 Task: Research Airbnb options in Kayan, Myanmar from 9th December, 2023 to 16th December, 2023 for 2 adults.2 bedrooms having 2 beds and 1 bathroom. Property type can be flat. Amenities needed are: washing machine. Look for 5 properties as per requirement.
Action: Mouse moved to (914, 170)
Screenshot: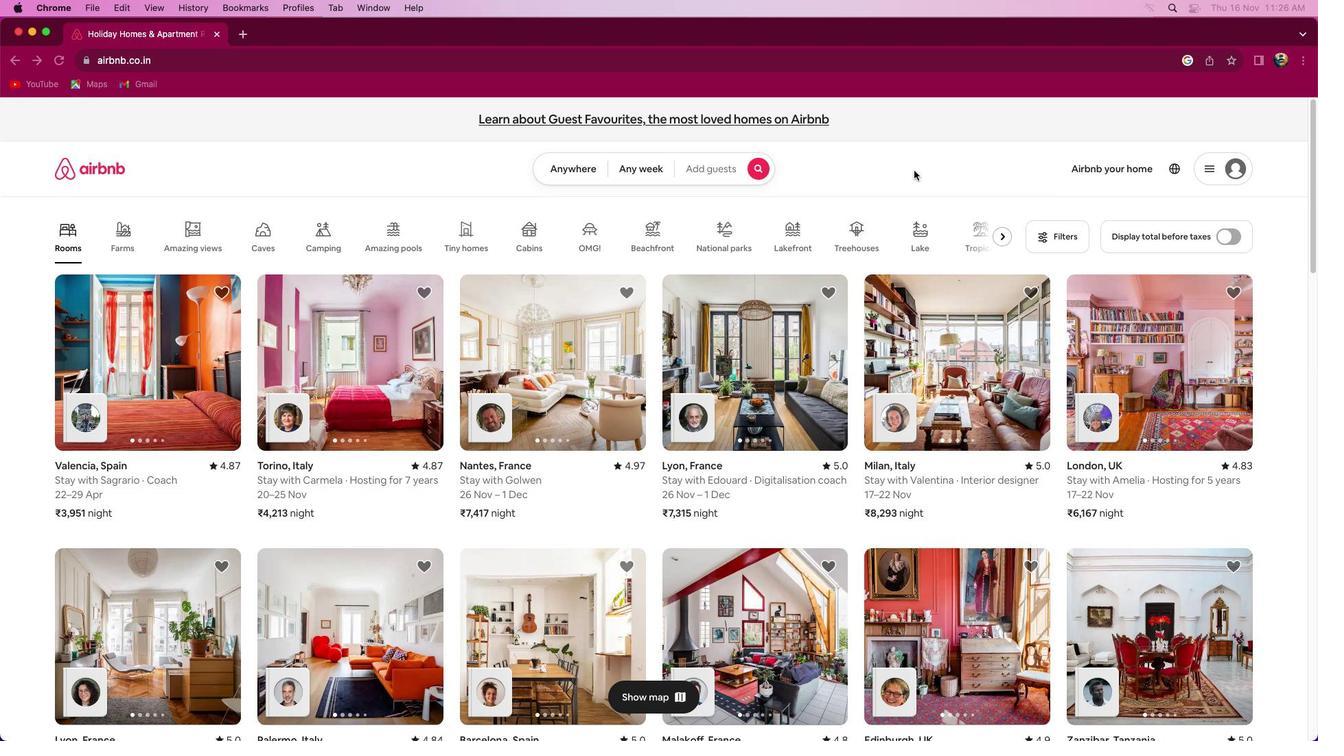 
Action: Mouse pressed left at (914, 170)
Screenshot: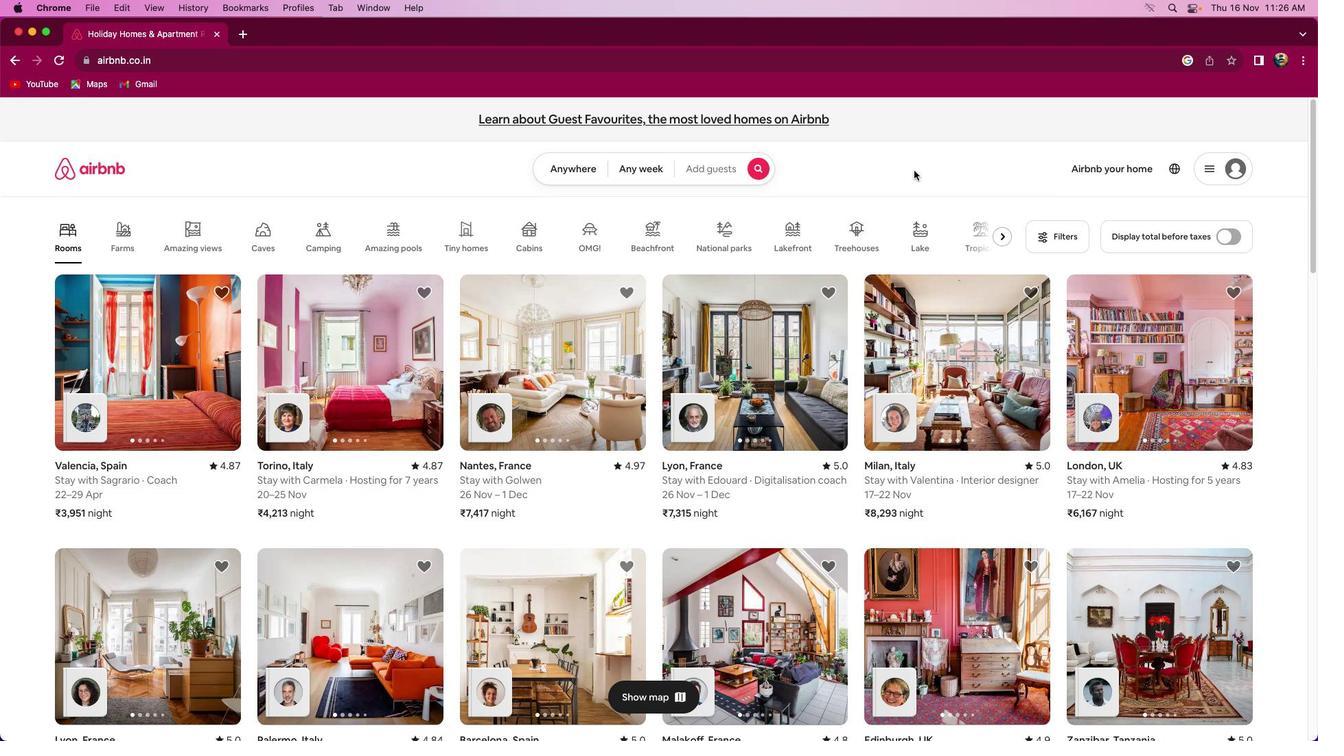 
Action: Mouse moved to (571, 163)
Screenshot: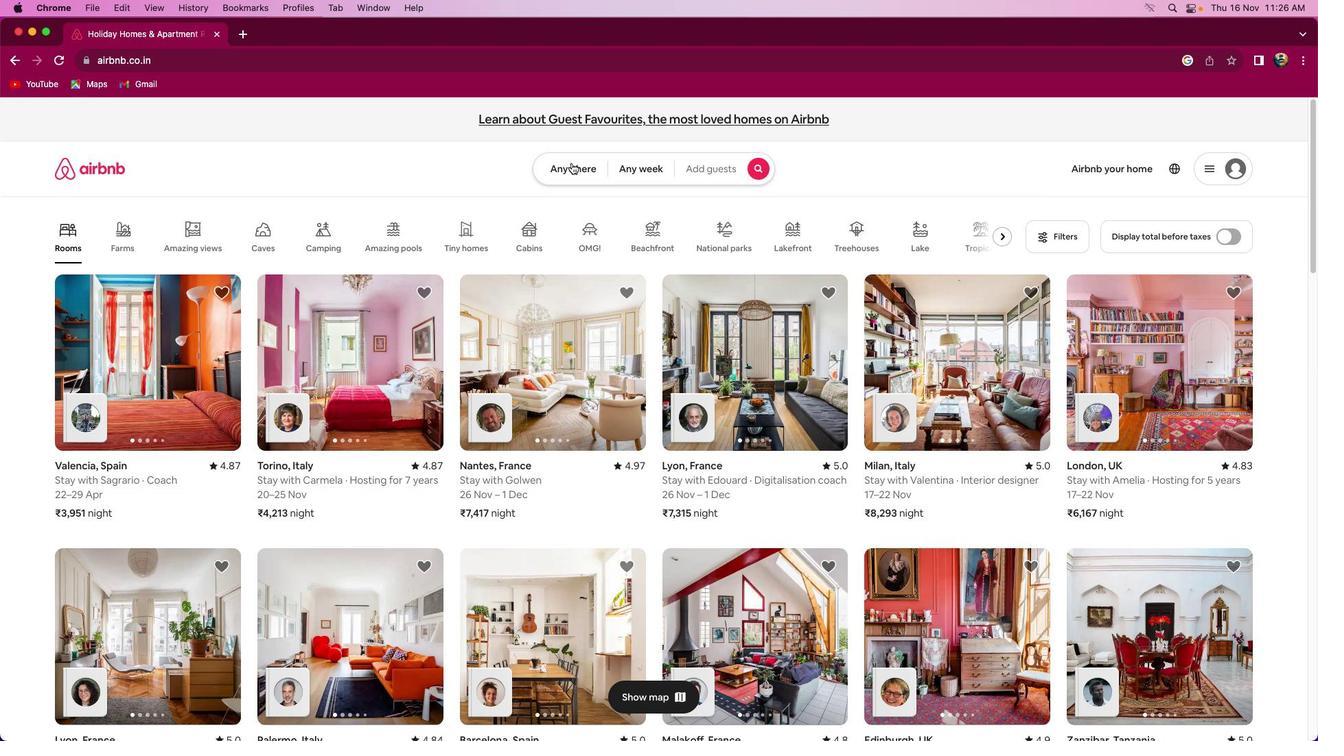 
Action: Mouse pressed left at (571, 163)
Screenshot: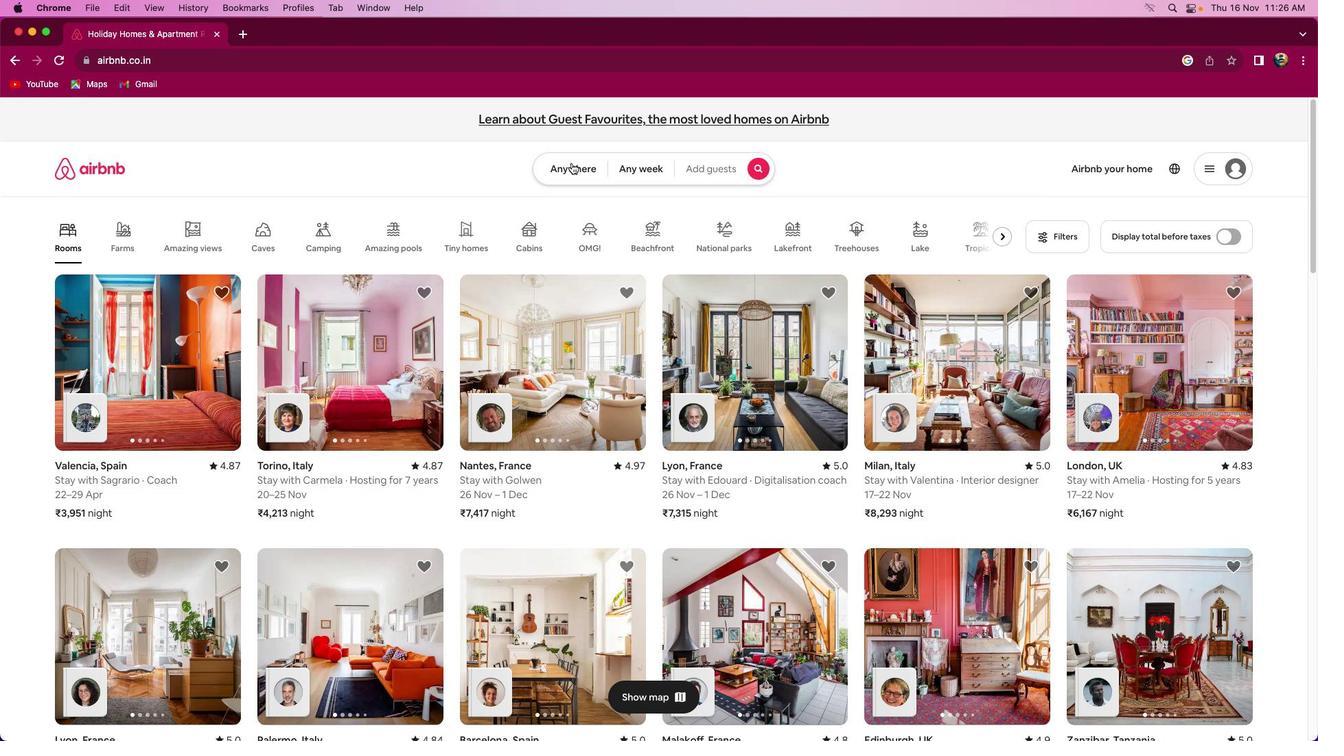 
Action: Mouse moved to (480, 214)
Screenshot: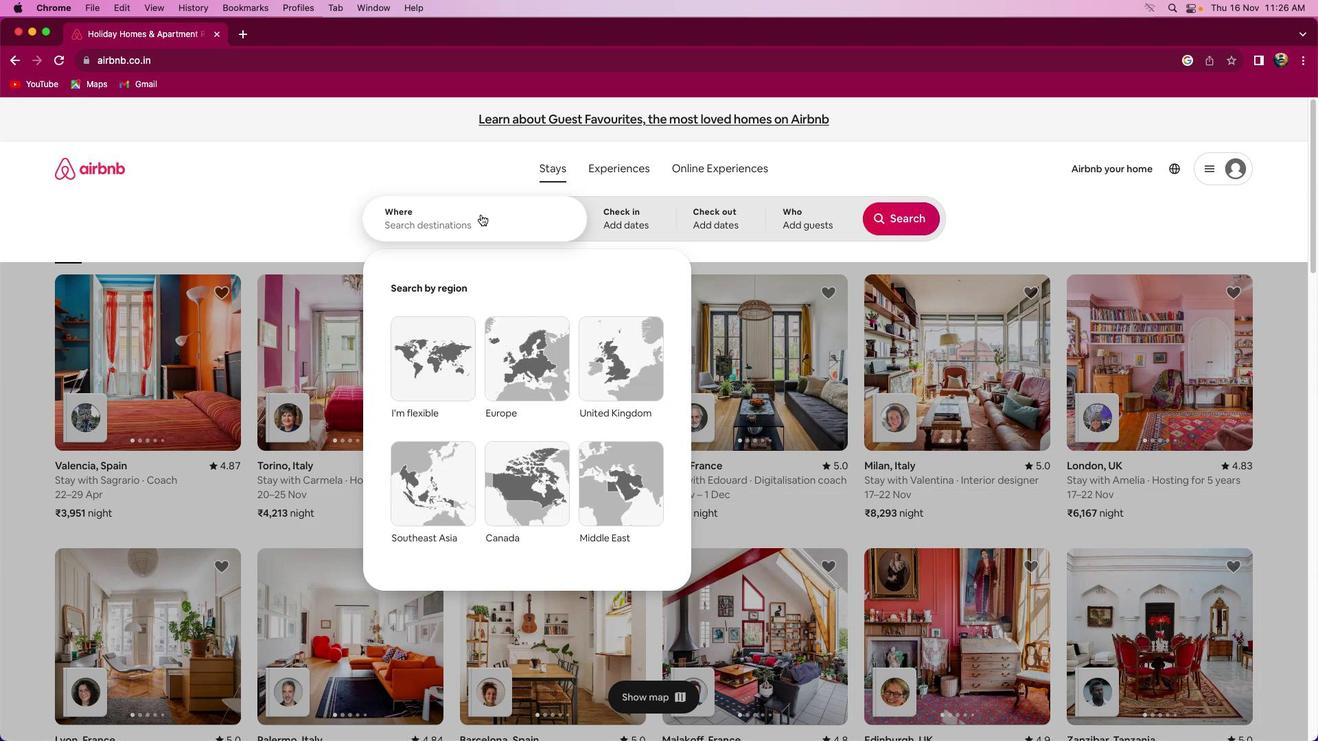 
Action: Mouse pressed left at (480, 214)
Screenshot: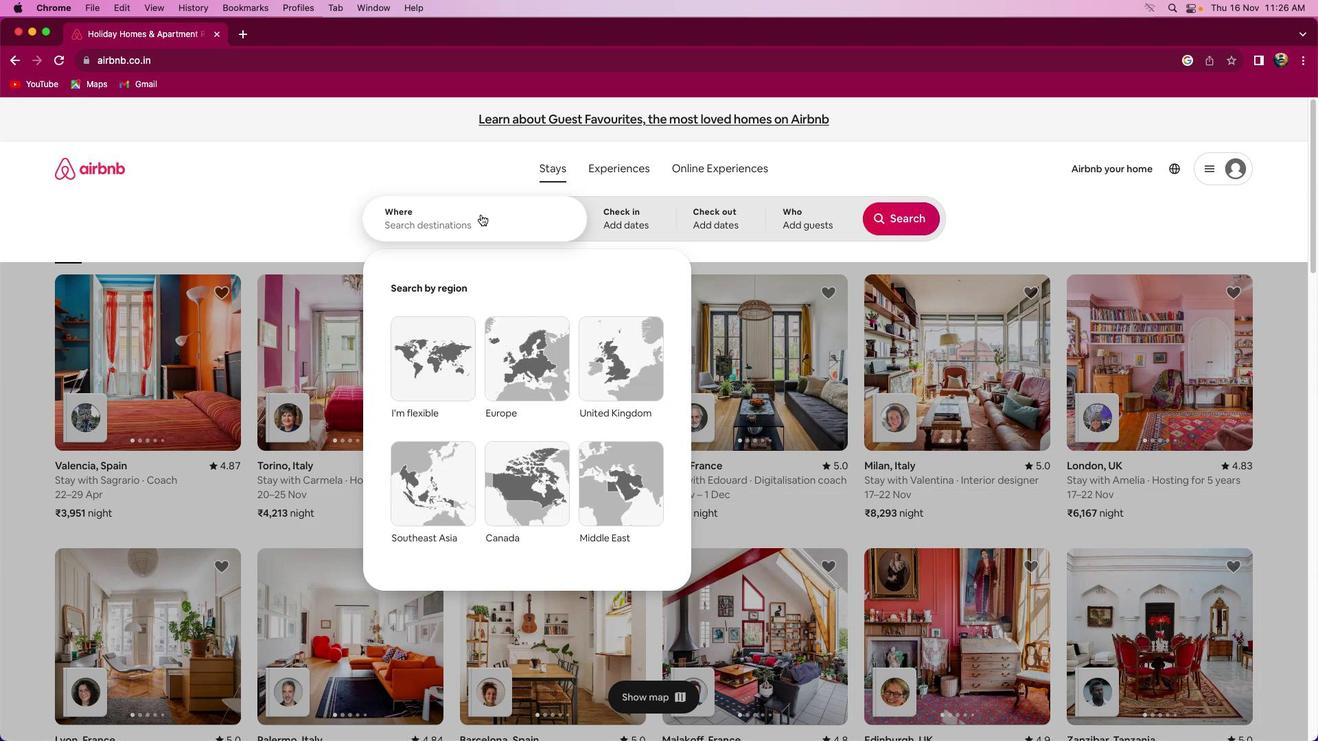 
Action: Mouse moved to (508, 194)
Screenshot: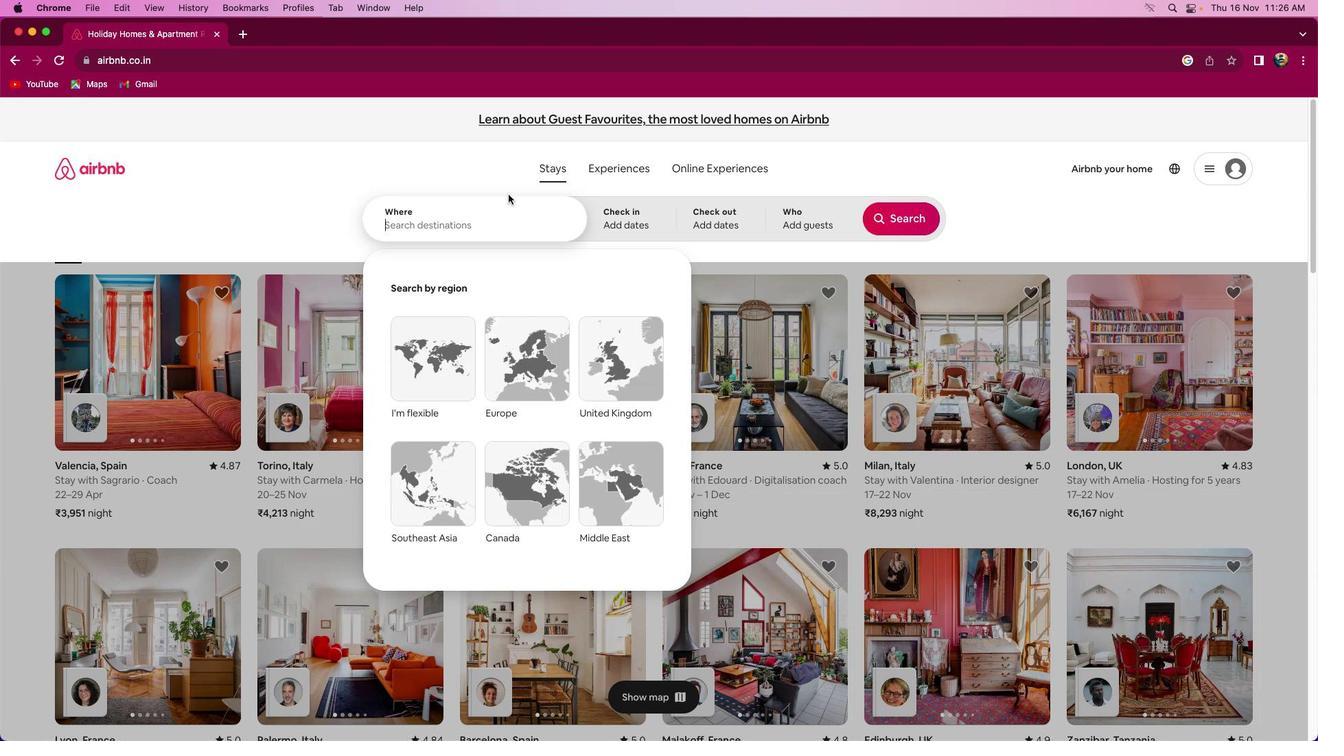 
Action: Key pressed Key.shift'K''a''y''a''n'','Key.spaceKey.shift'M''y''a''n''m''a''r'
Screenshot: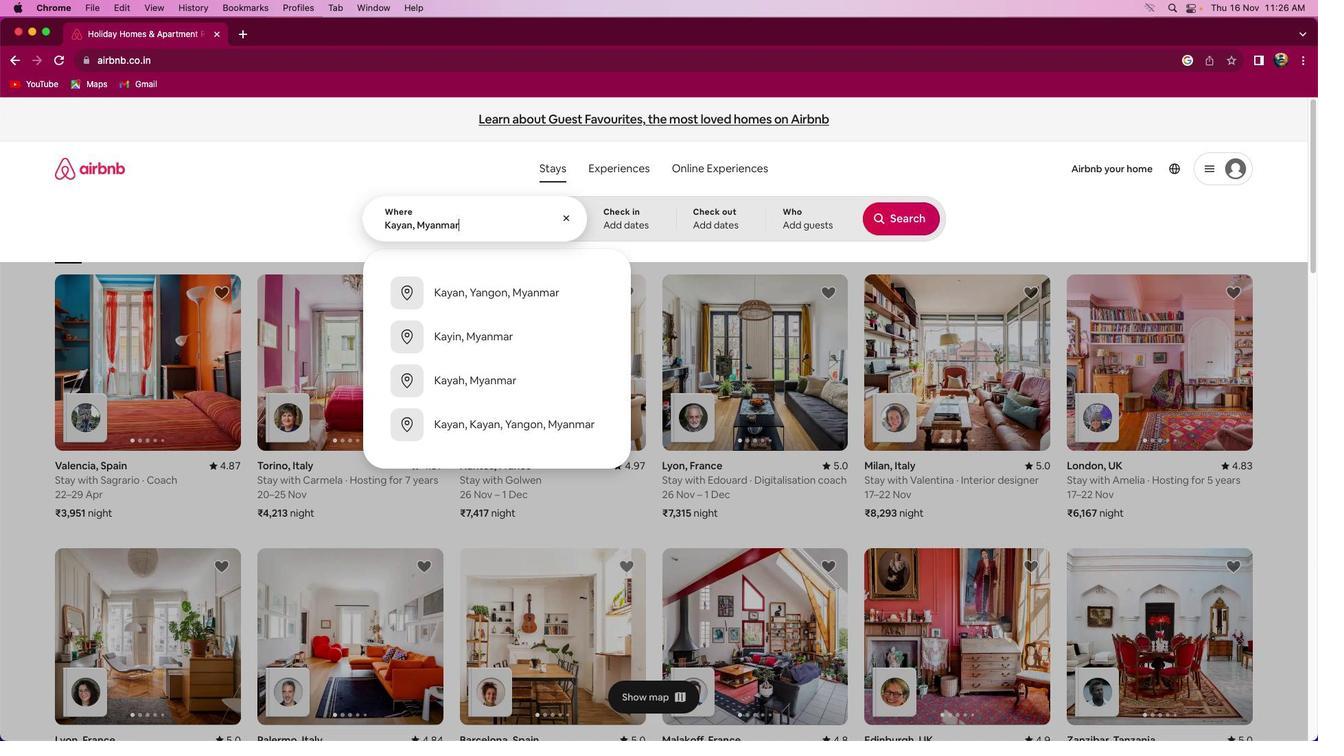 
Action: Mouse moved to (639, 208)
Screenshot: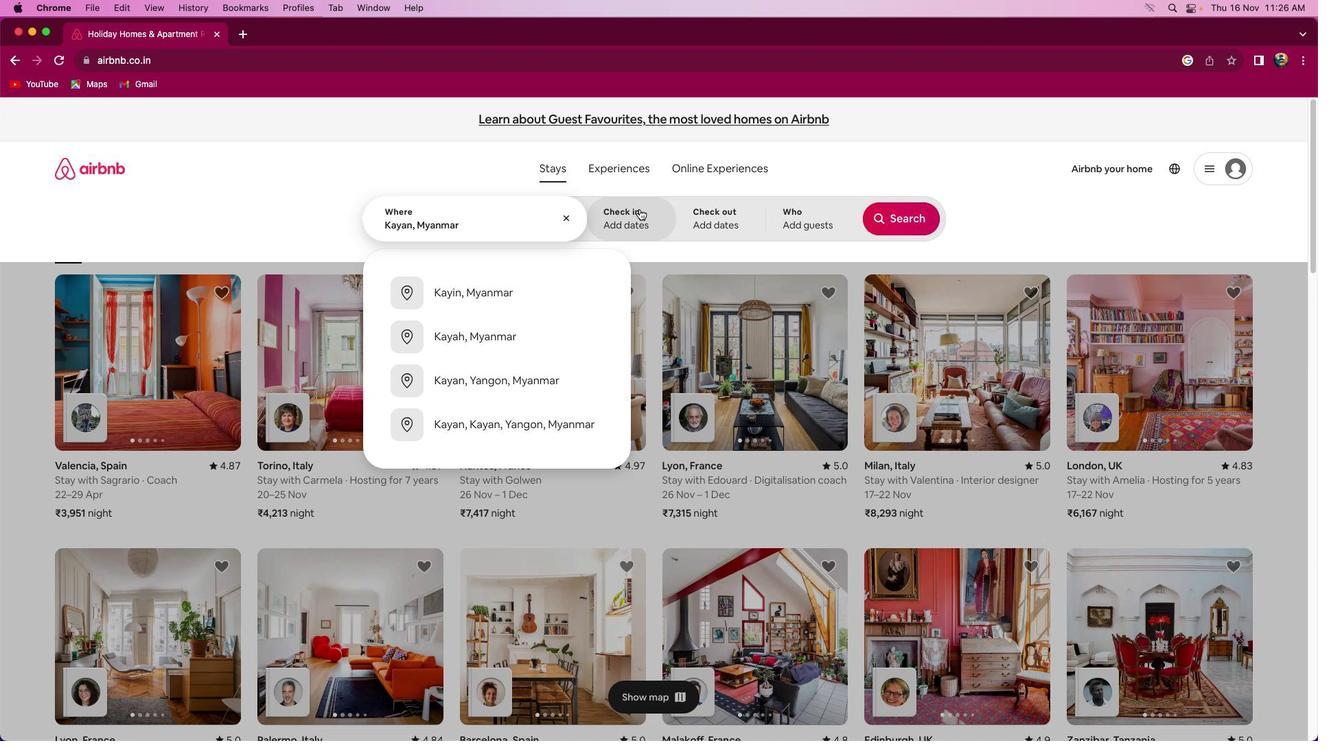
Action: Mouse pressed left at (639, 208)
Screenshot: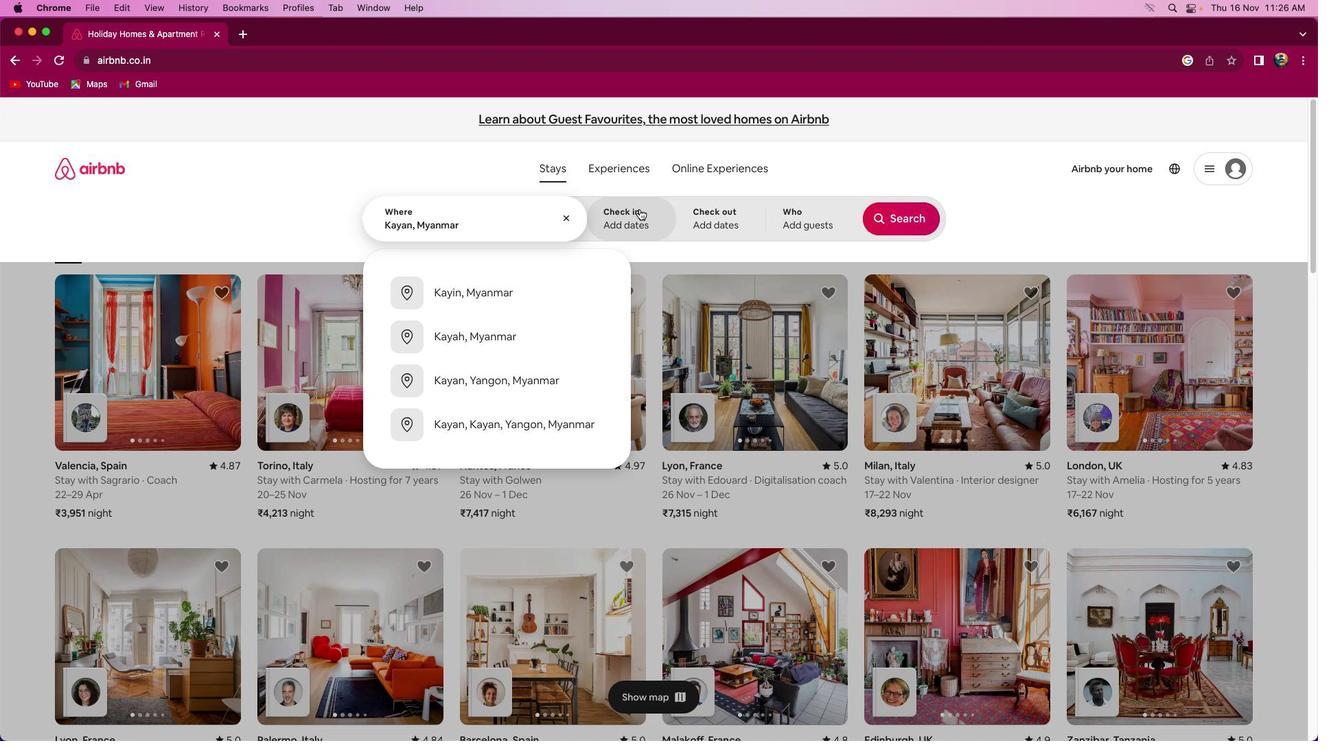 
Action: Mouse moved to (885, 418)
Screenshot: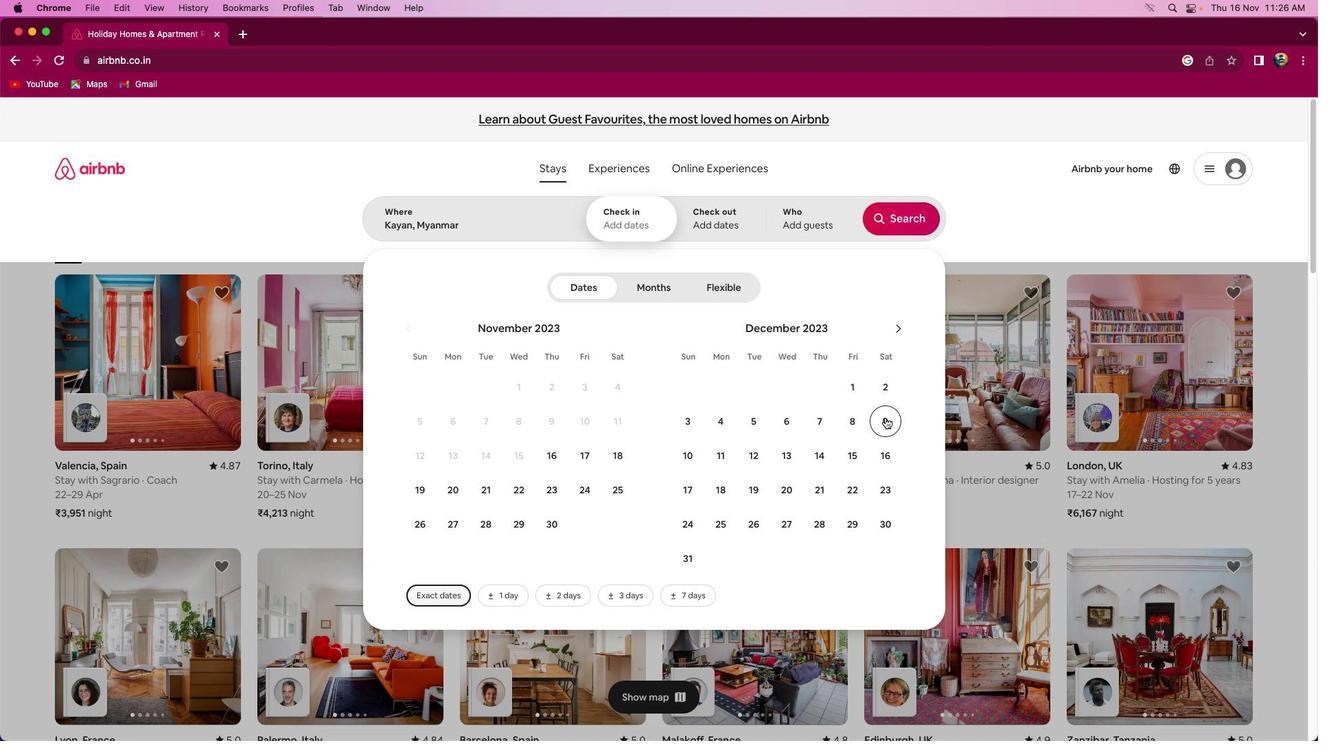 
Action: Mouse pressed left at (885, 418)
Screenshot: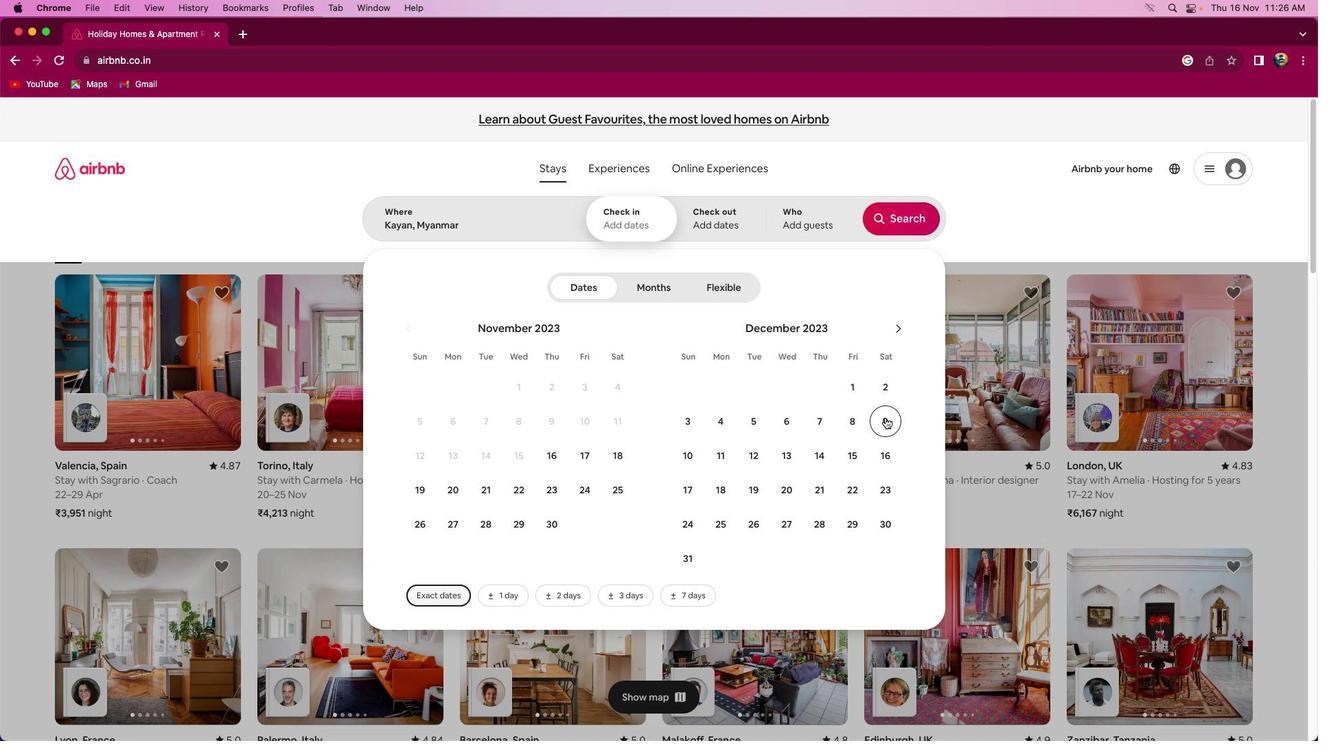 
Action: Mouse moved to (892, 462)
Screenshot: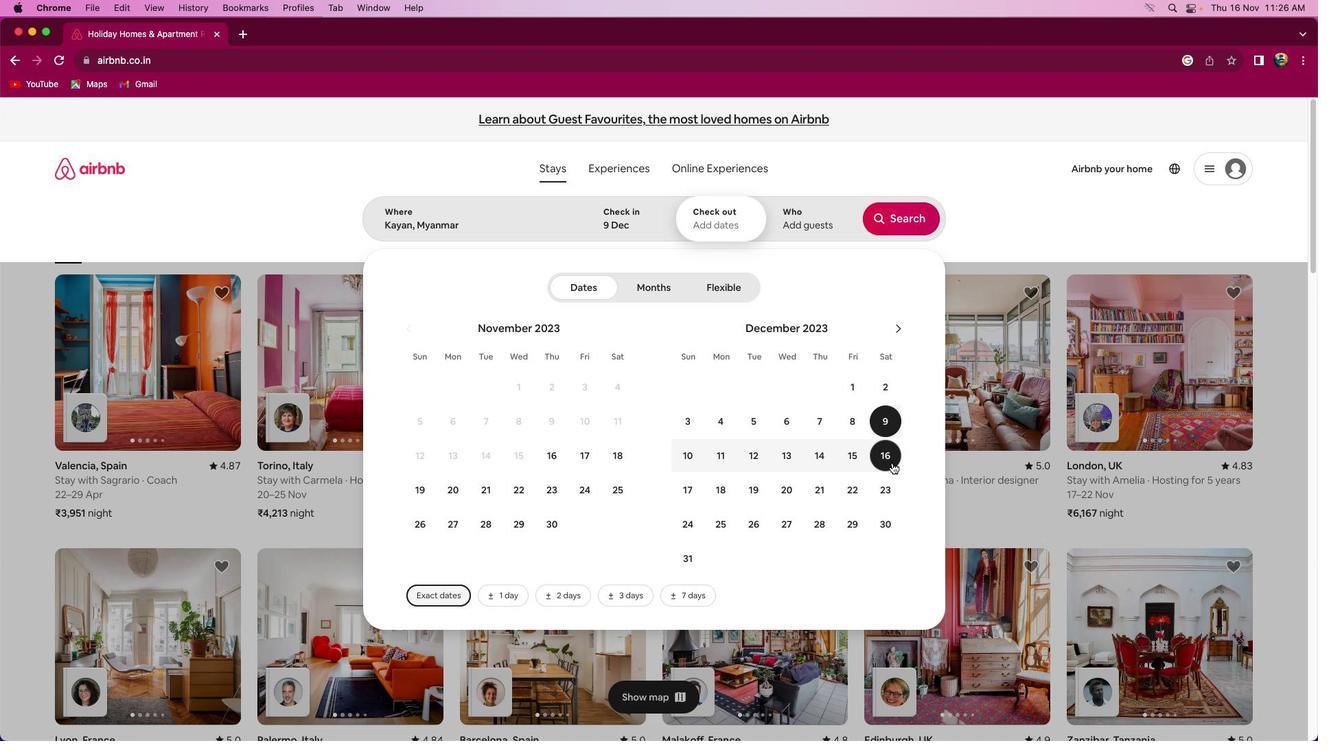 
Action: Mouse pressed left at (892, 462)
Screenshot: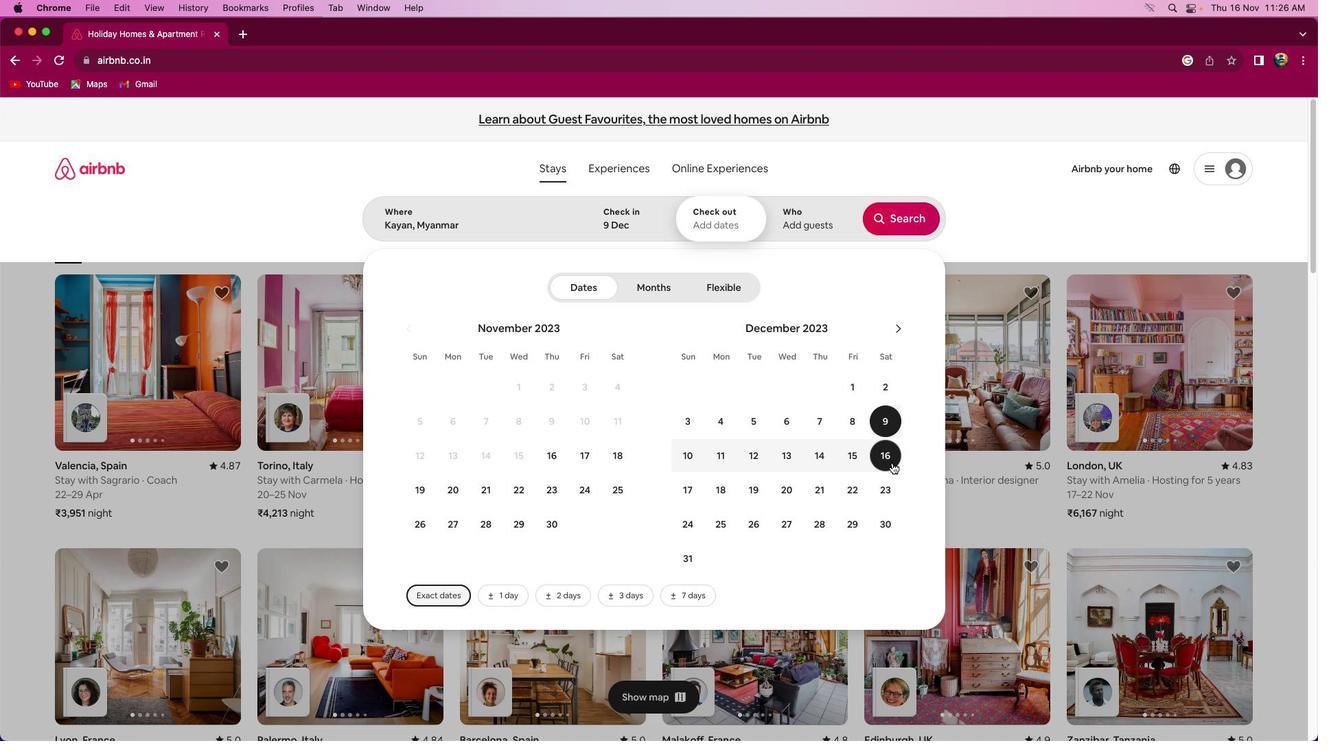 
Action: Mouse moved to (799, 221)
Screenshot: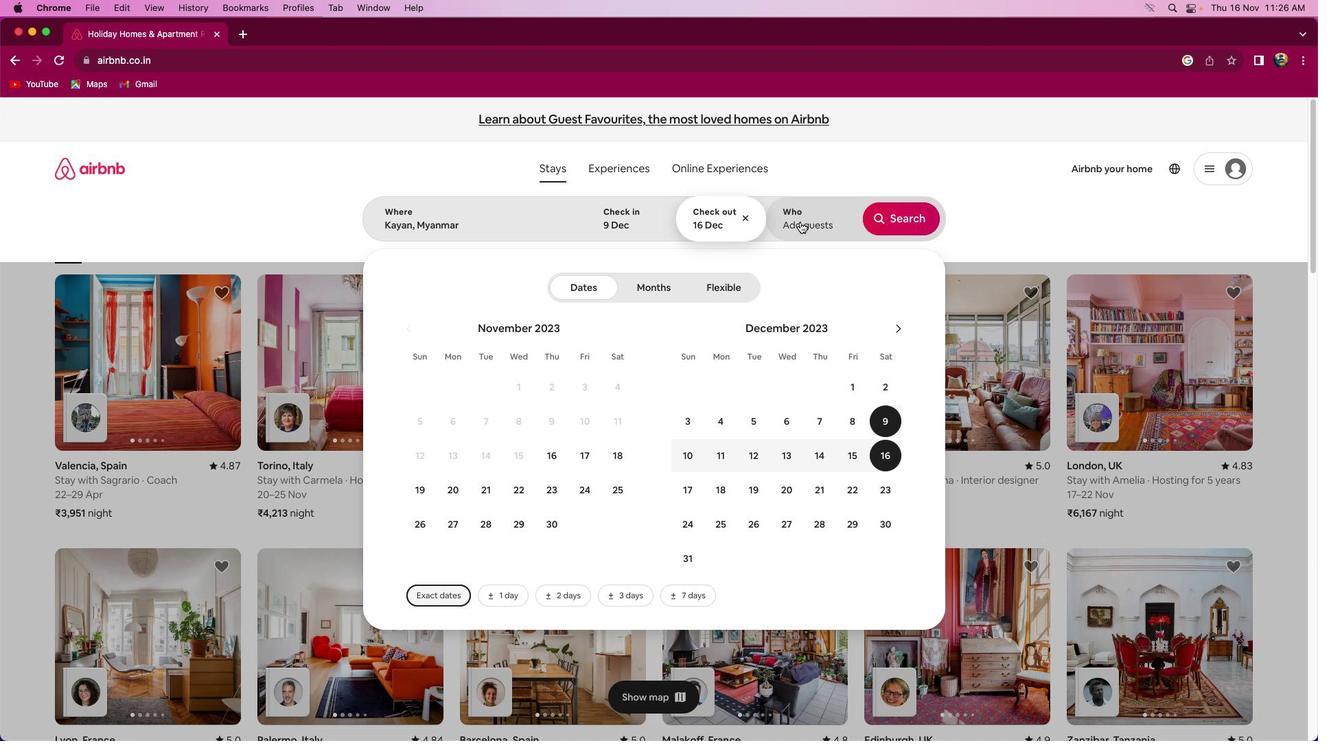 
Action: Mouse pressed left at (799, 221)
Screenshot: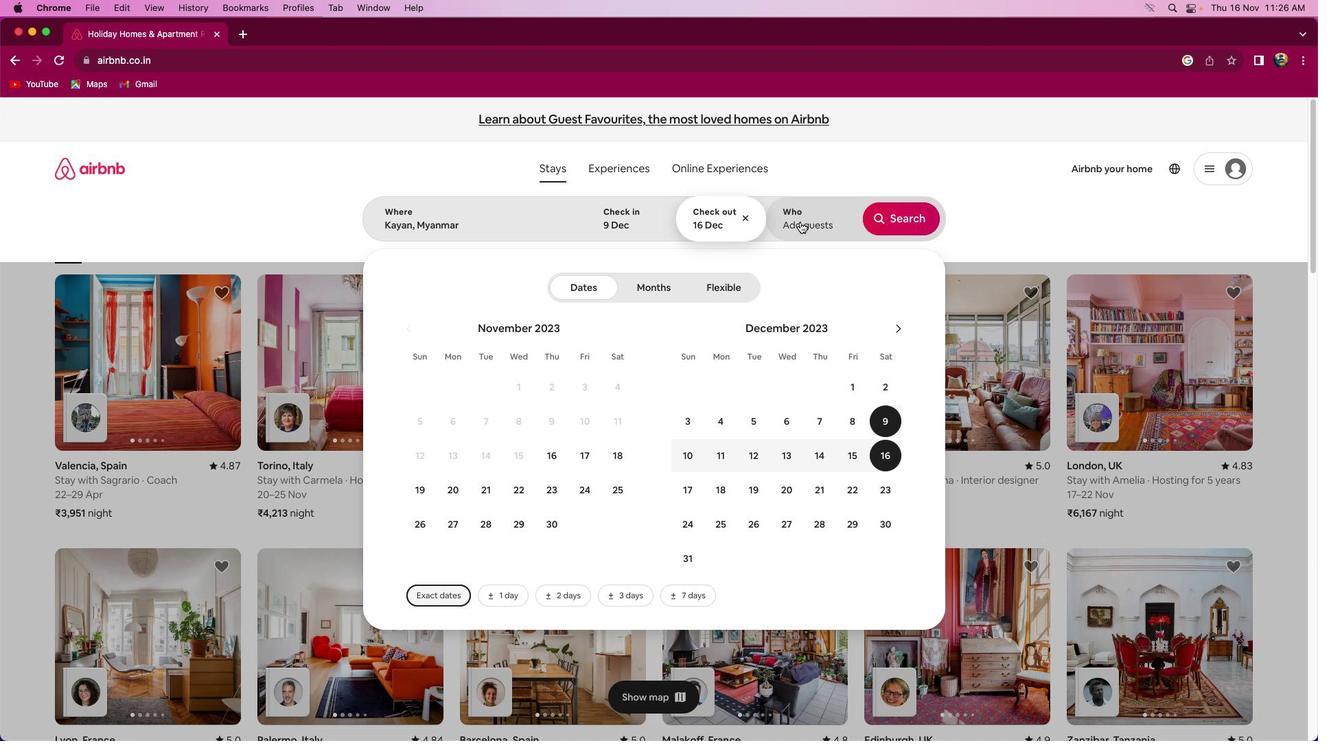 
Action: Mouse moved to (900, 292)
Screenshot: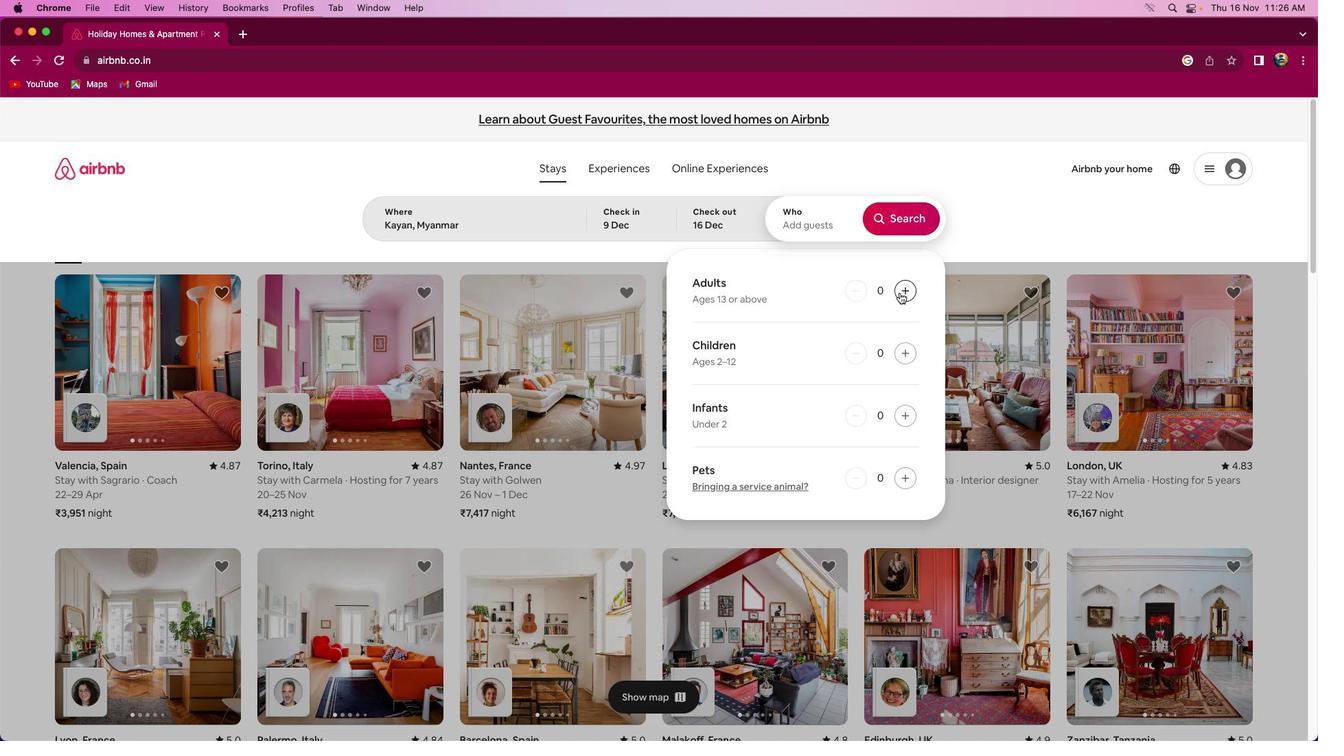 
Action: Mouse pressed left at (900, 292)
Screenshot: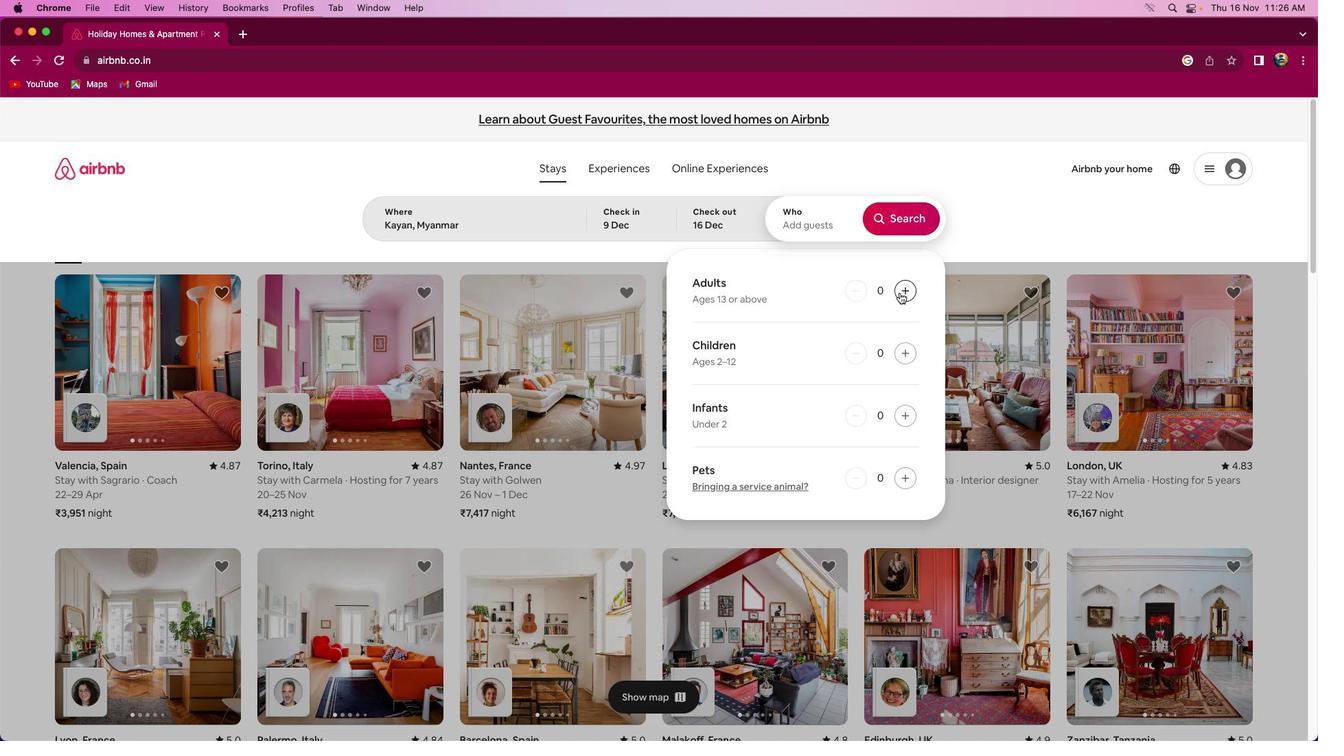 
Action: Mouse moved to (900, 293)
Screenshot: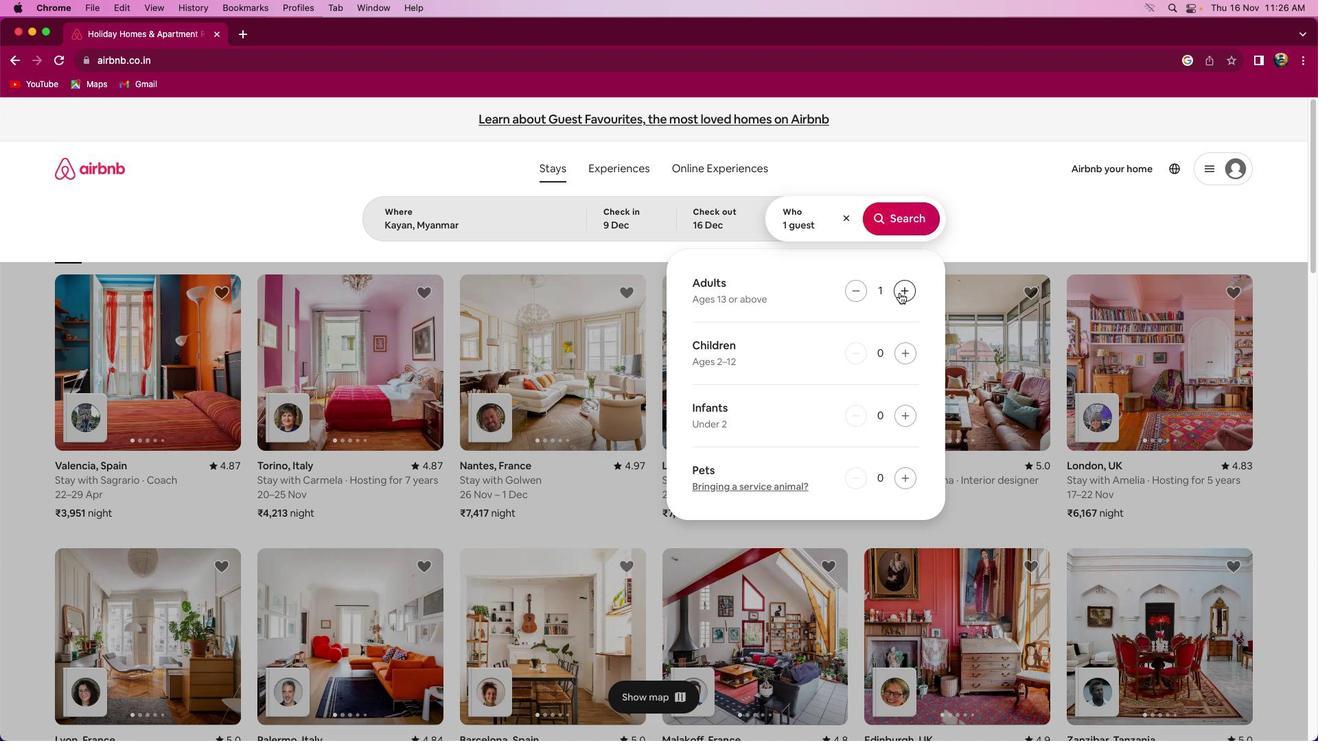 
Action: Mouse pressed left at (900, 293)
Screenshot: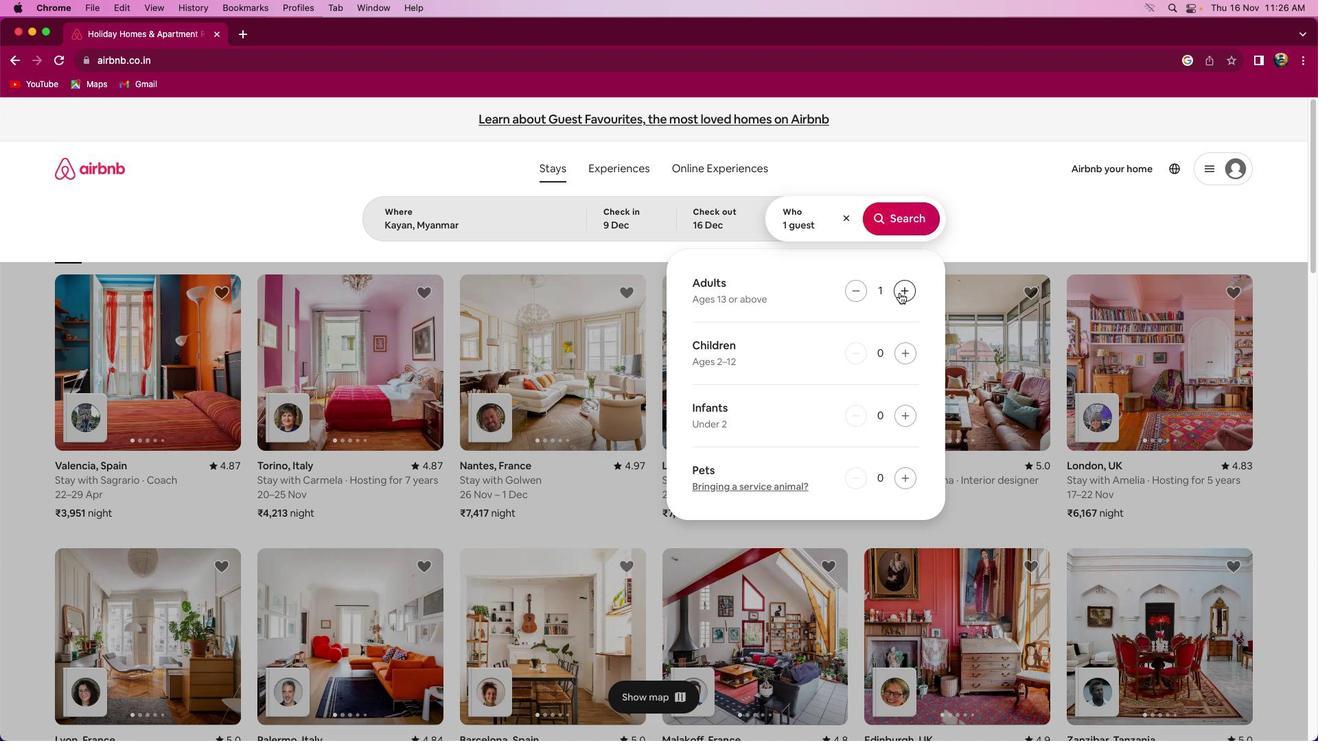 
Action: Mouse moved to (899, 219)
Screenshot: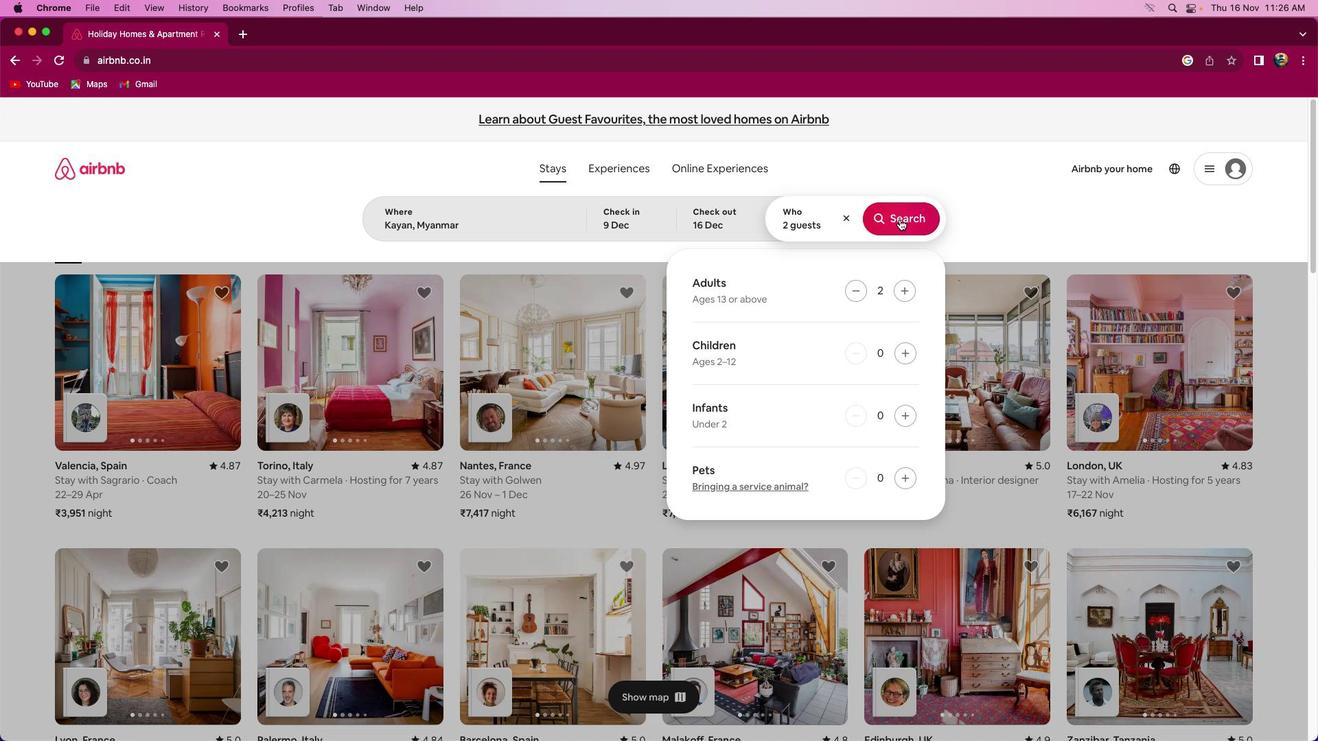 
Action: Mouse pressed left at (899, 219)
Screenshot: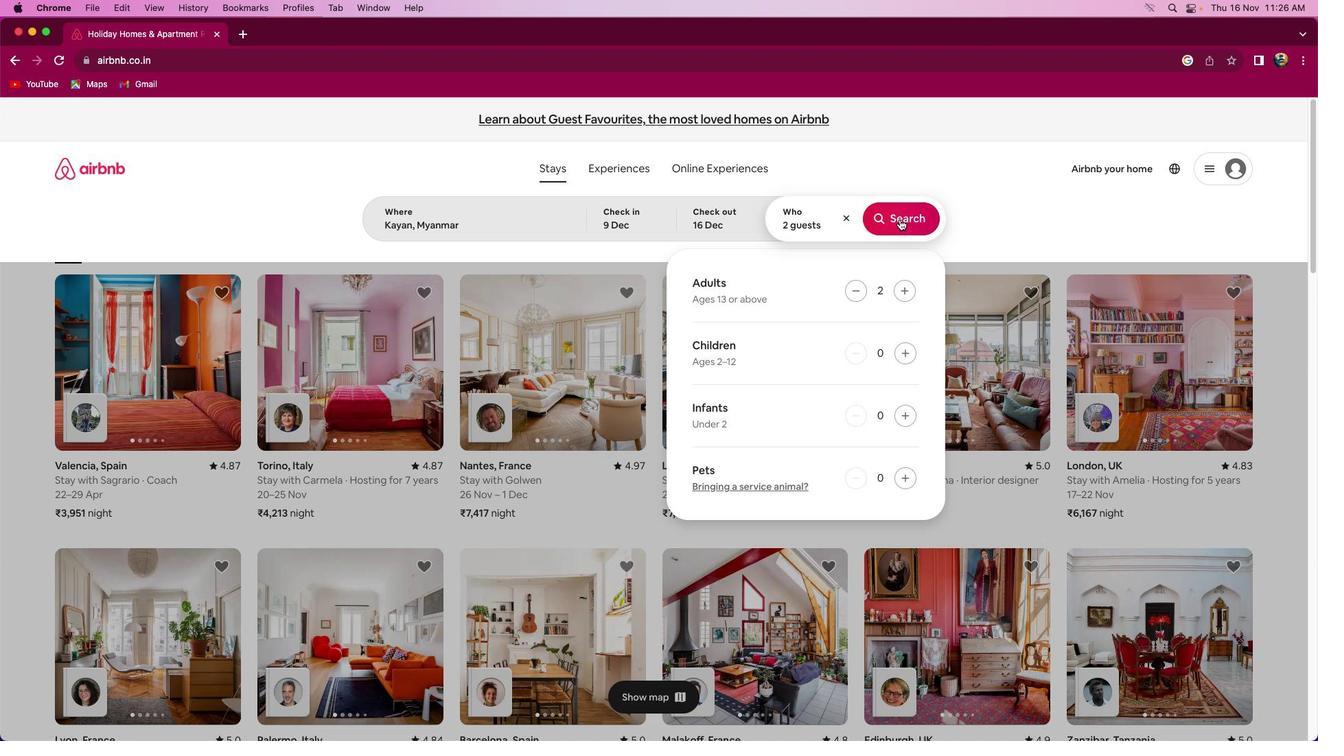 
Action: Mouse moved to (1089, 181)
Screenshot: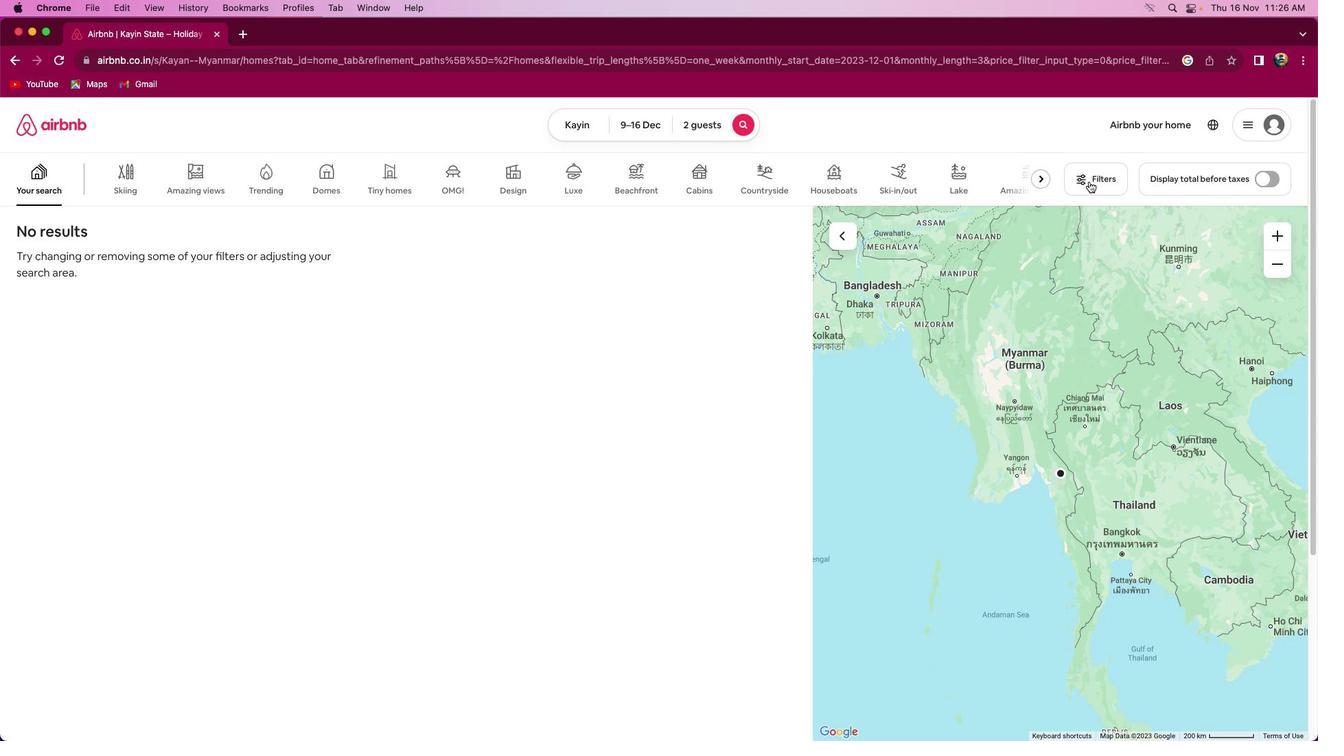 
Action: Mouse pressed left at (1089, 181)
Screenshot: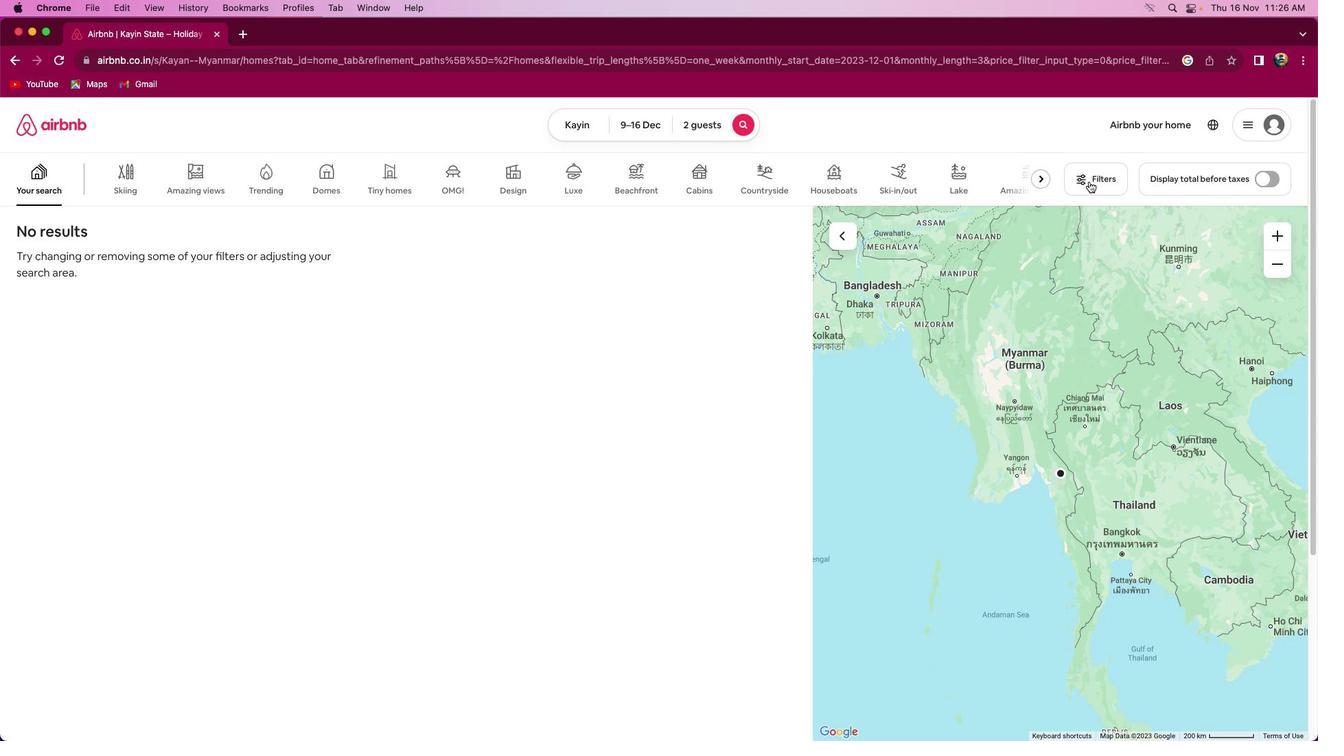 
Action: Mouse moved to (665, 440)
Screenshot: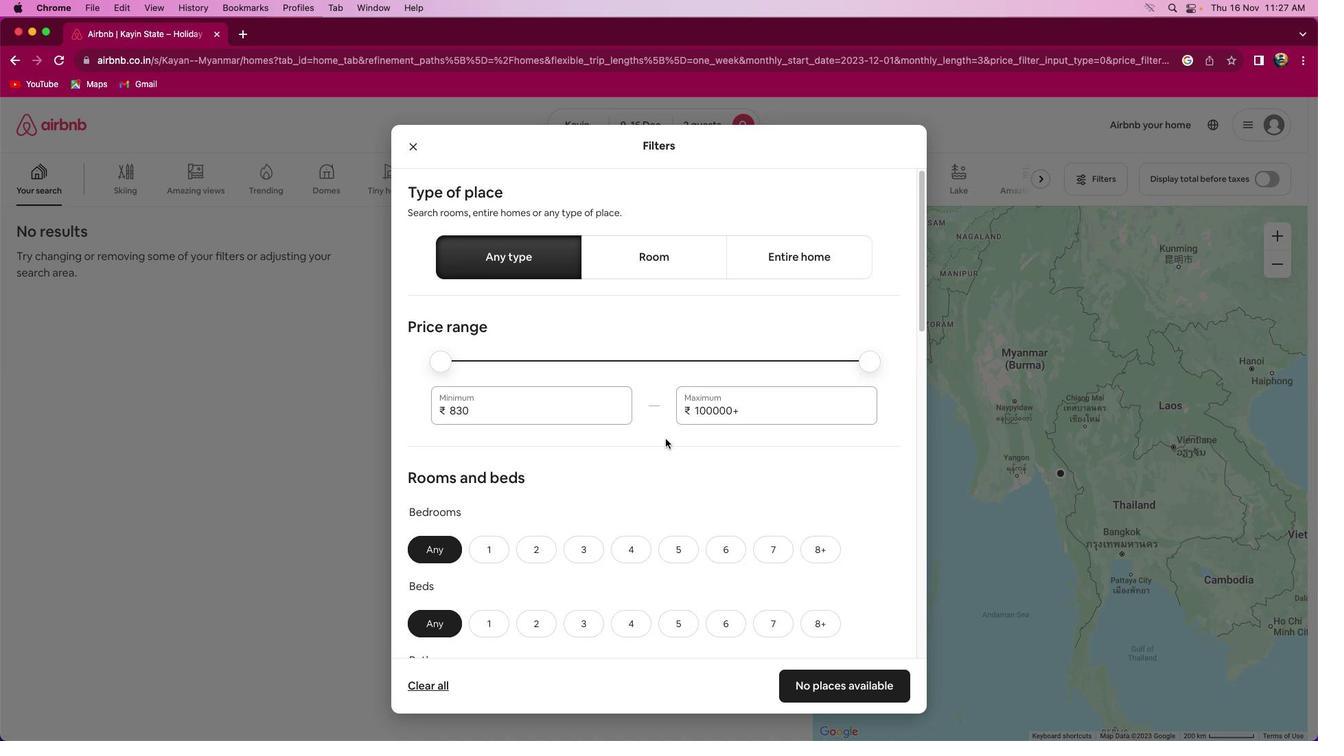 
Action: Mouse scrolled (665, 440) with delta (0, 0)
Screenshot: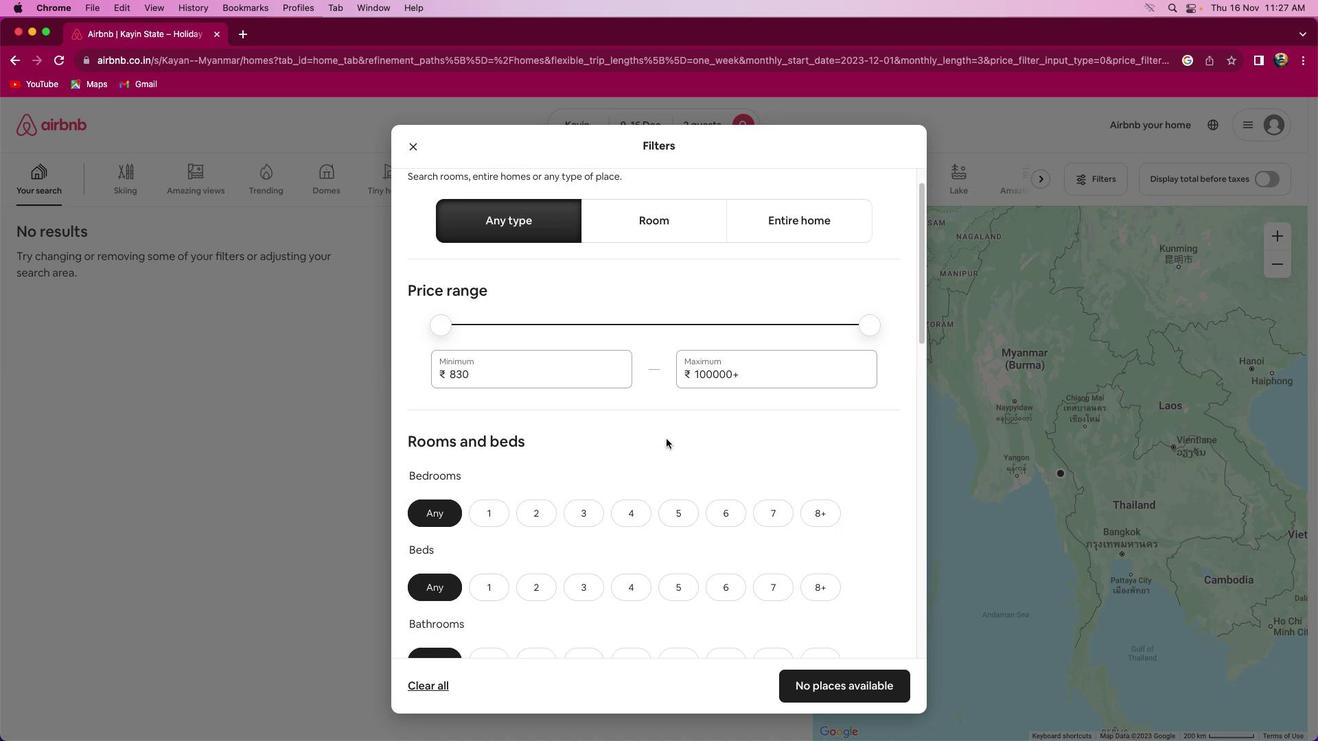 
Action: Mouse moved to (665, 439)
Screenshot: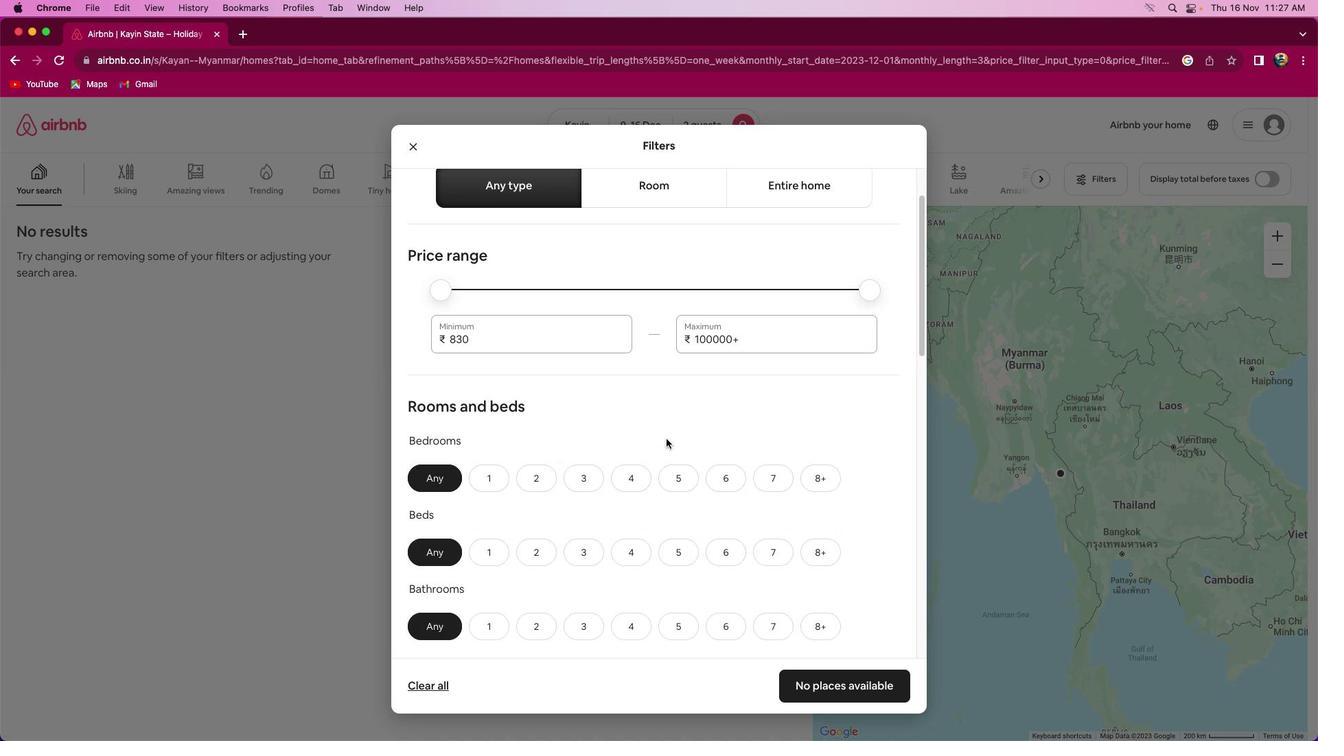
Action: Mouse scrolled (665, 439) with delta (0, 0)
Screenshot: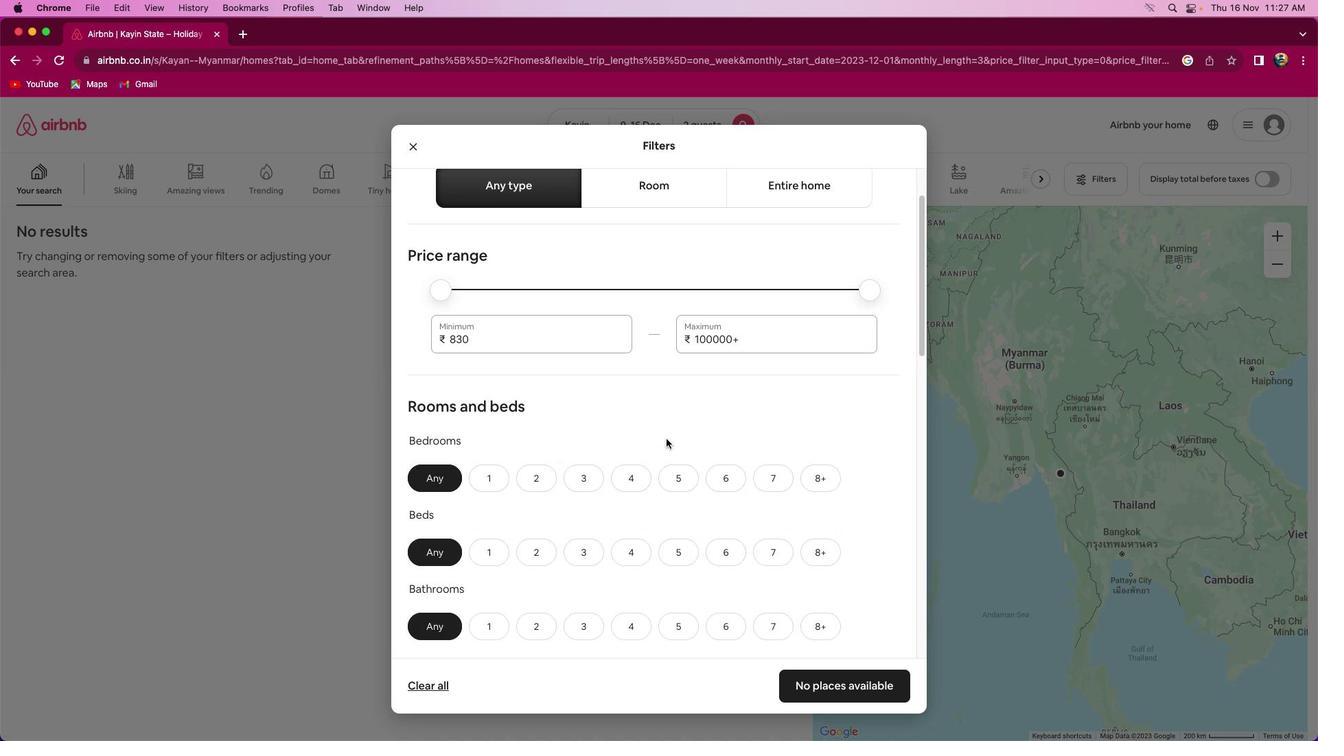 
Action: Mouse moved to (665, 439)
Screenshot: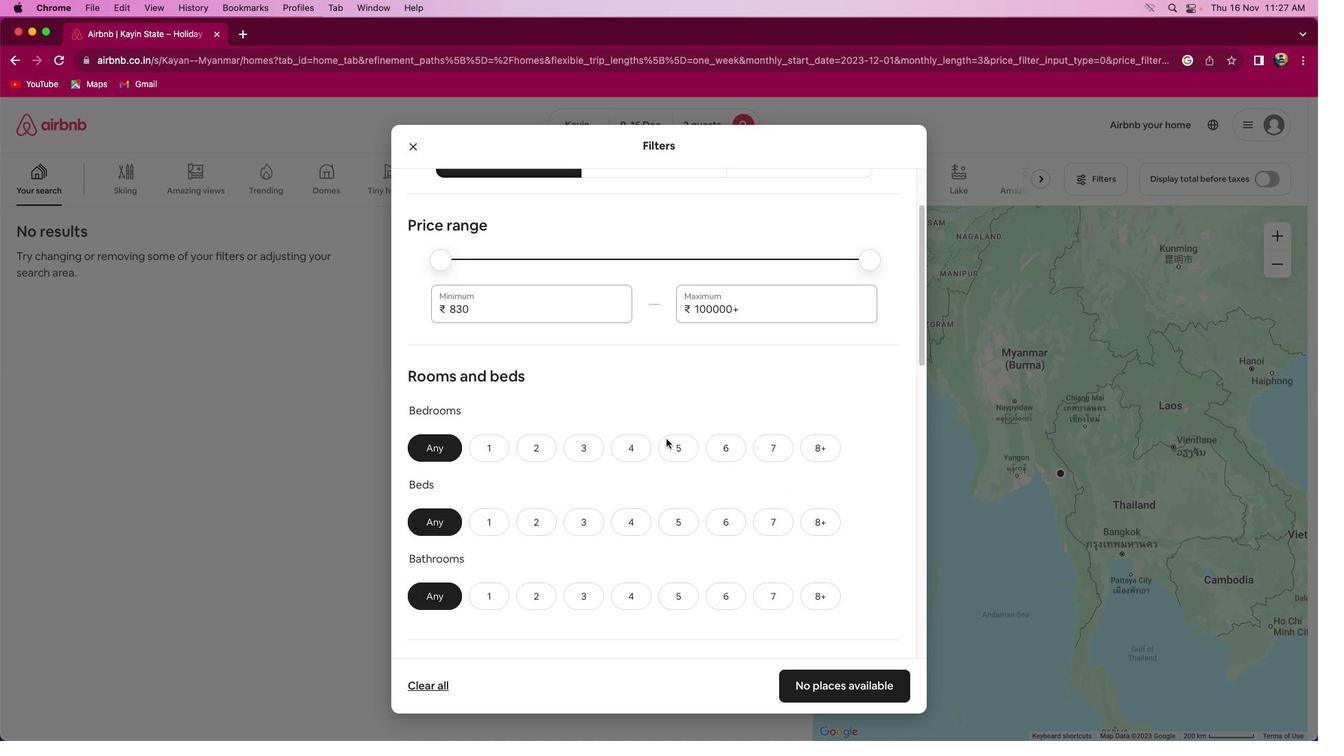 
Action: Mouse scrolled (665, 439) with delta (0, -2)
Screenshot: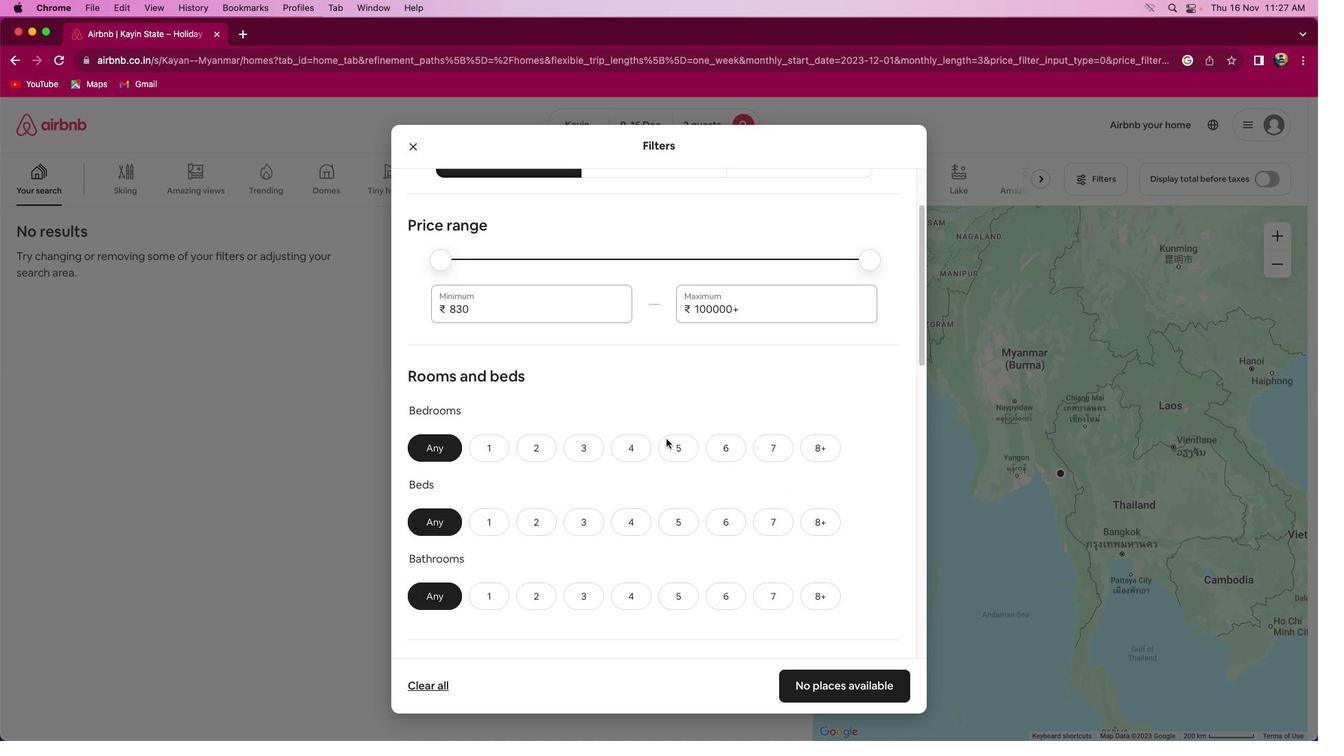 
Action: Mouse moved to (547, 426)
Screenshot: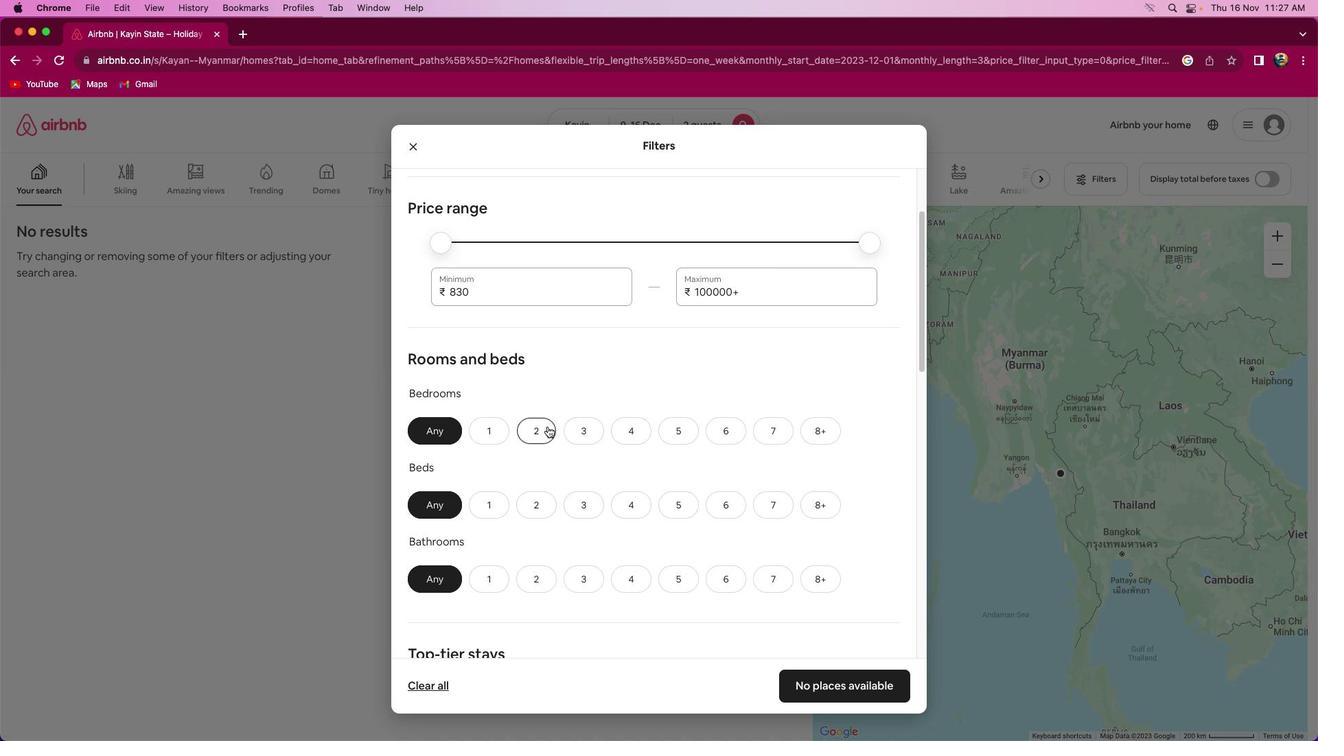 
Action: Mouse pressed left at (547, 426)
Screenshot: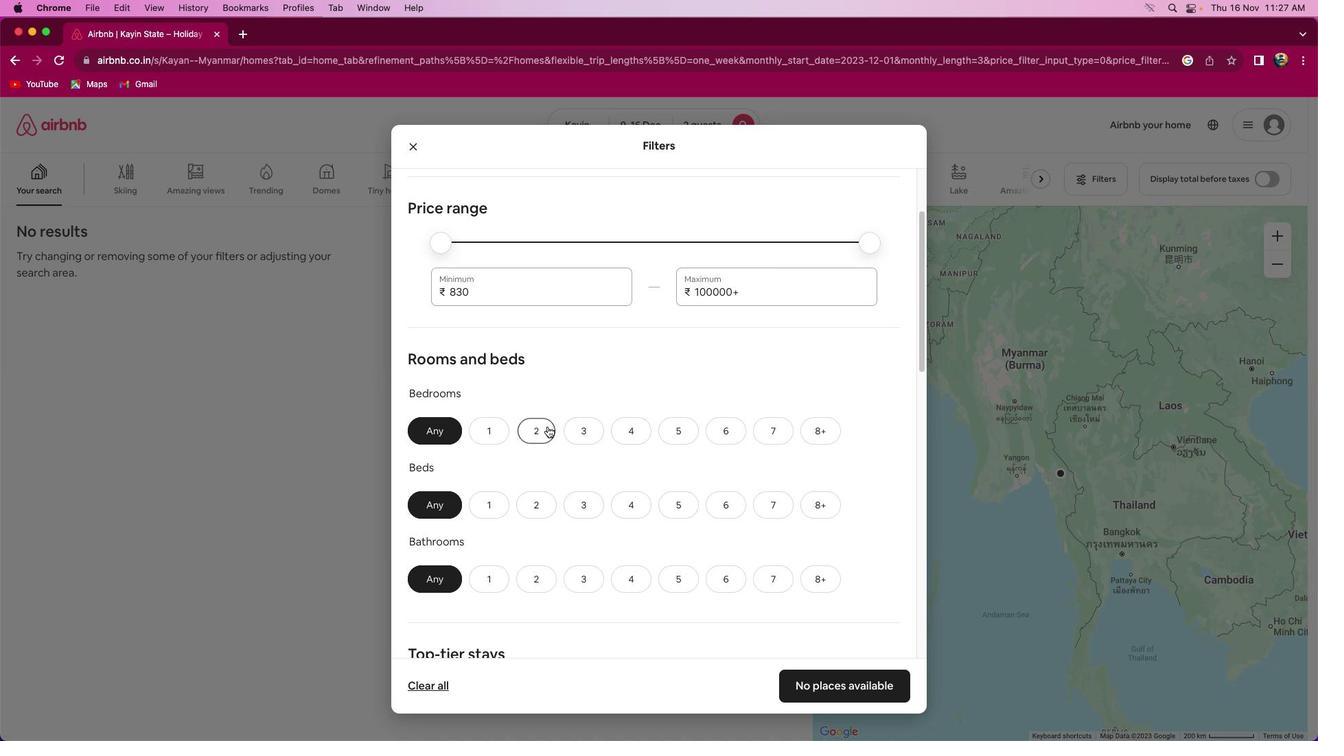 
Action: Mouse moved to (531, 507)
Screenshot: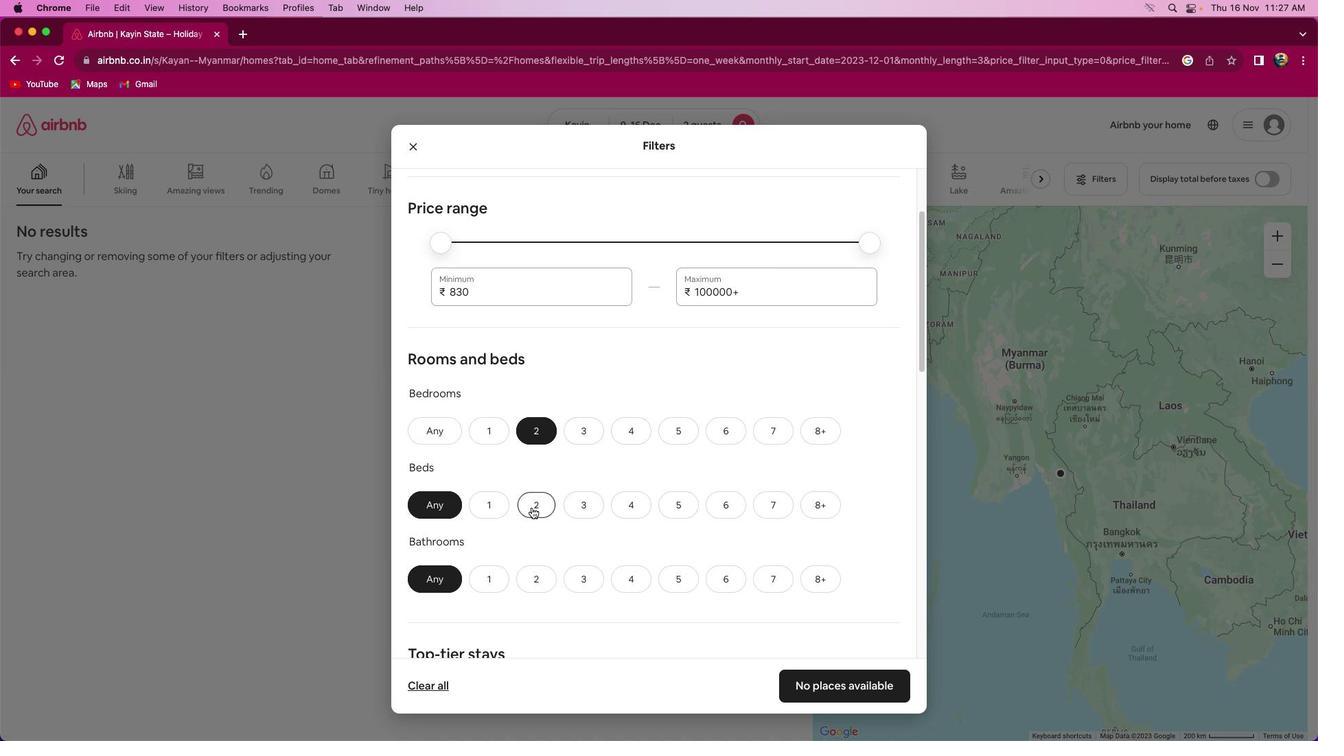 
Action: Mouse pressed left at (531, 507)
Screenshot: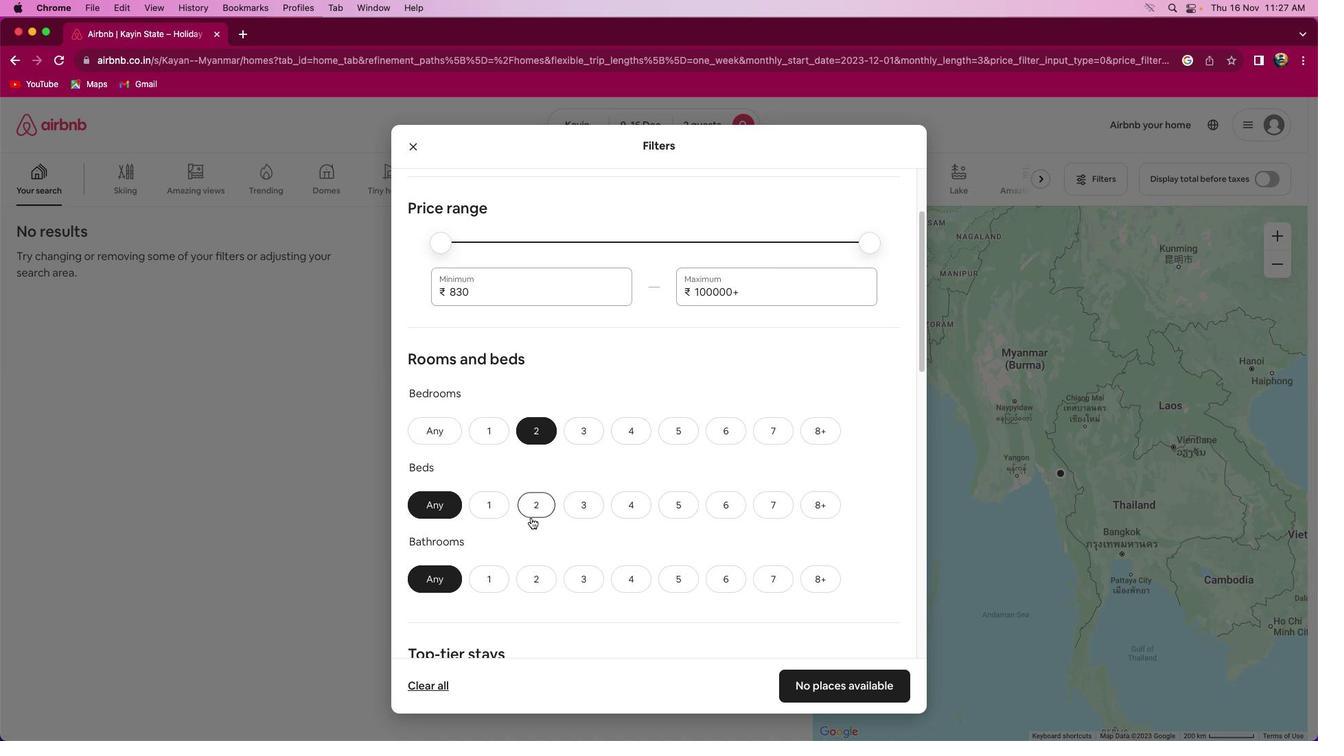 
Action: Mouse moved to (490, 574)
Screenshot: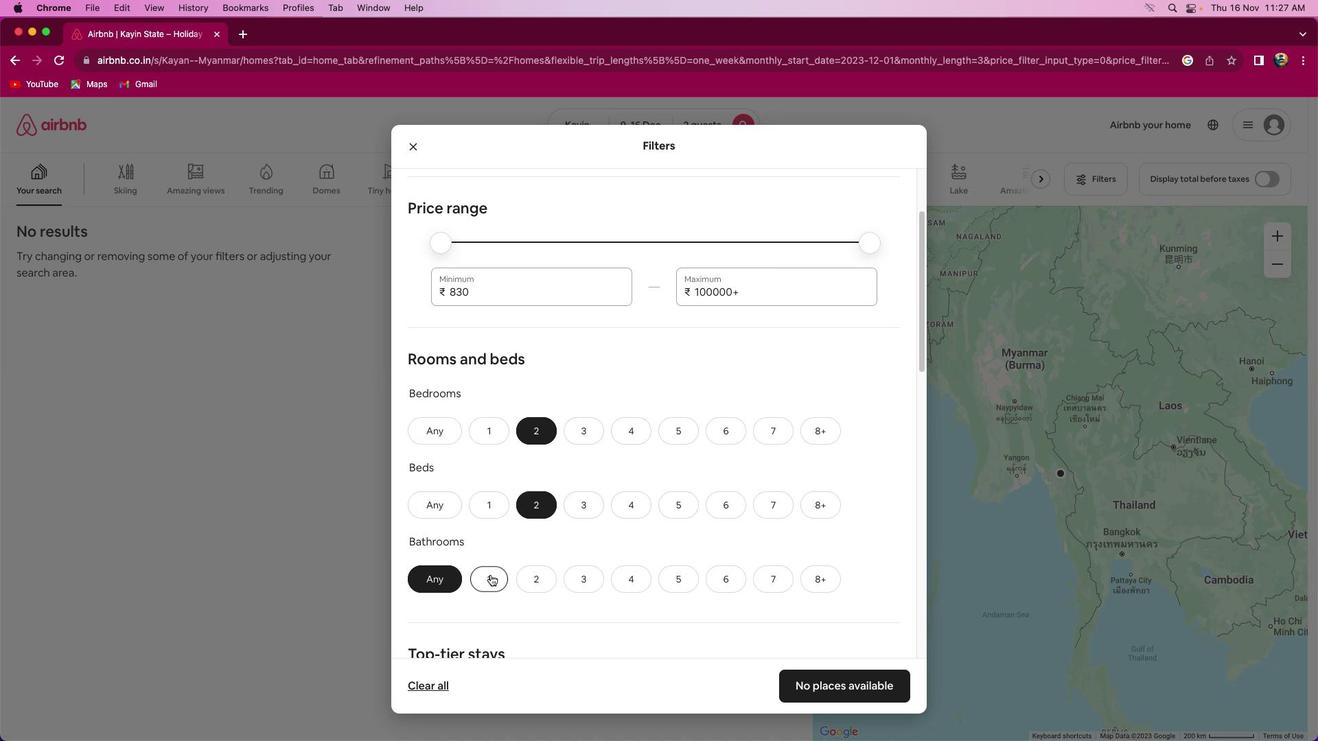
Action: Mouse pressed left at (490, 574)
Screenshot: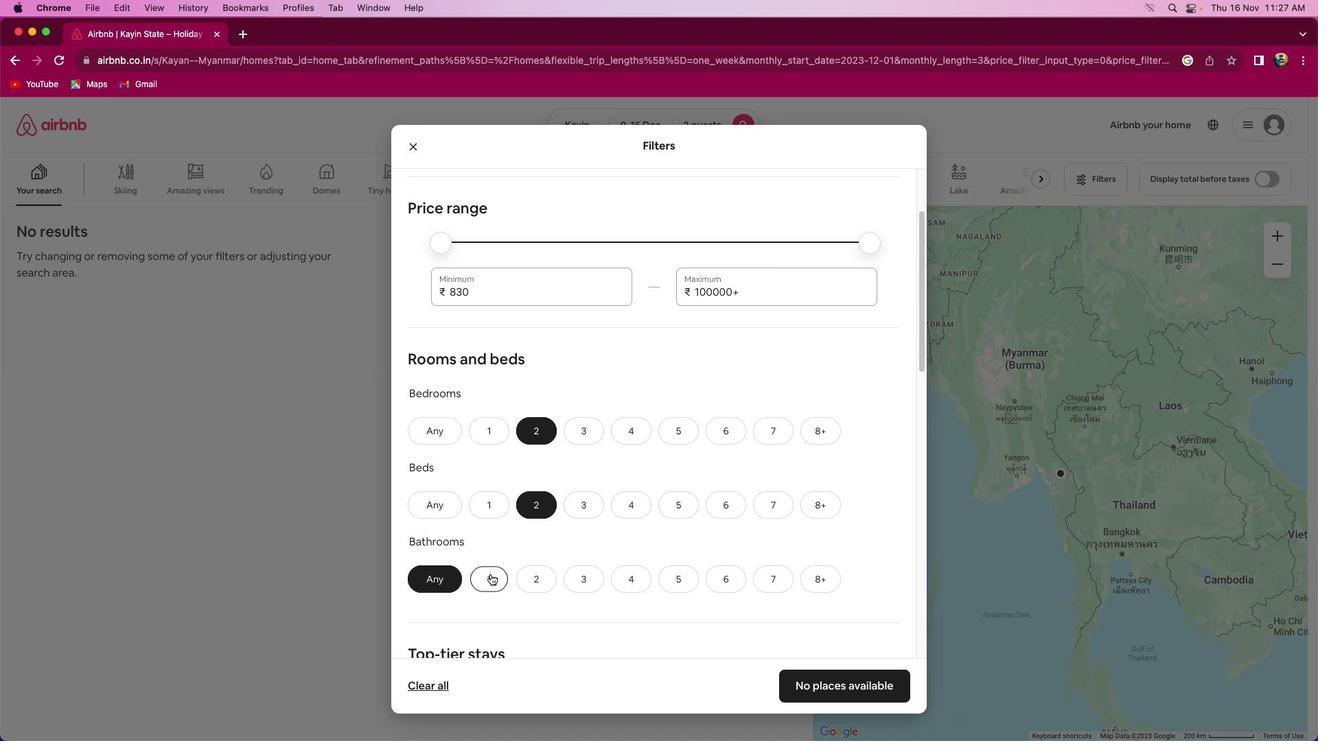 
Action: Mouse moved to (612, 495)
Screenshot: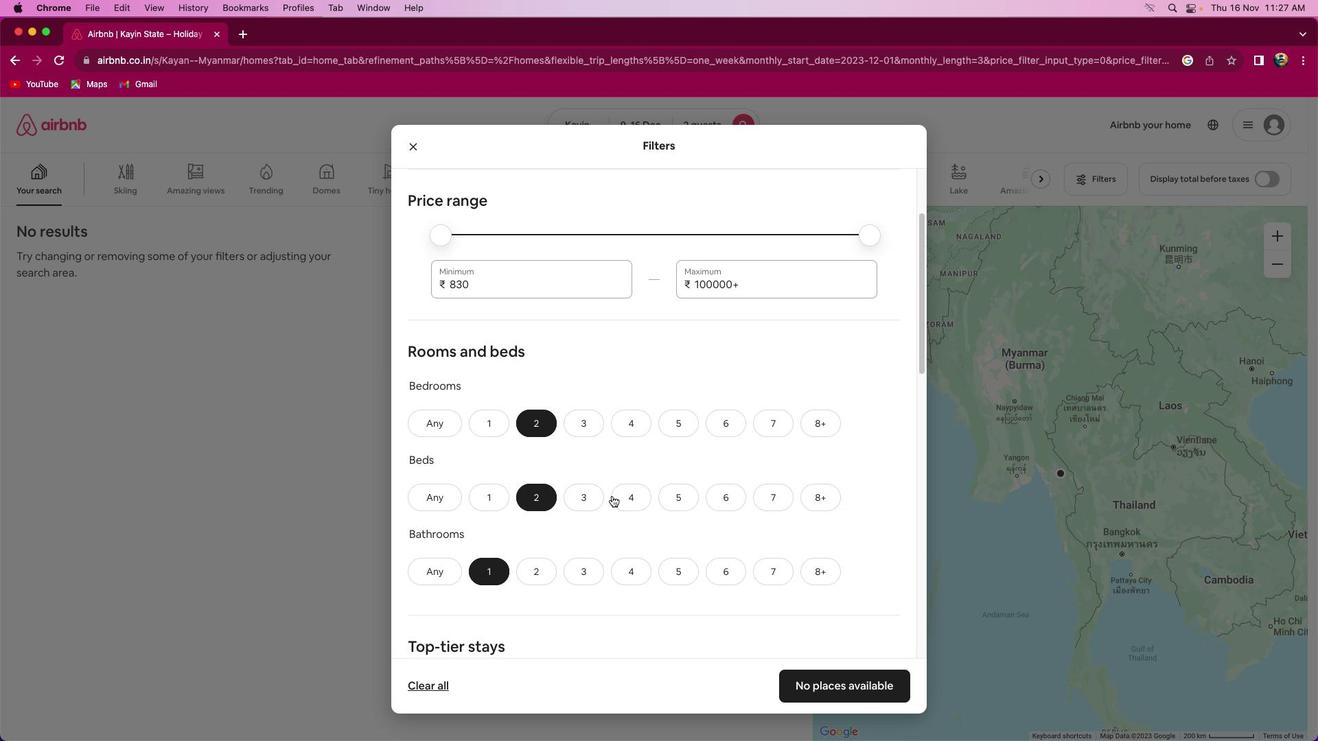 
Action: Mouse scrolled (612, 495) with delta (0, 0)
Screenshot: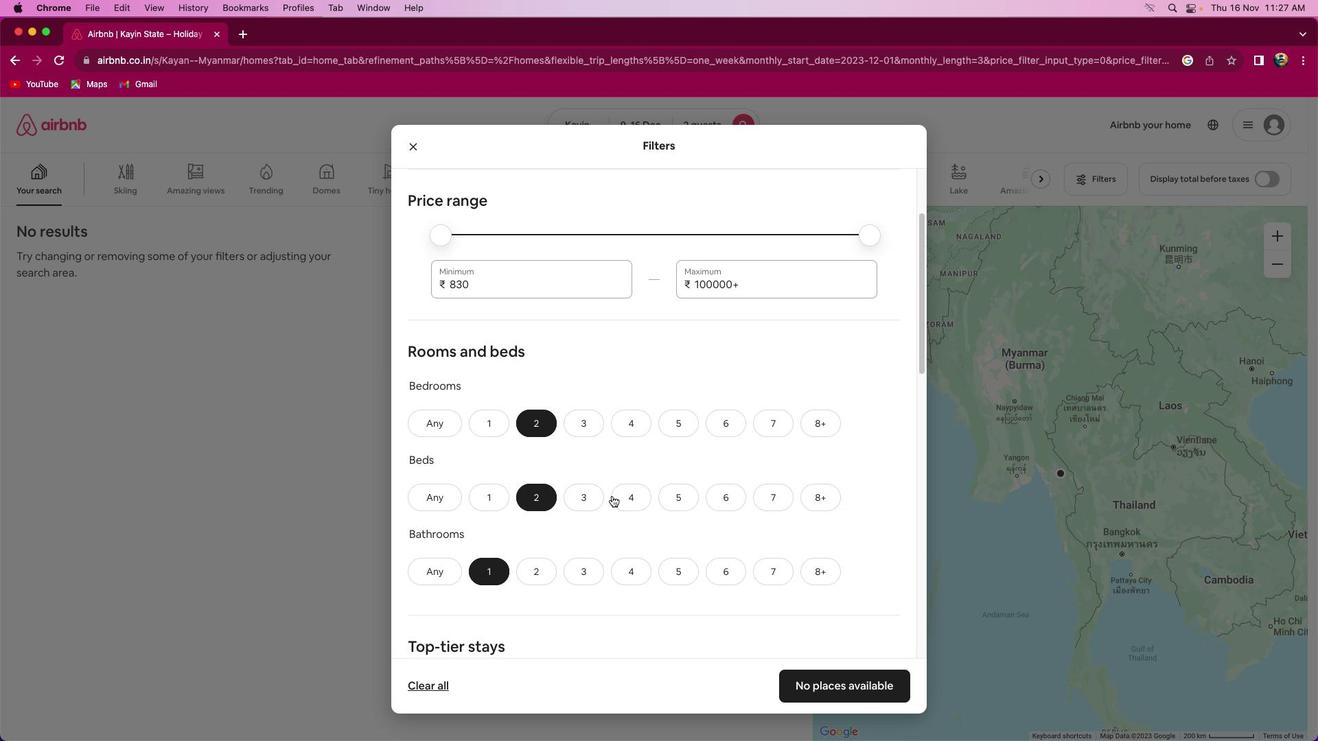 
Action: Mouse scrolled (612, 495) with delta (0, 0)
Screenshot: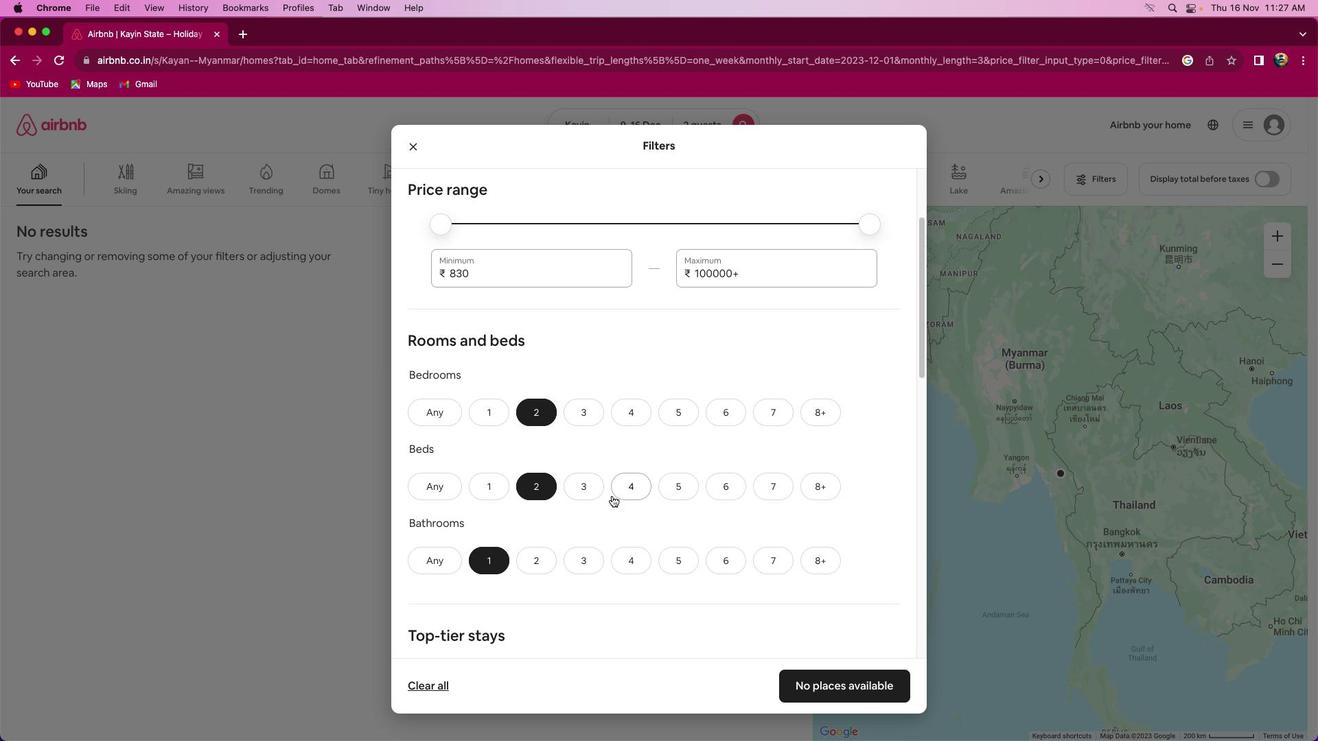 
Action: Mouse scrolled (612, 495) with delta (0, -1)
Screenshot: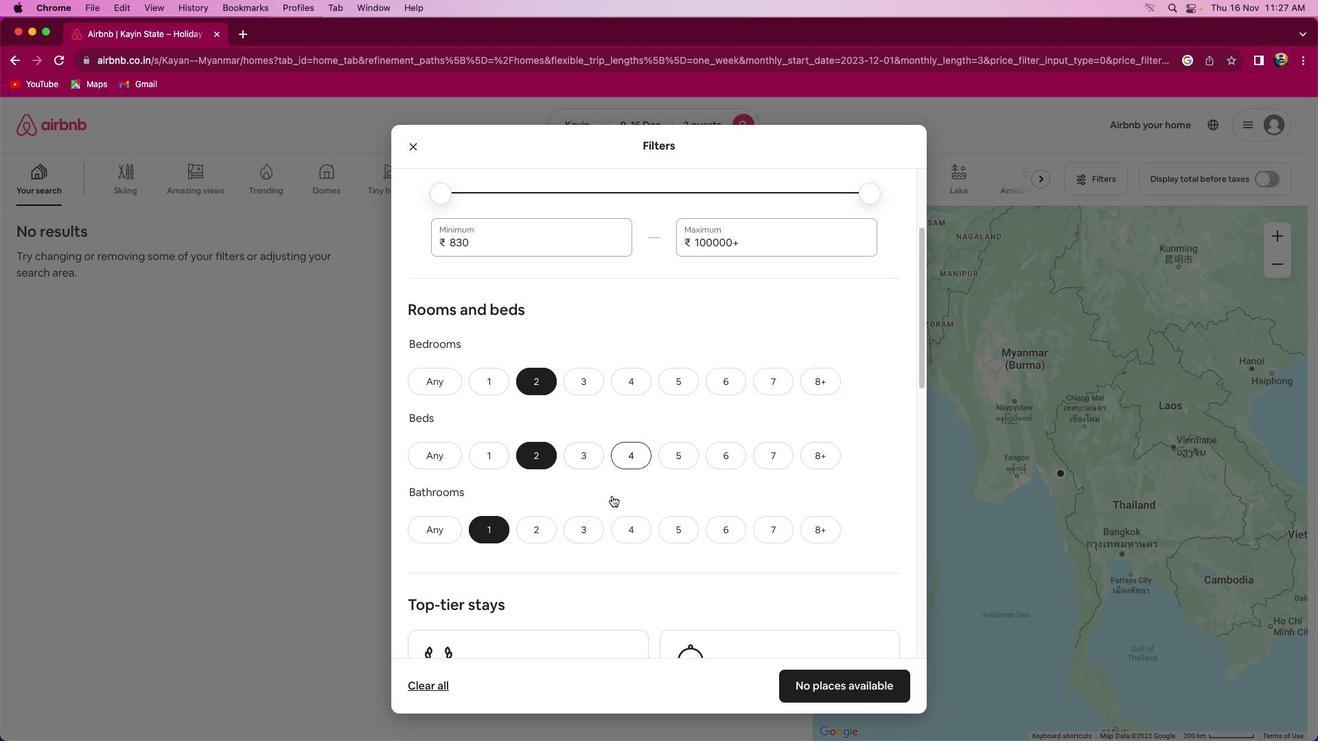 
Action: Mouse scrolled (612, 495) with delta (0, -2)
Screenshot: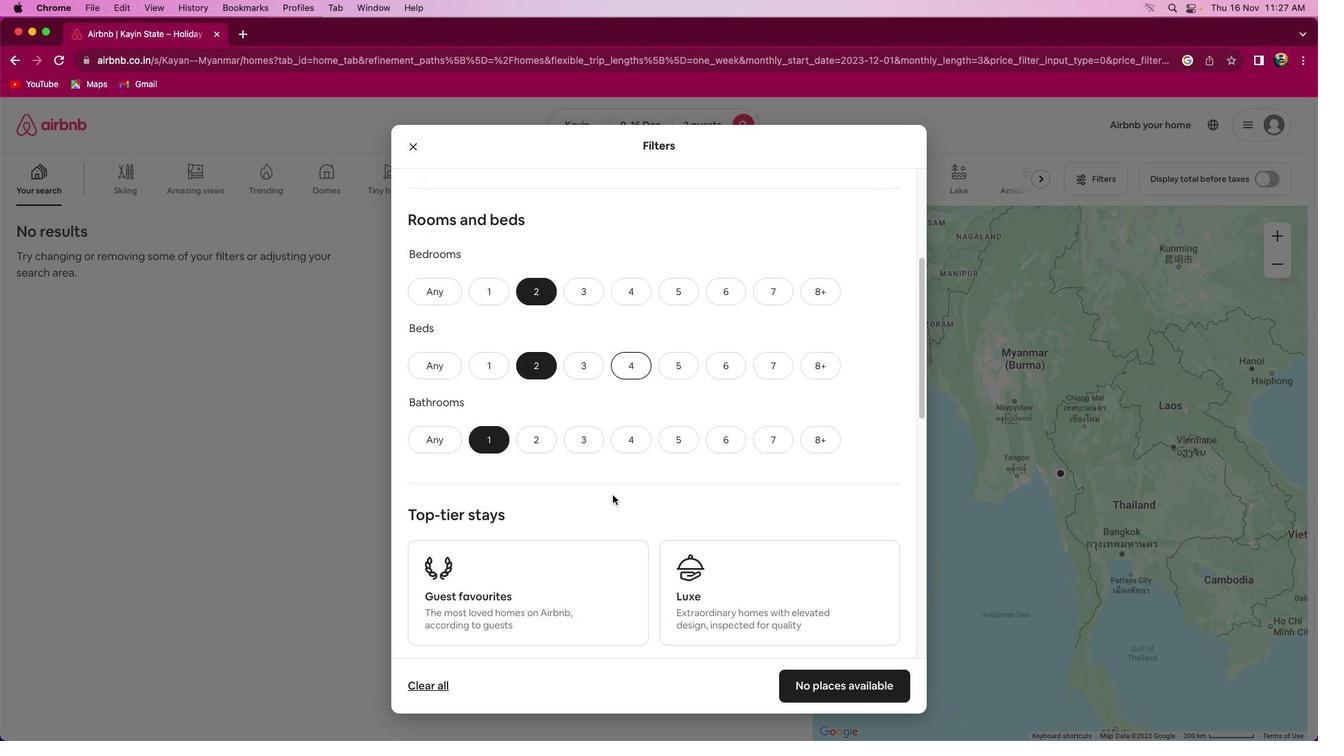 
Action: Mouse moved to (612, 494)
Screenshot: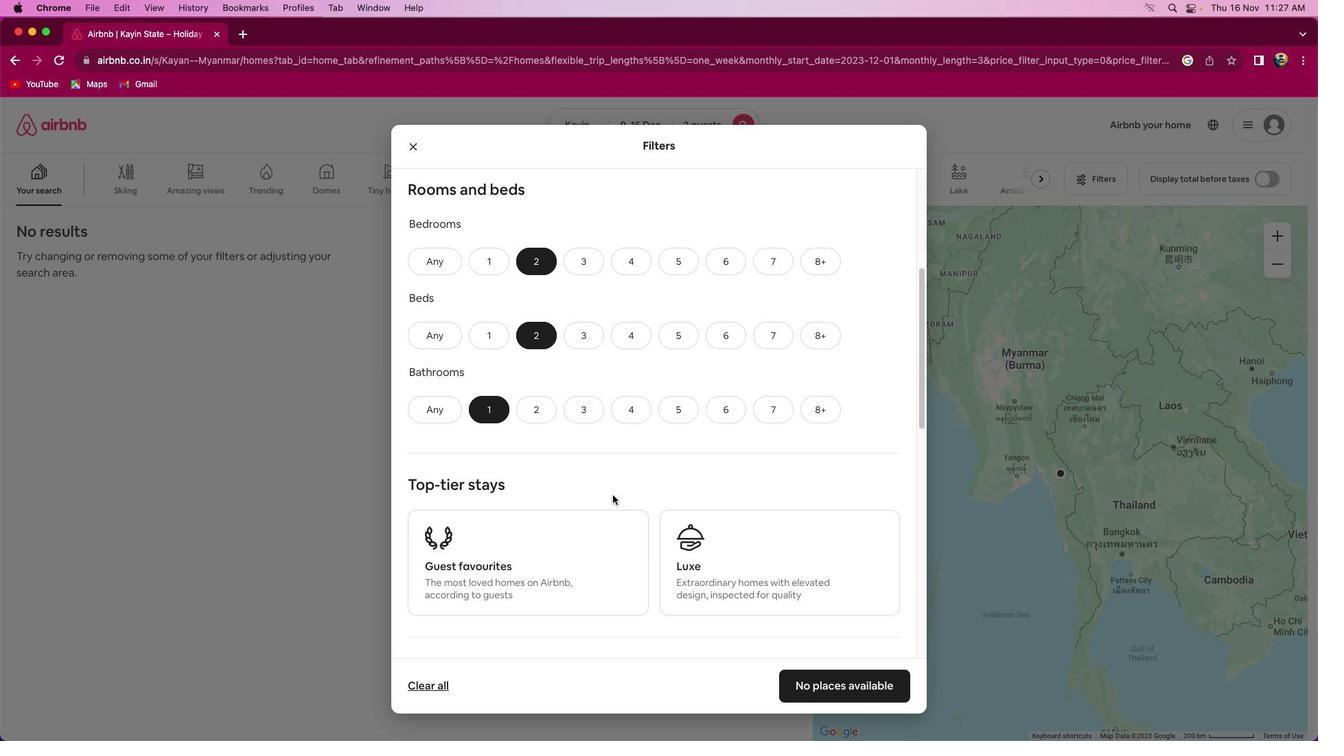 
Action: Mouse scrolled (612, 494) with delta (0, 0)
Screenshot: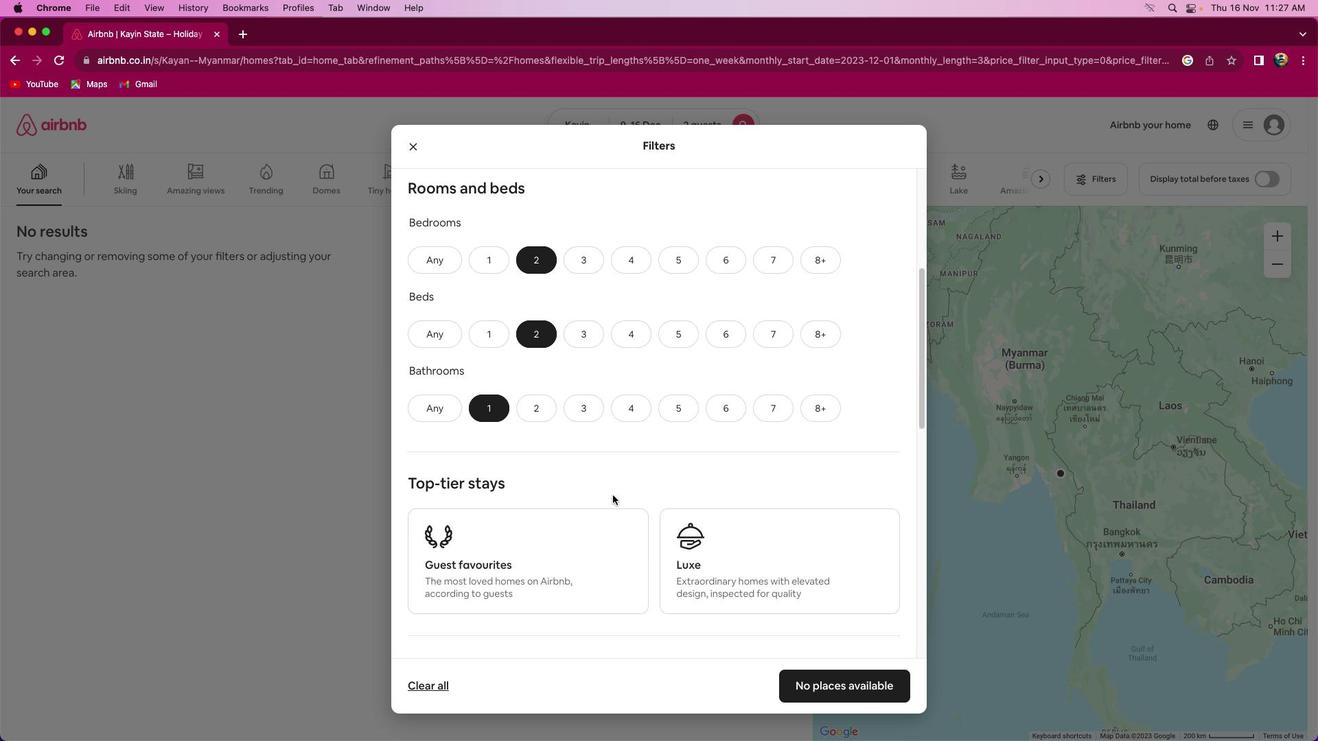 
Action: Mouse scrolled (612, 494) with delta (0, 0)
Screenshot: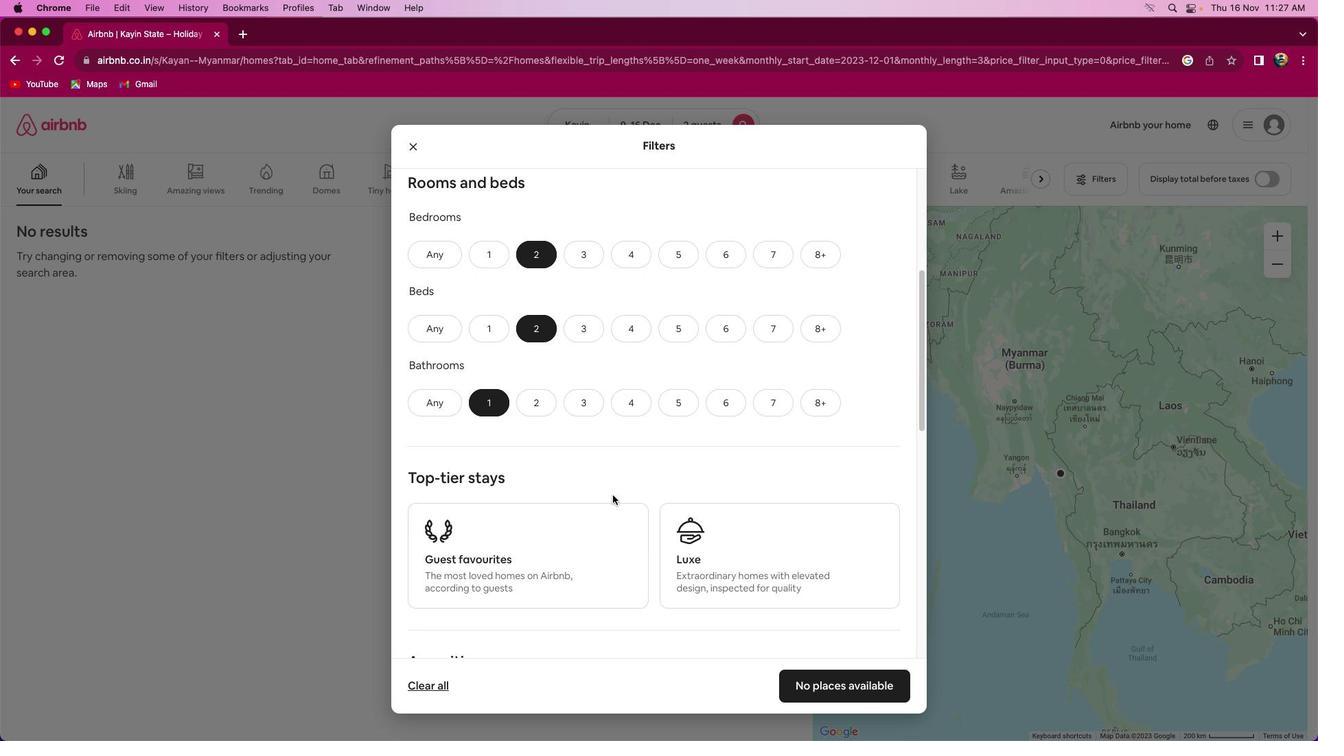
Action: Mouse scrolled (612, 494) with delta (0, 0)
Screenshot: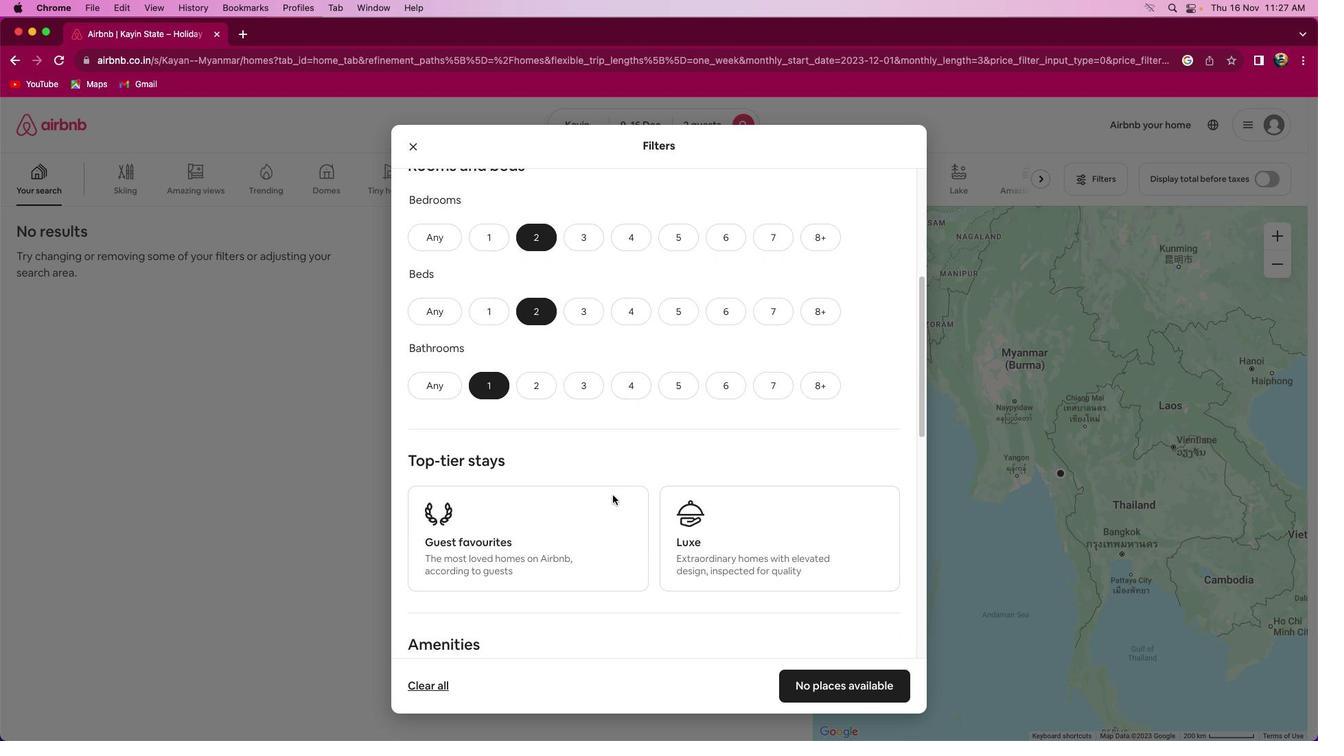 
Action: Mouse scrolled (612, 494) with delta (0, 0)
Screenshot: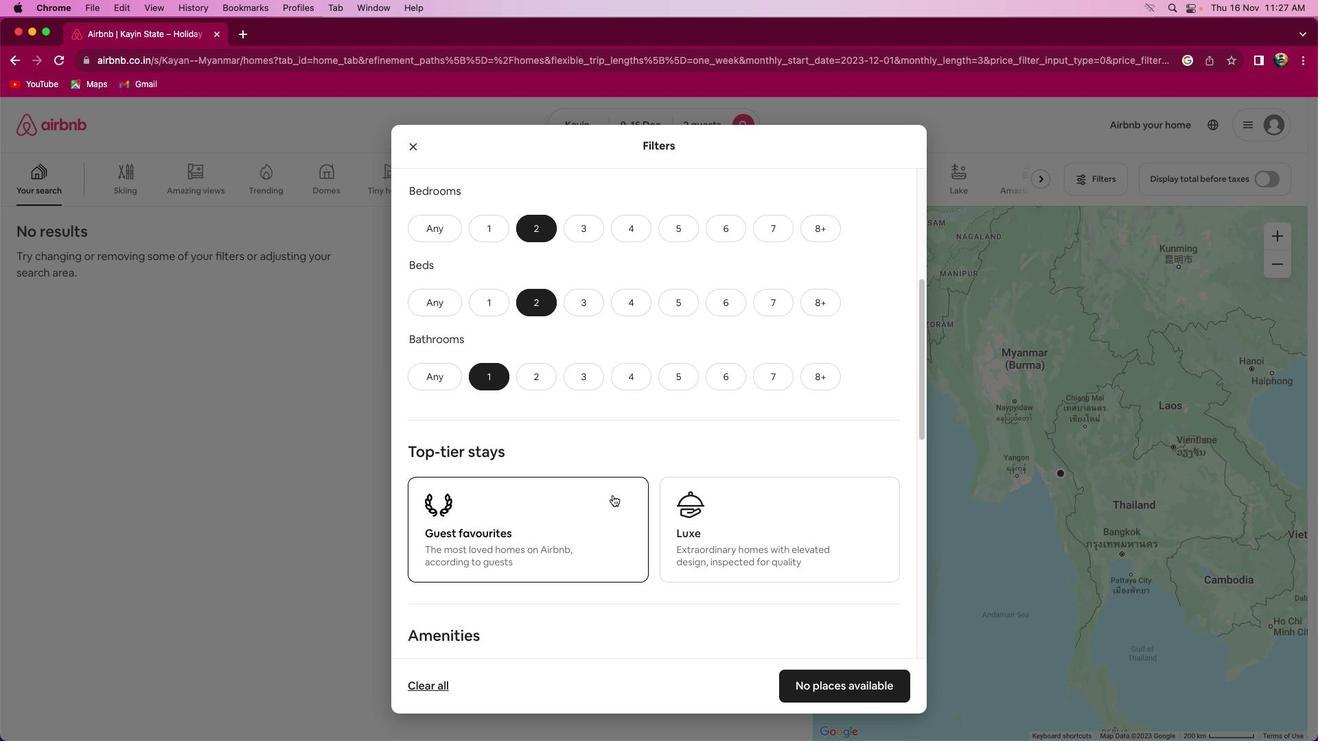 
Action: Mouse scrolled (612, 494) with delta (0, 0)
Screenshot: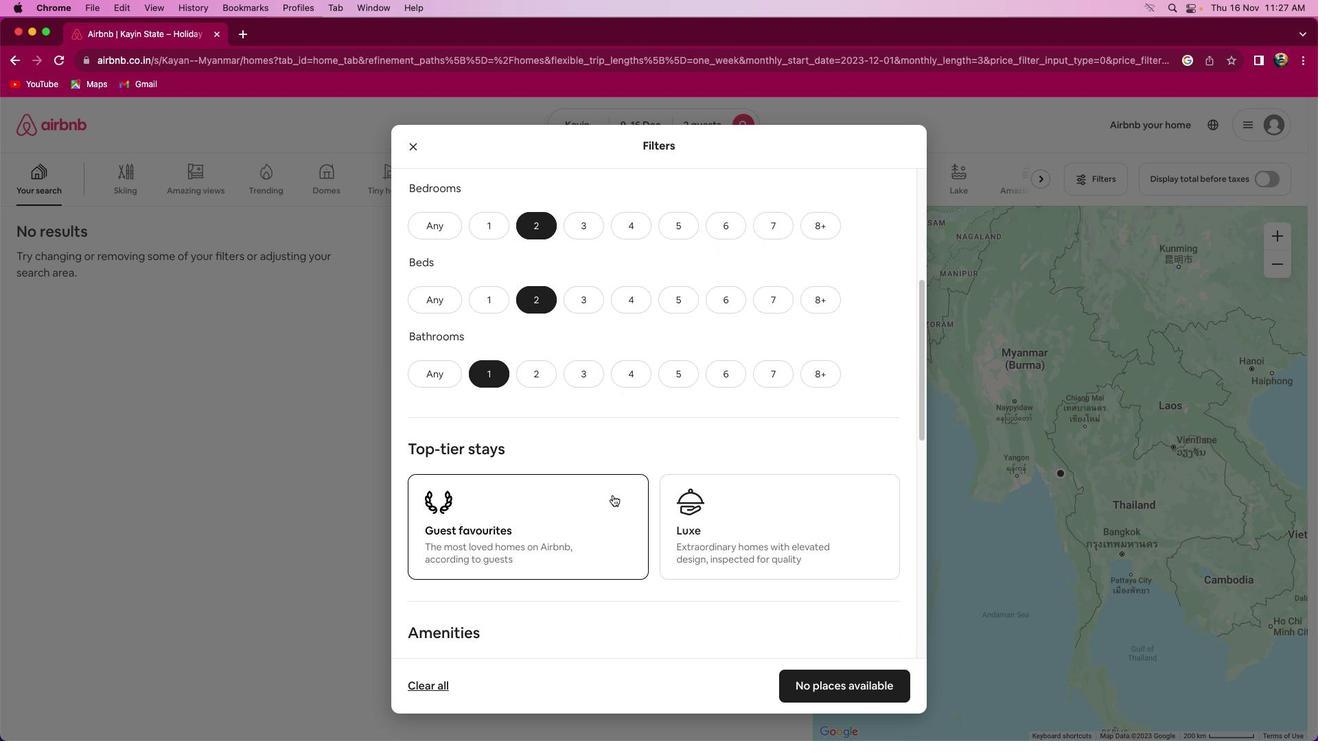 
Action: Mouse scrolled (612, 494) with delta (0, 0)
Screenshot: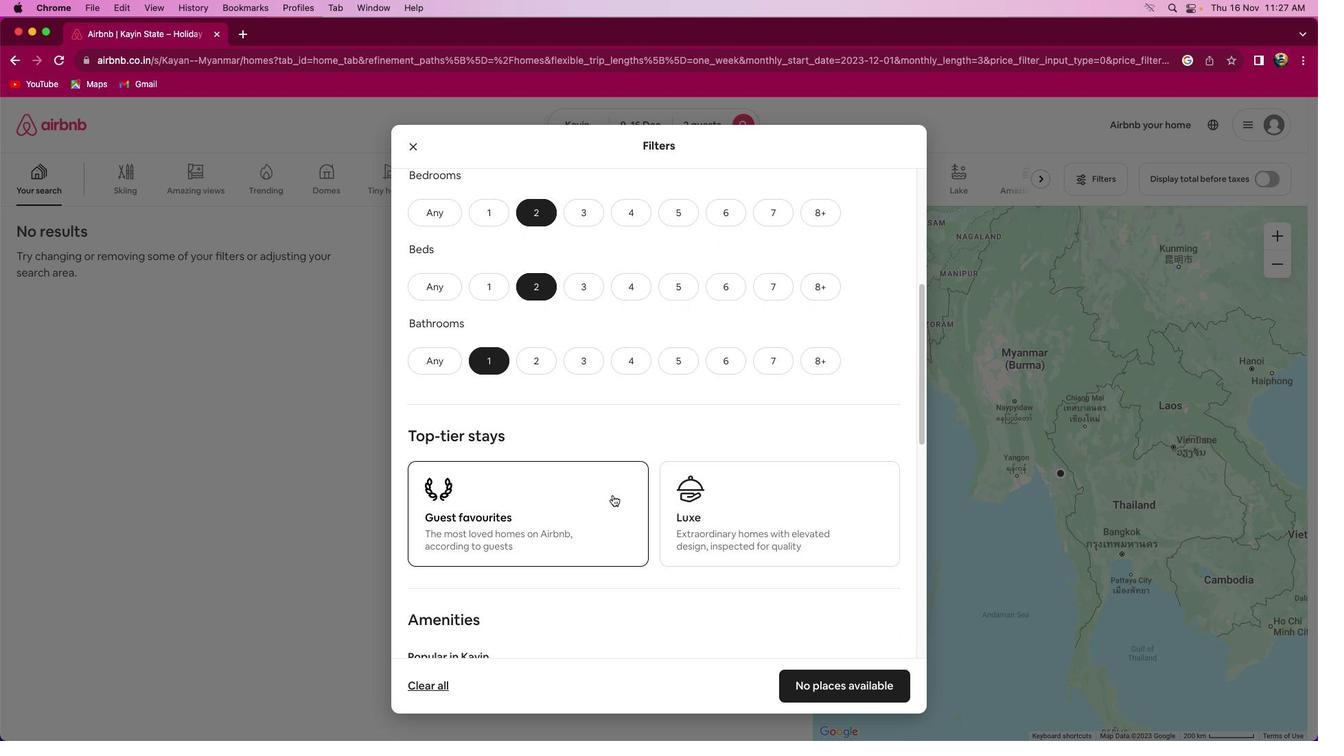 
Action: Mouse scrolled (612, 494) with delta (0, 0)
Screenshot: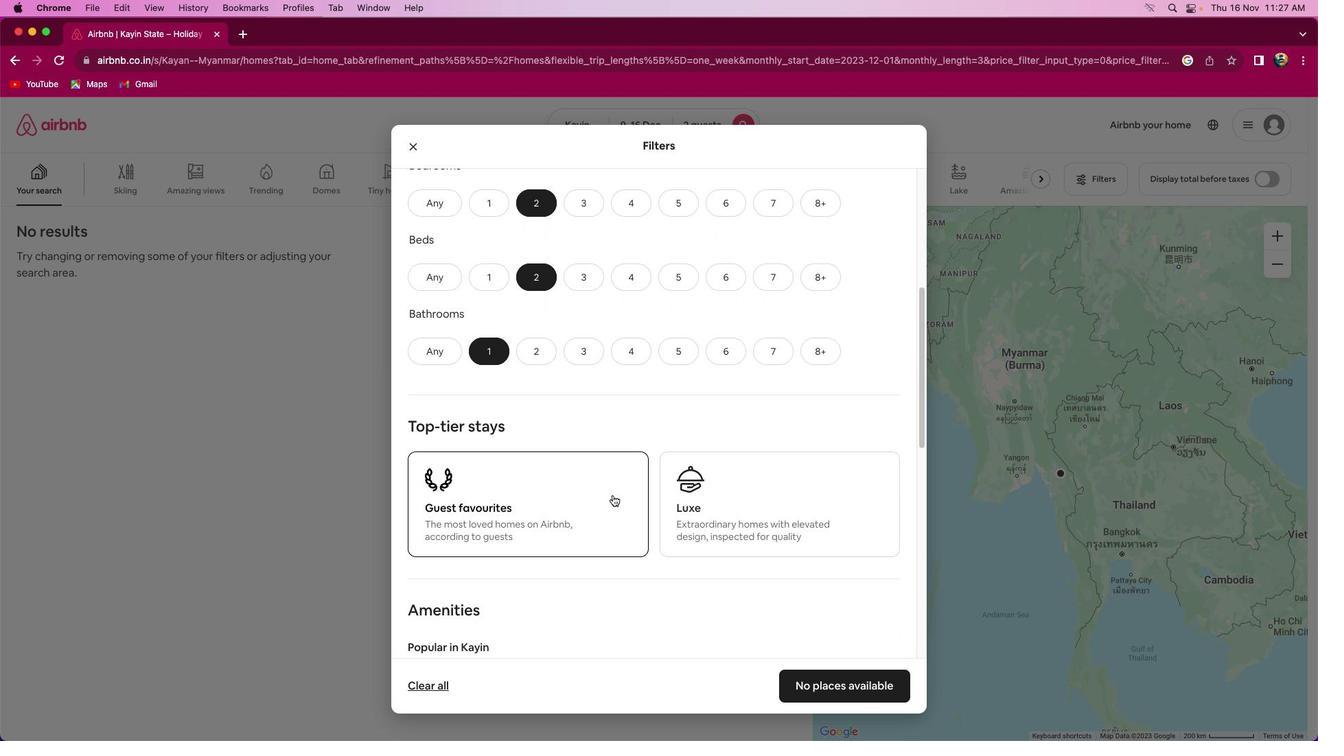 
Action: Mouse scrolled (612, 494) with delta (0, 0)
Screenshot: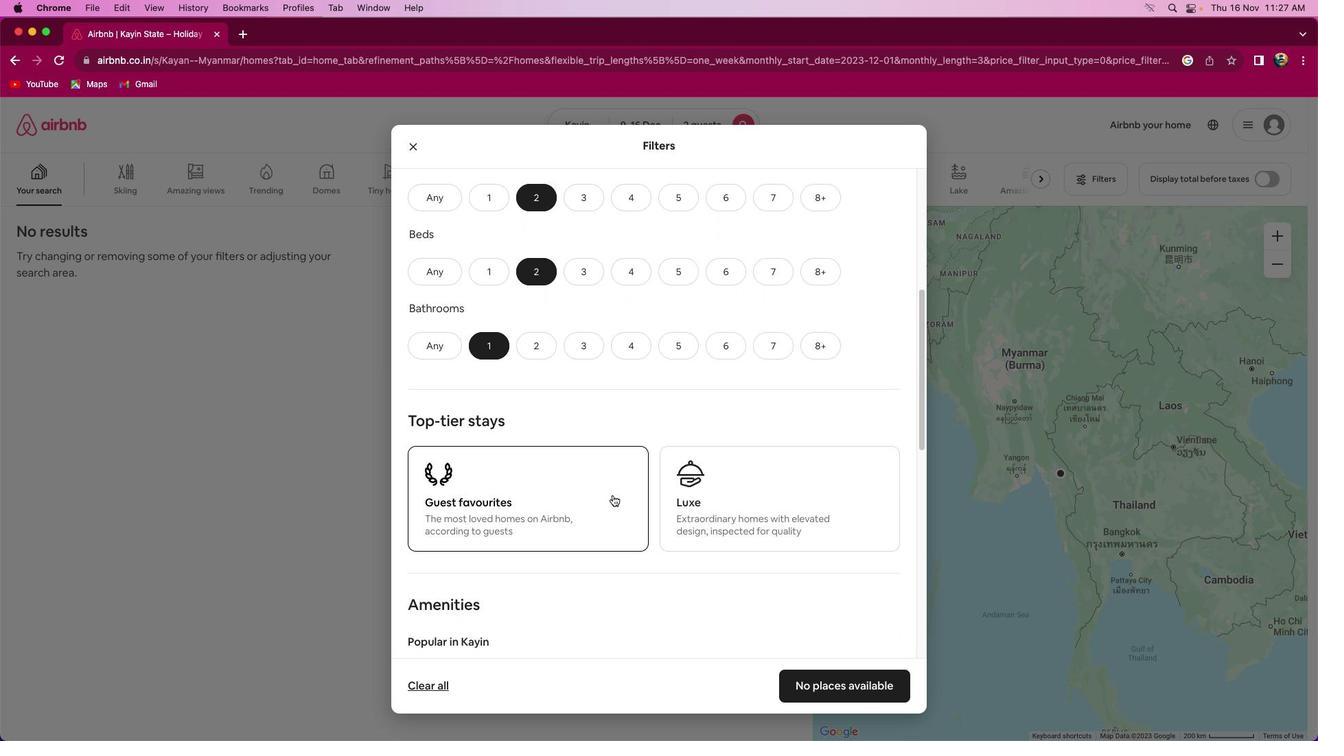 
Action: Mouse scrolled (612, 494) with delta (0, 0)
Screenshot: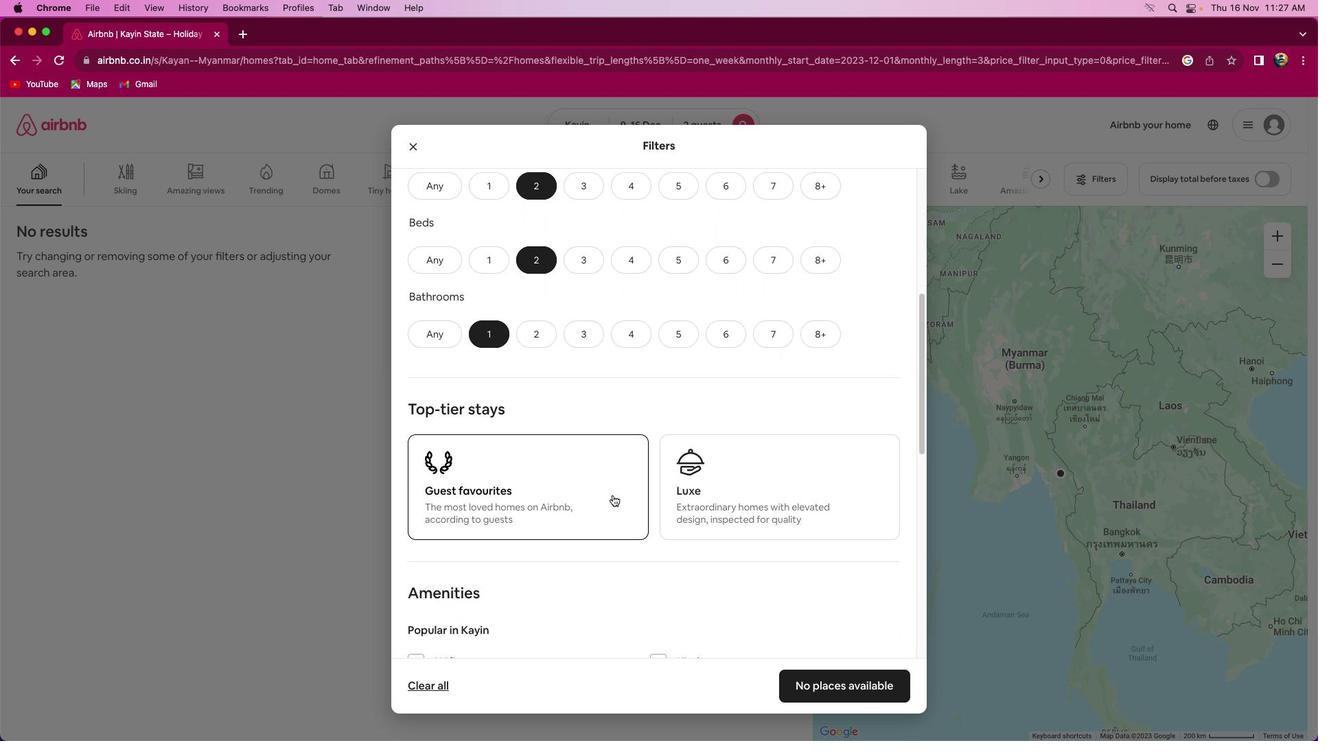 
Action: Mouse scrolled (612, 494) with delta (0, 0)
Screenshot: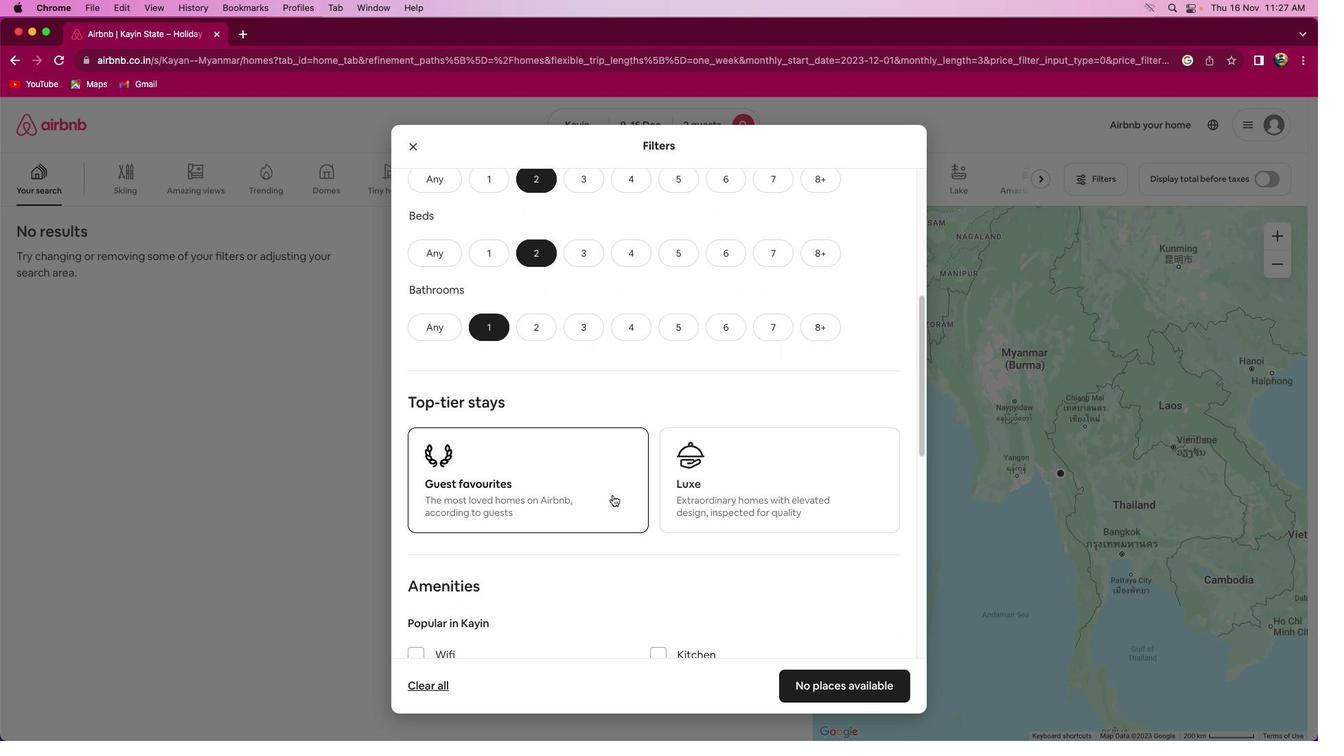 
Action: Mouse scrolled (612, 494) with delta (0, 0)
Screenshot: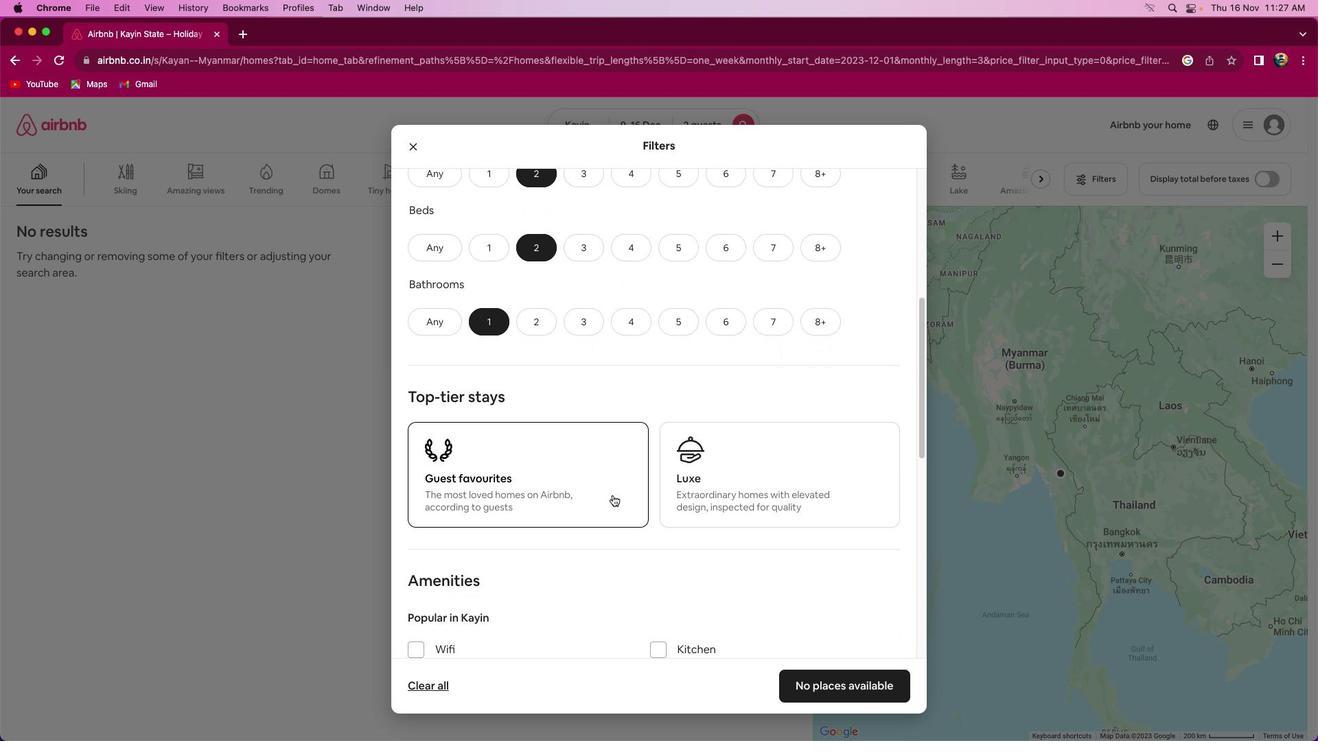 
Action: Mouse scrolled (612, 494) with delta (0, 0)
Screenshot: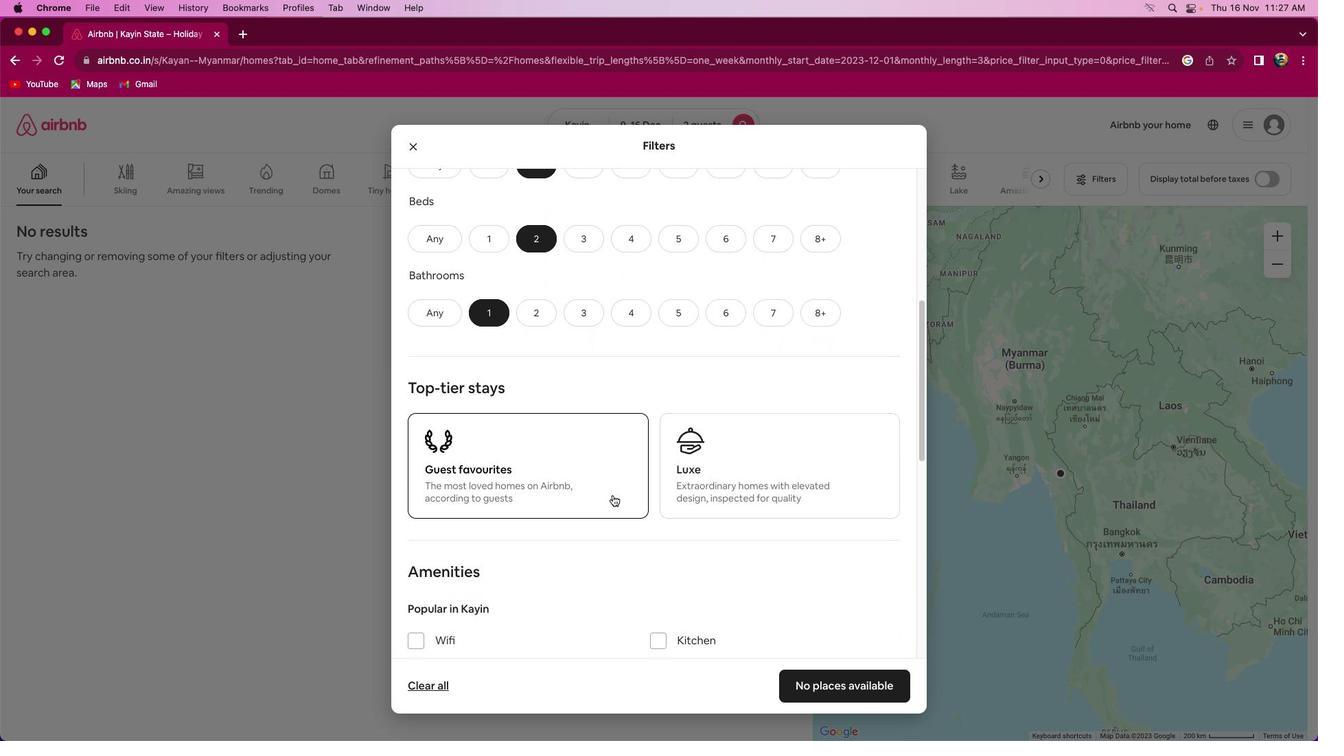 
Action: Mouse moved to (613, 494)
Screenshot: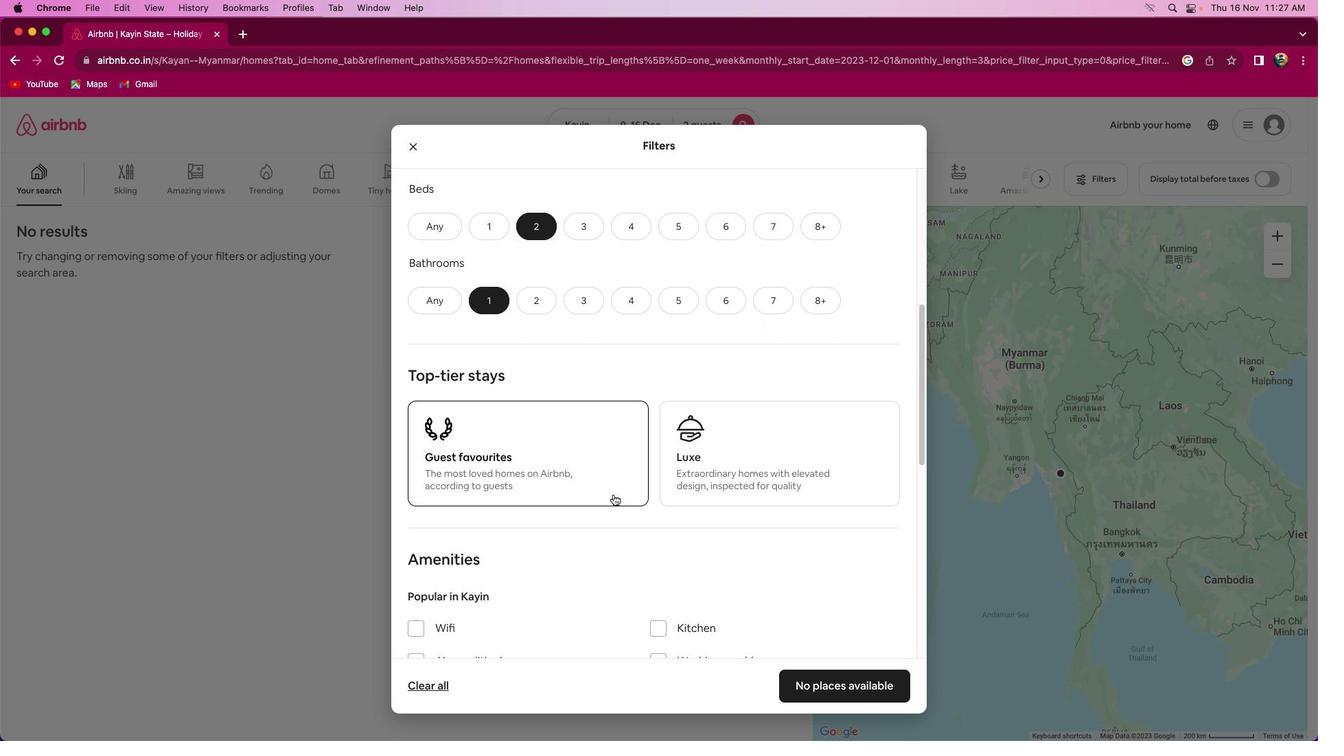 
Action: Mouse scrolled (613, 494) with delta (0, 0)
Screenshot: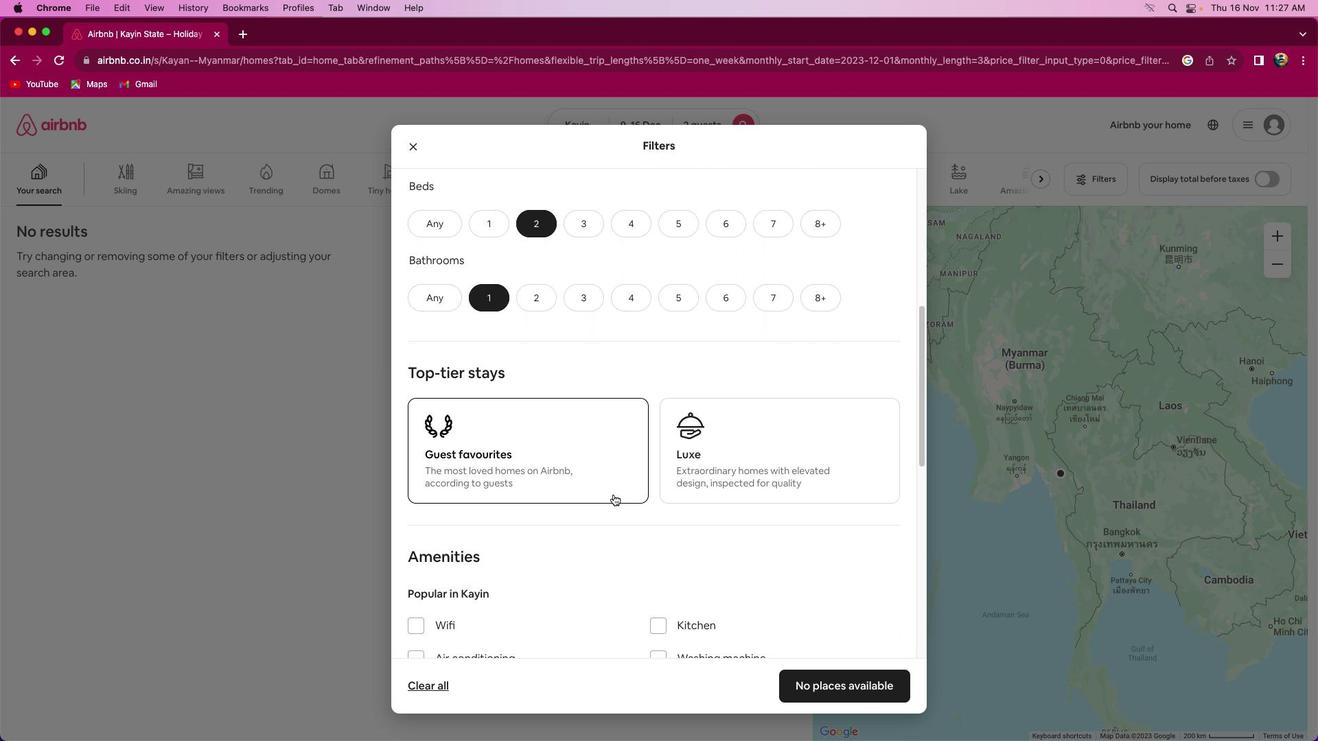 
Action: Mouse scrolled (613, 494) with delta (0, 0)
Screenshot: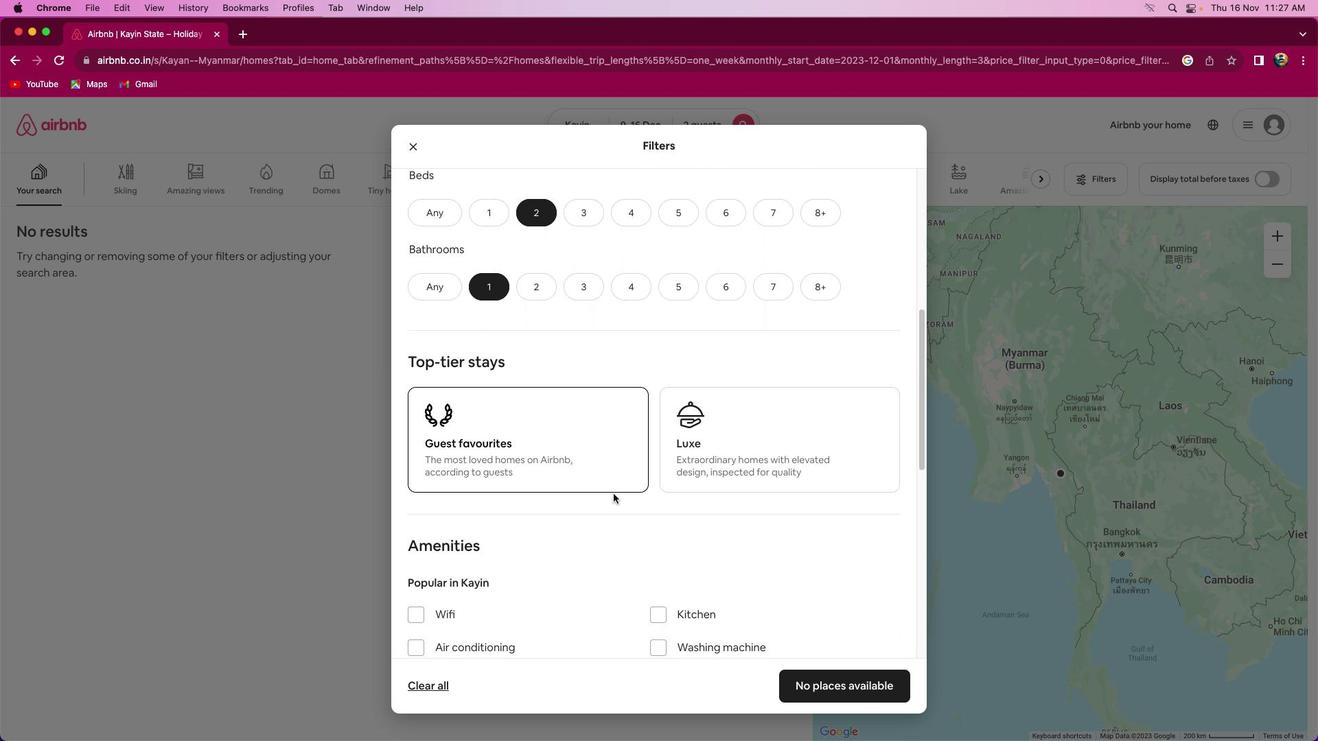 
Action: Mouse scrolled (613, 494) with delta (0, -1)
Screenshot: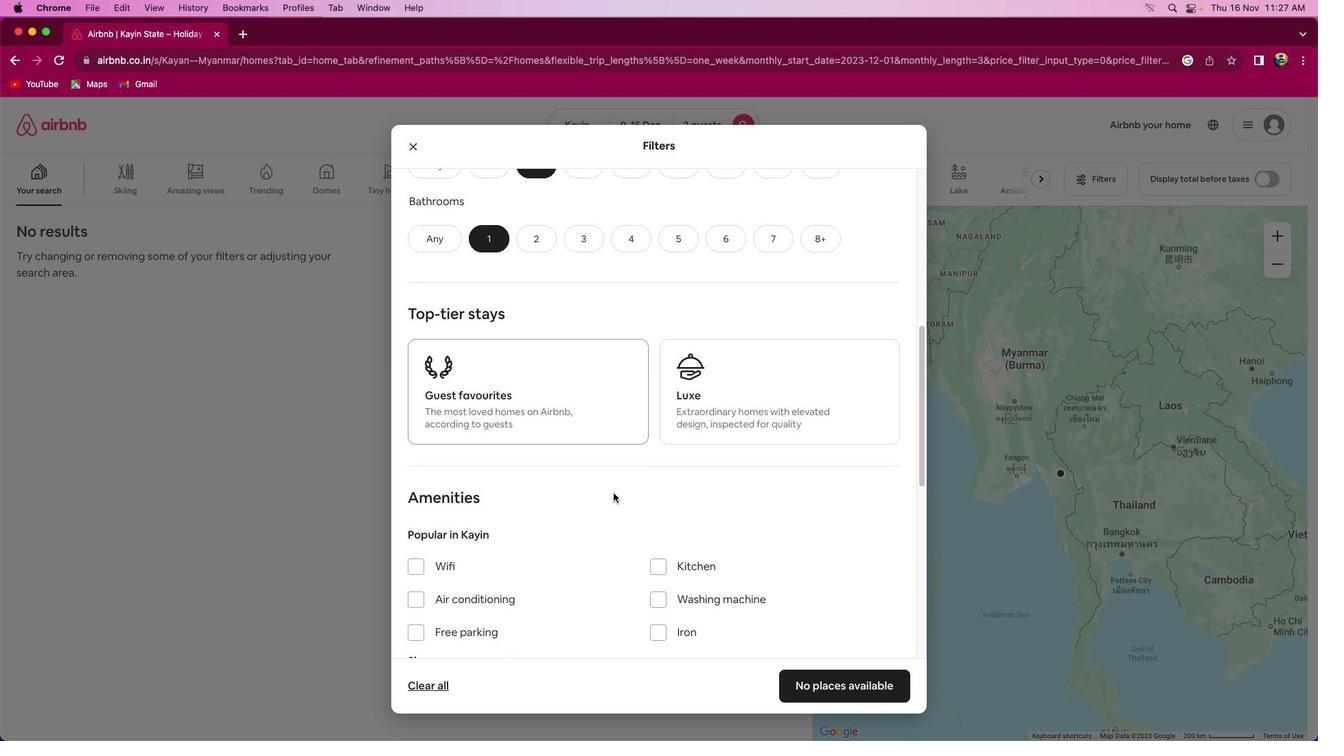 
Action: Mouse moved to (613, 493)
Screenshot: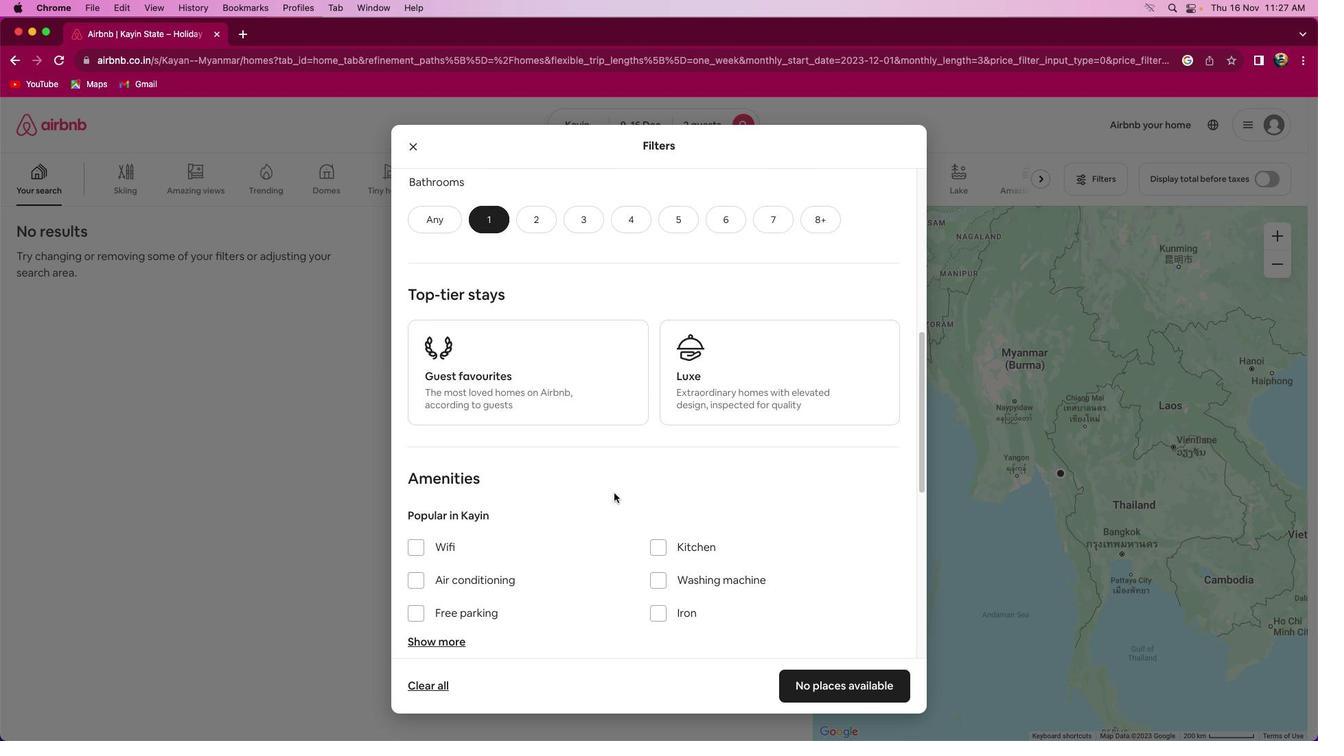 
Action: Mouse scrolled (613, 493) with delta (0, 0)
Screenshot: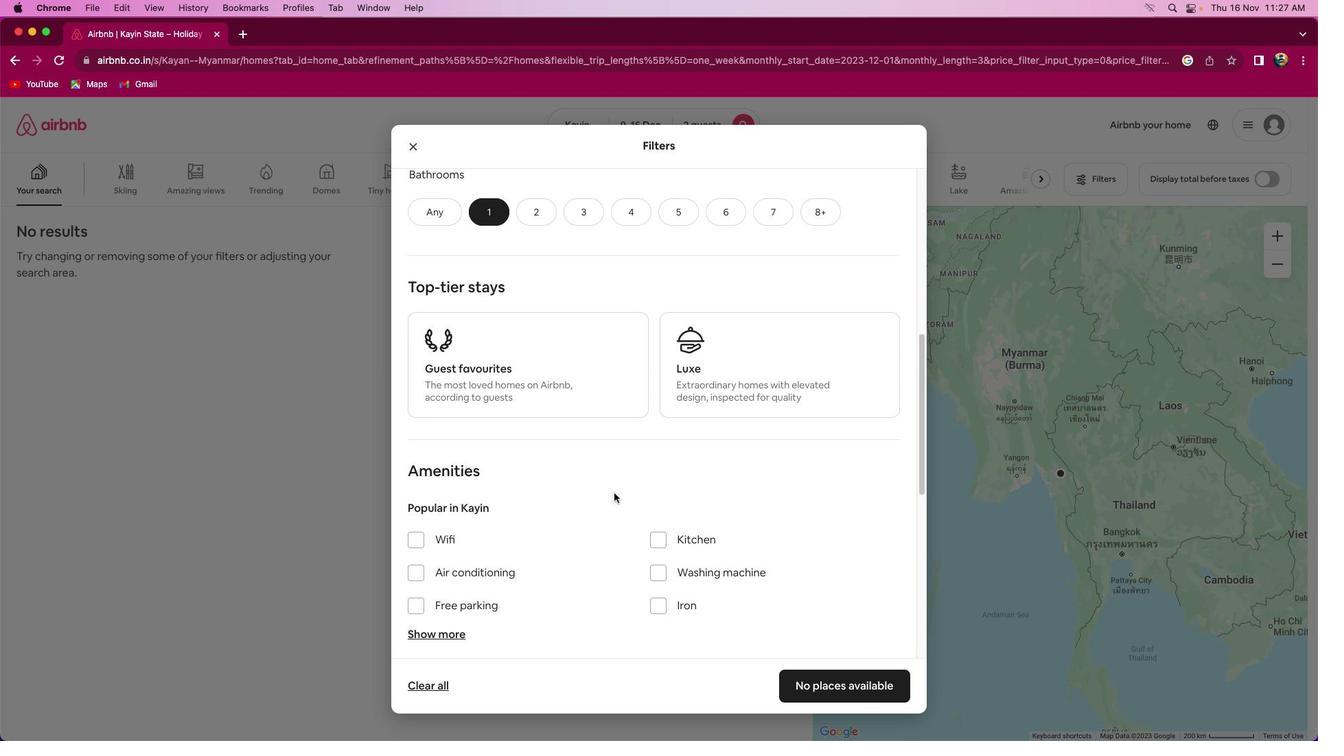 
Action: Mouse scrolled (613, 493) with delta (0, 0)
Screenshot: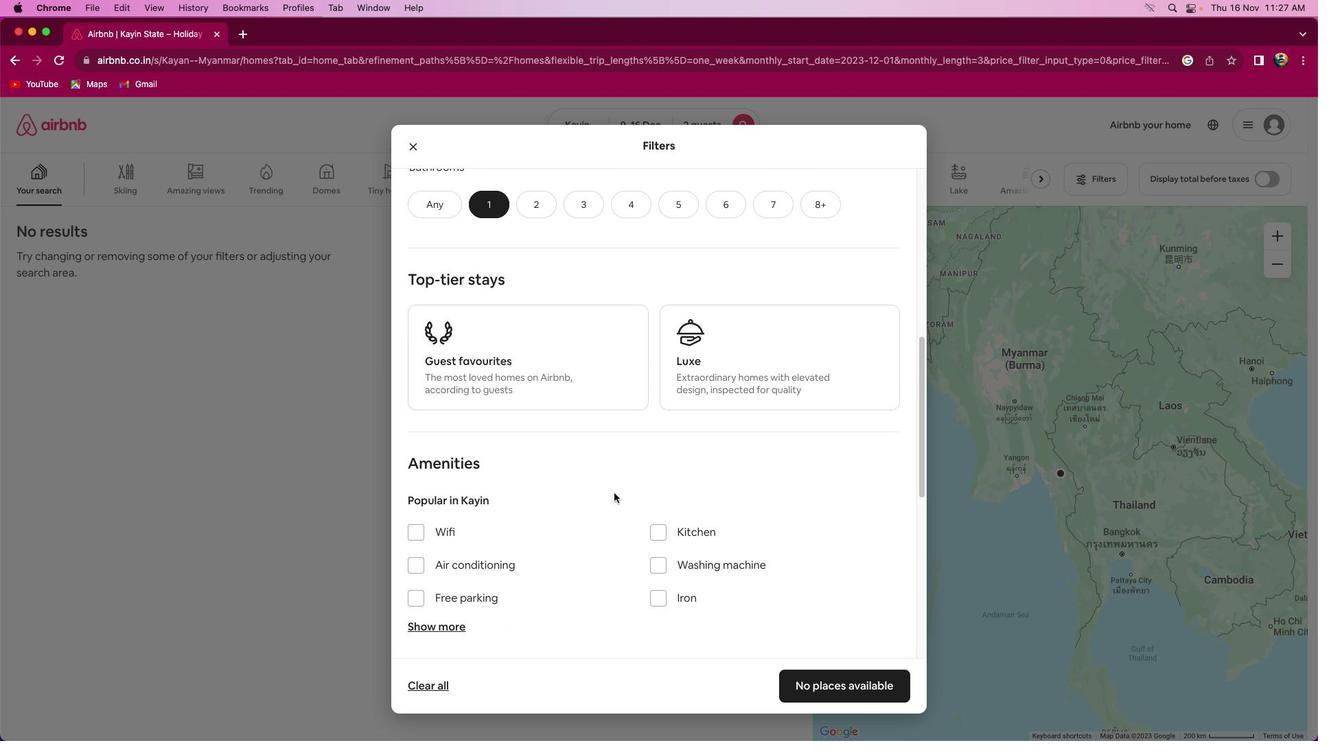 
Action: Mouse scrolled (613, 493) with delta (0, 0)
Screenshot: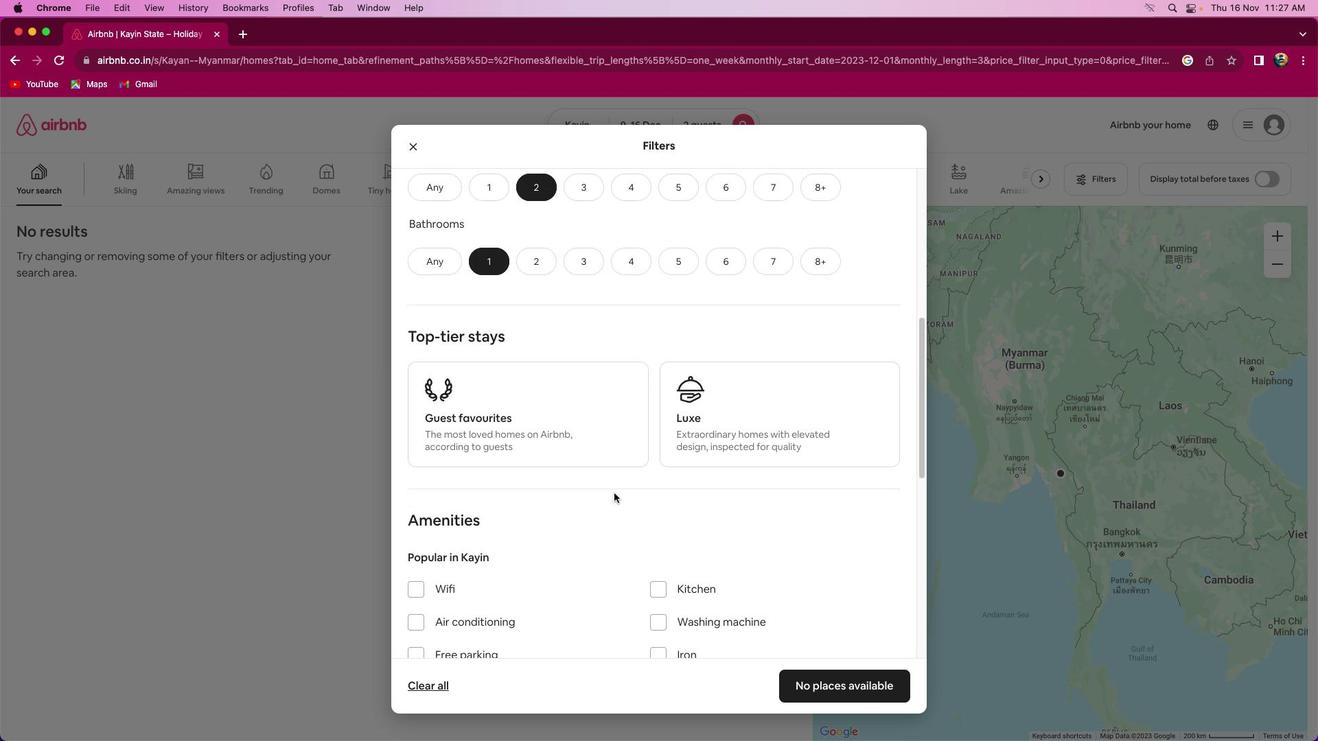 
Action: Mouse scrolled (613, 493) with delta (0, 0)
Screenshot: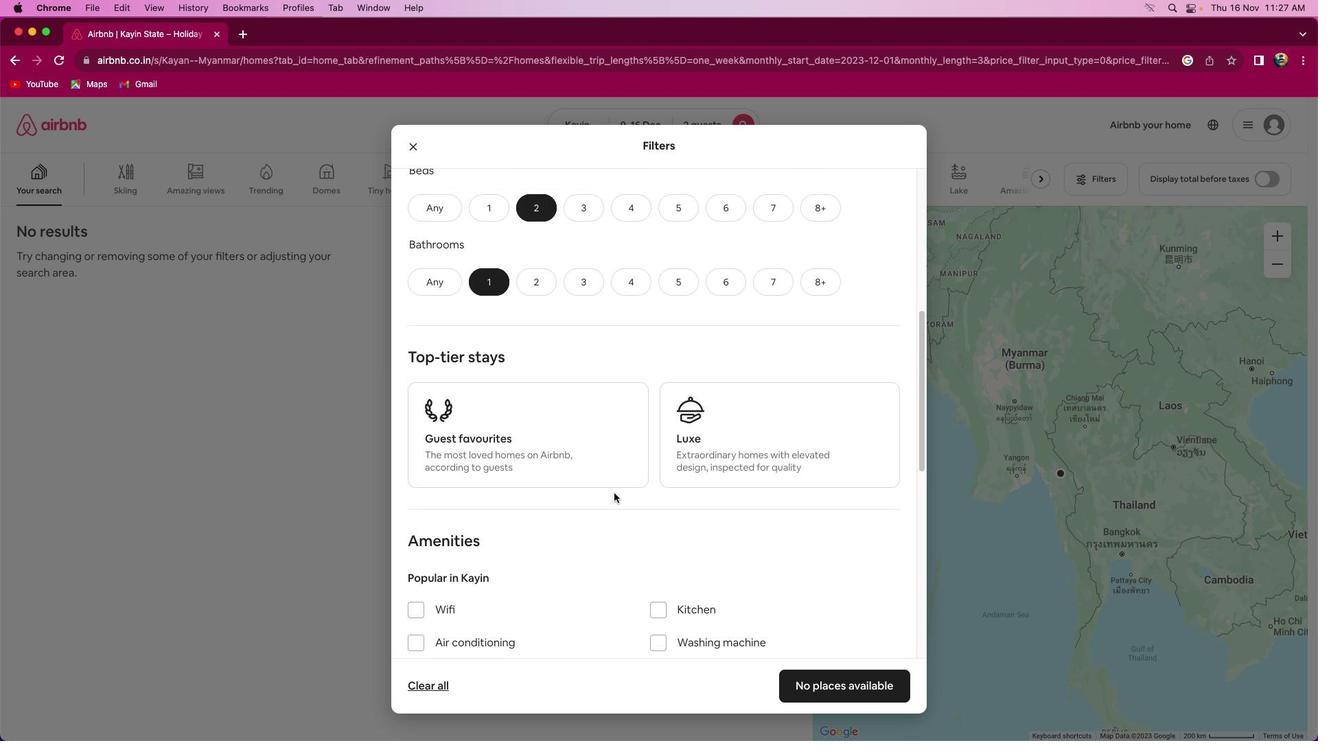 
Action: Mouse scrolled (613, 493) with delta (0, 2)
Screenshot: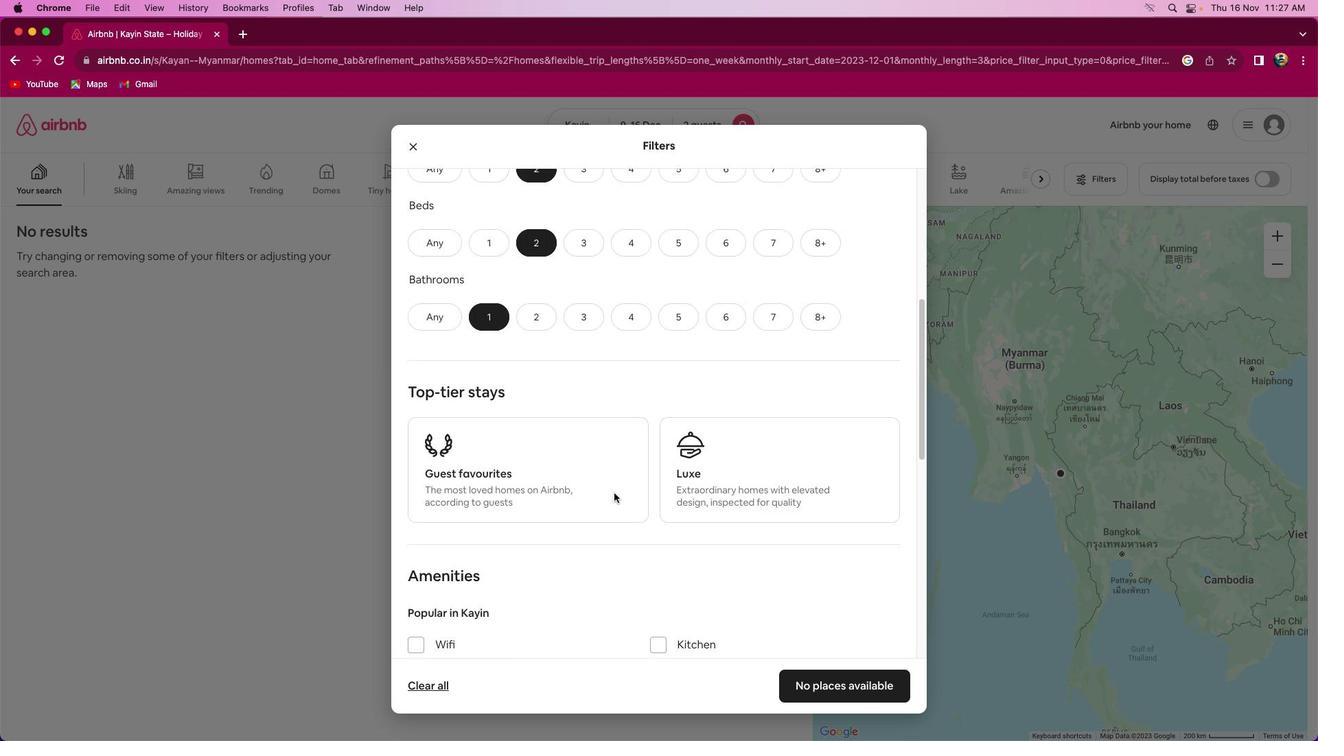 
Action: Mouse scrolled (613, 493) with delta (0, 0)
Screenshot: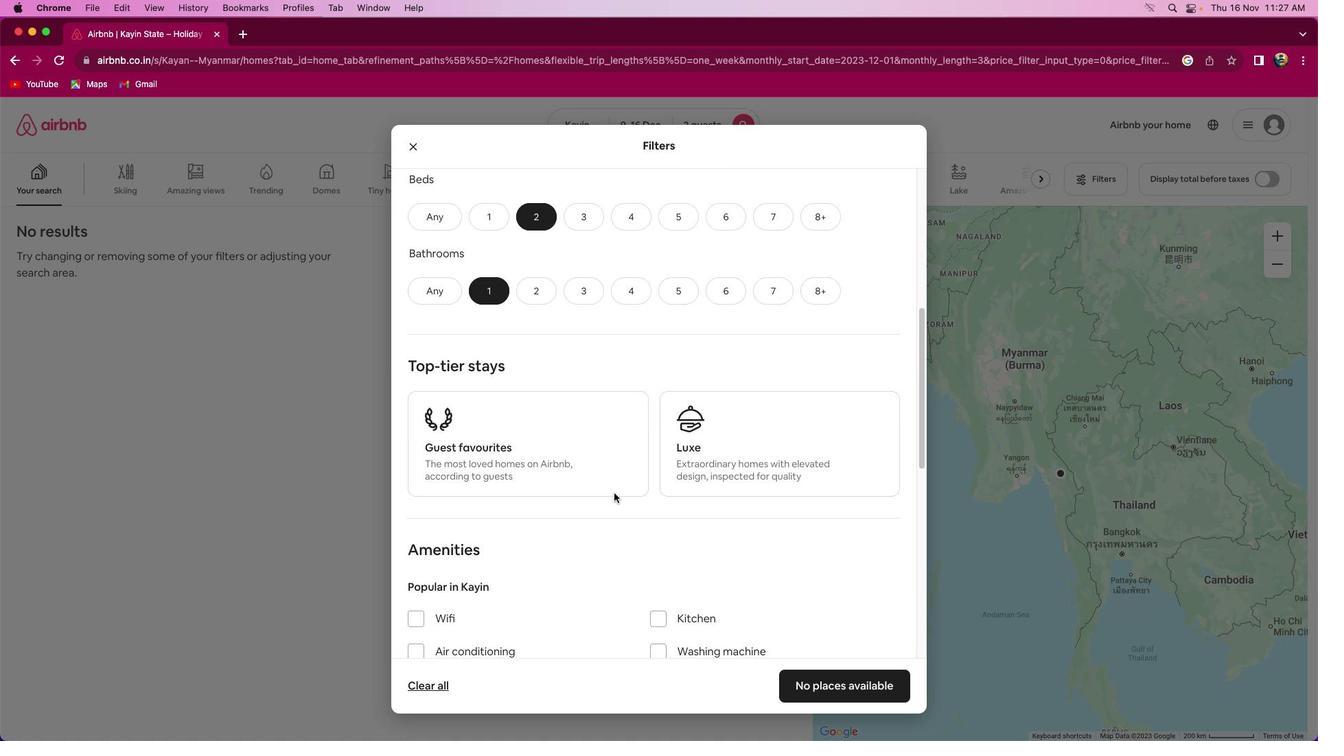 
Action: Mouse scrolled (613, 493) with delta (0, 0)
Screenshot: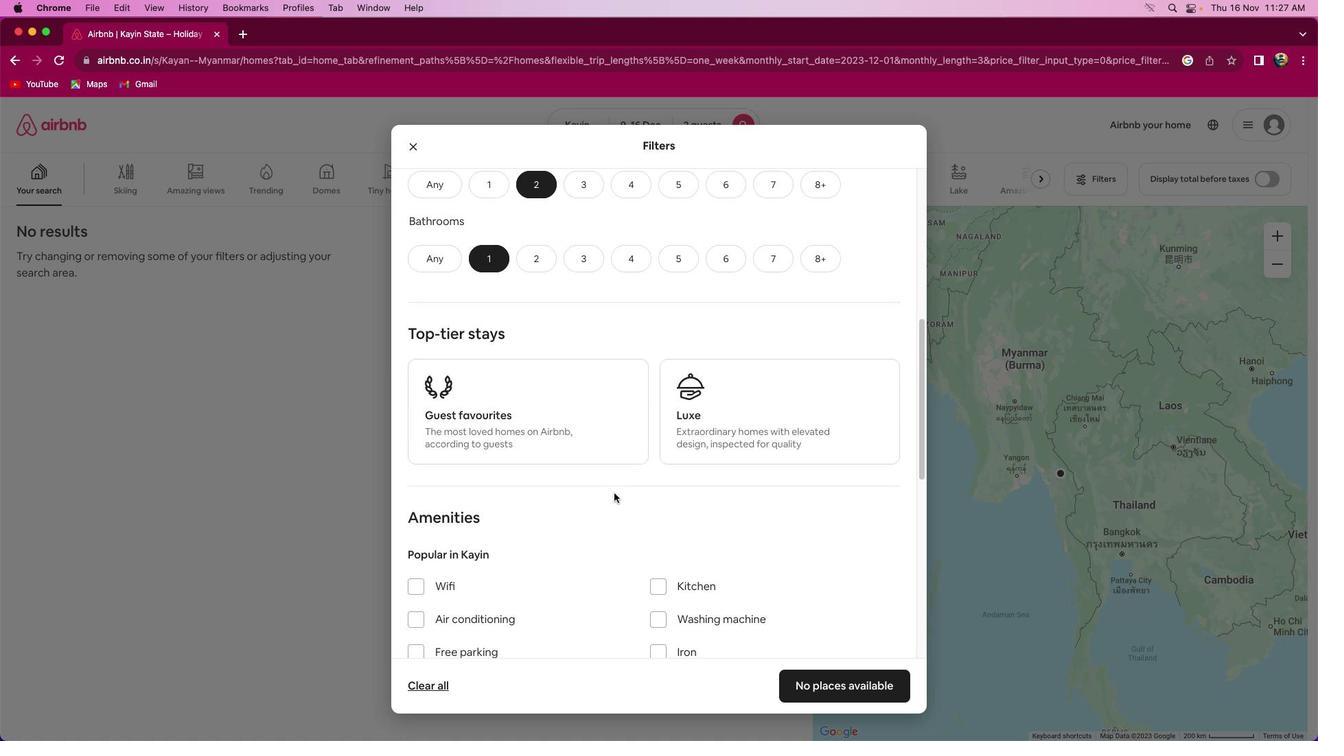 
Action: Mouse scrolled (613, 493) with delta (0, -2)
Screenshot: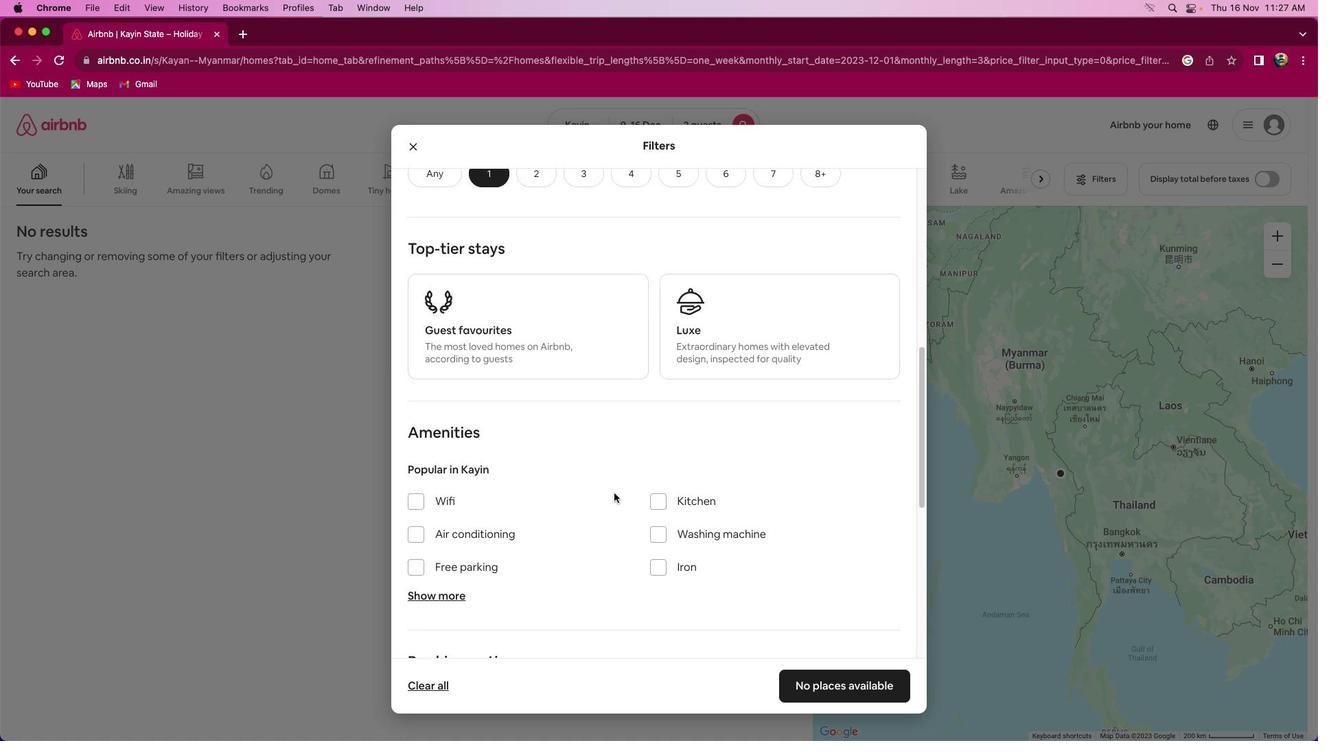
Action: Mouse scrolled (613, 493) with delta (0, -2)
Screenshot: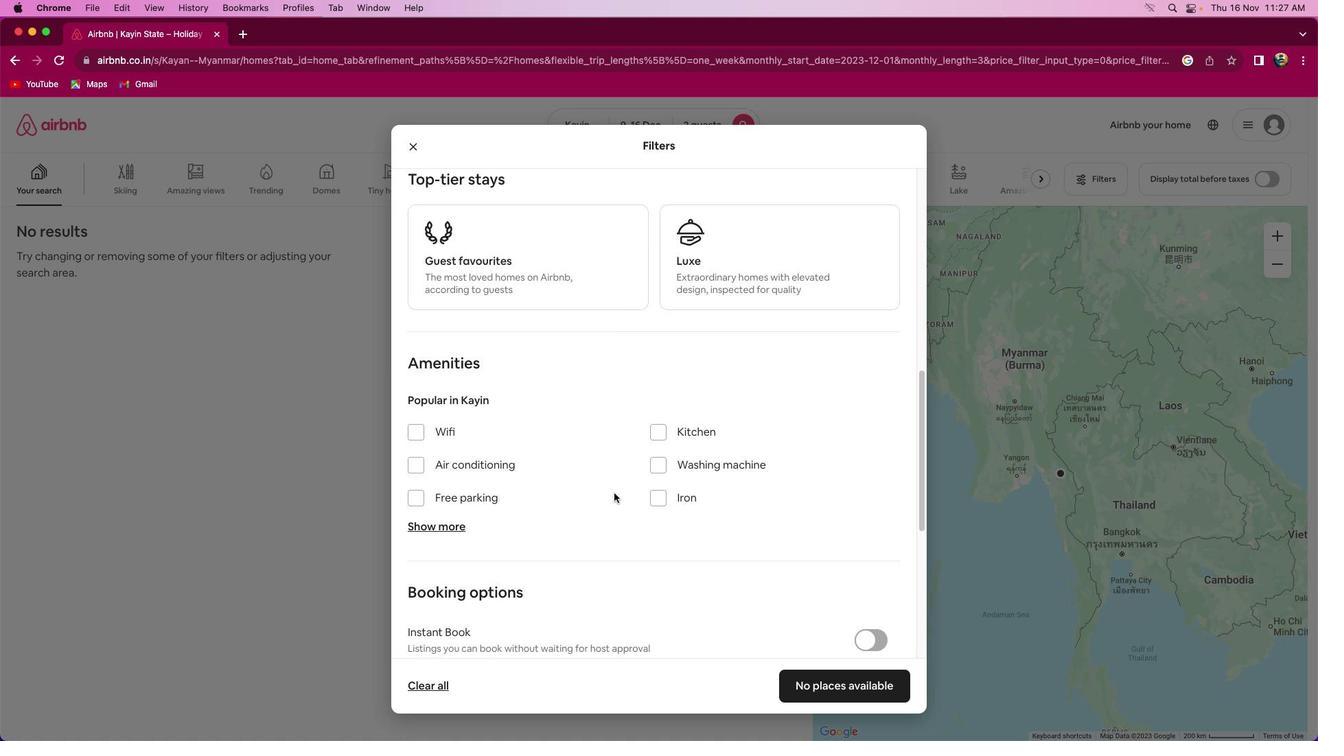 
Action: Mouse moved to (429, 504)
Screenshot: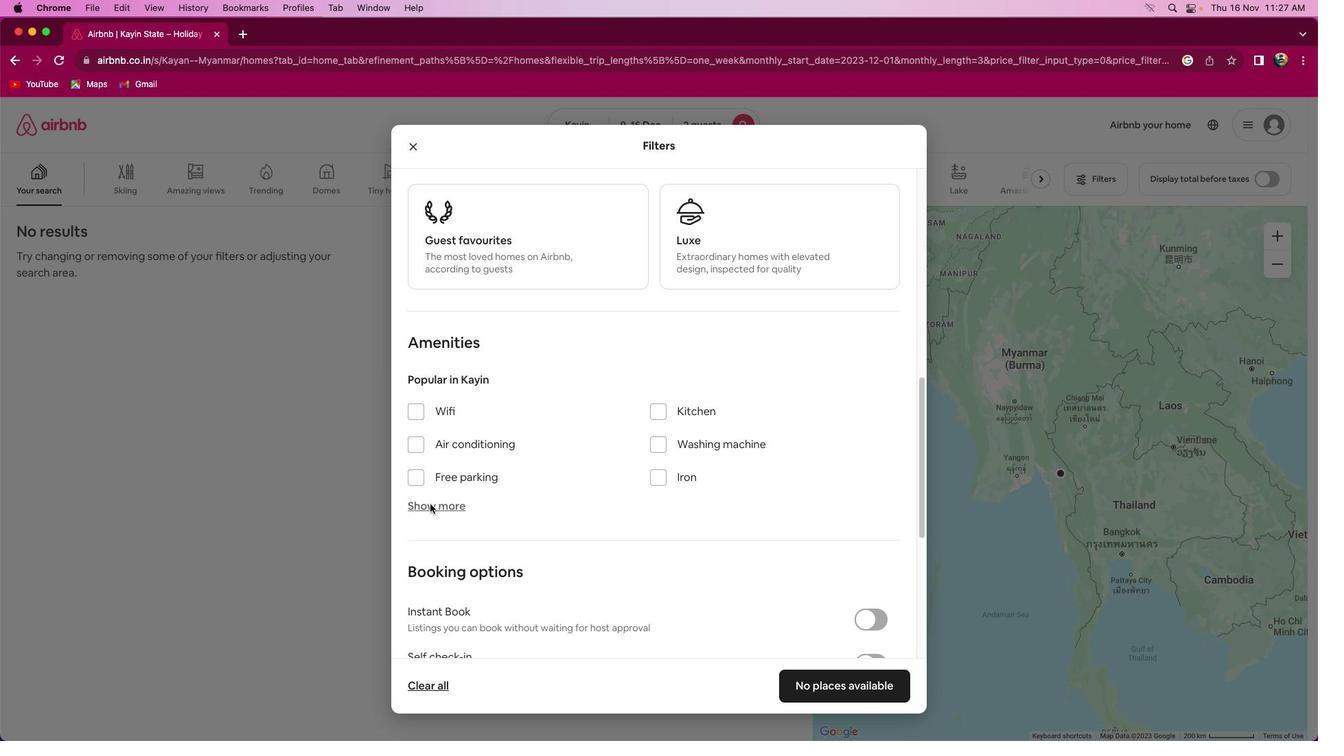 
Action: Mouse pressed left at (429, 504)
Screenshot: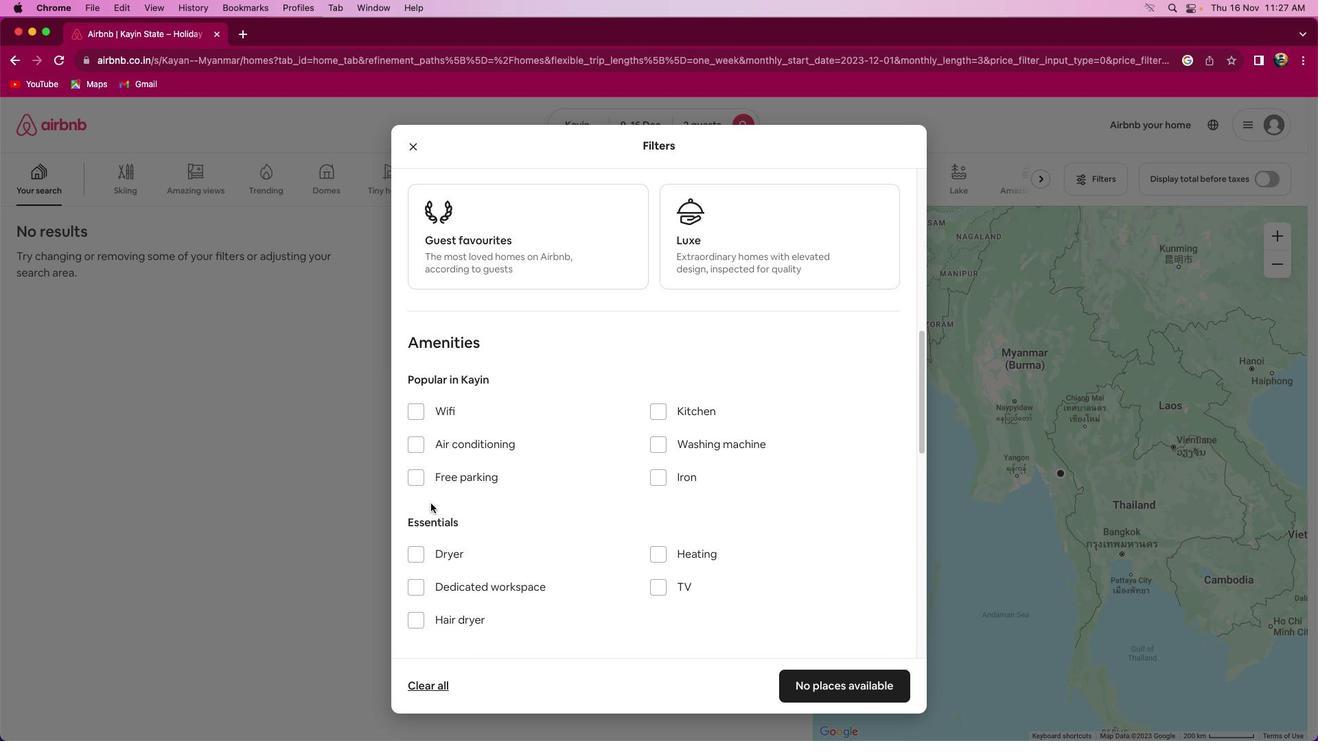 
Action: Mouse moved to (669, 444)
Screenshot: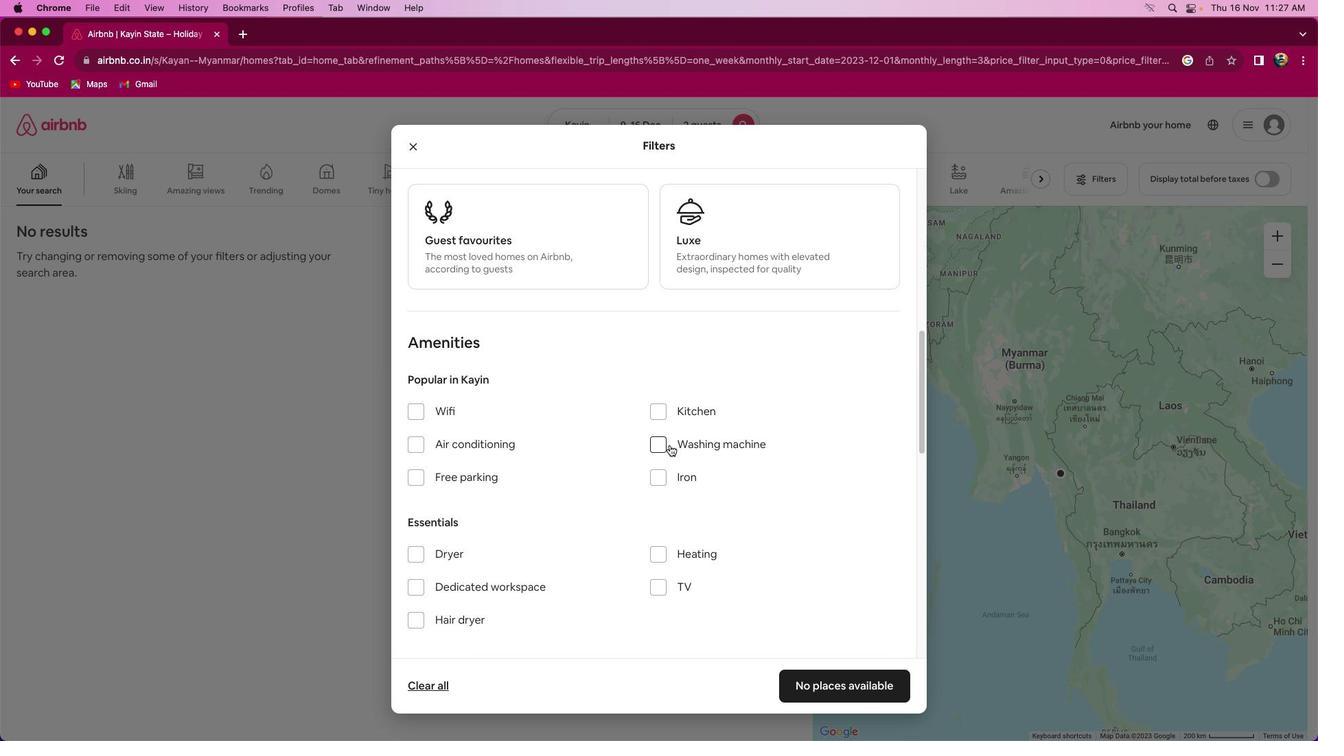 
Action: Mouse pressed left at (669, 444)
Screenshot: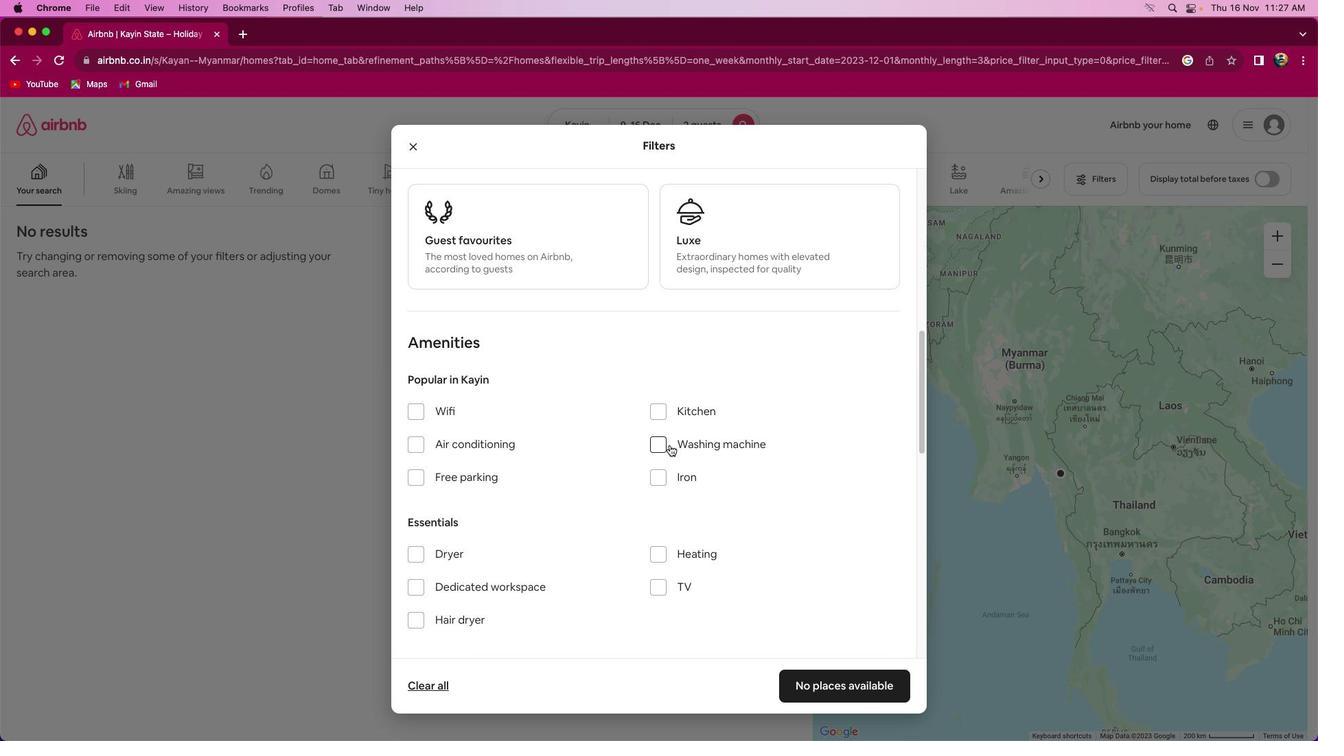 
Action: Mouse moved to (868, 686)
Screenshot: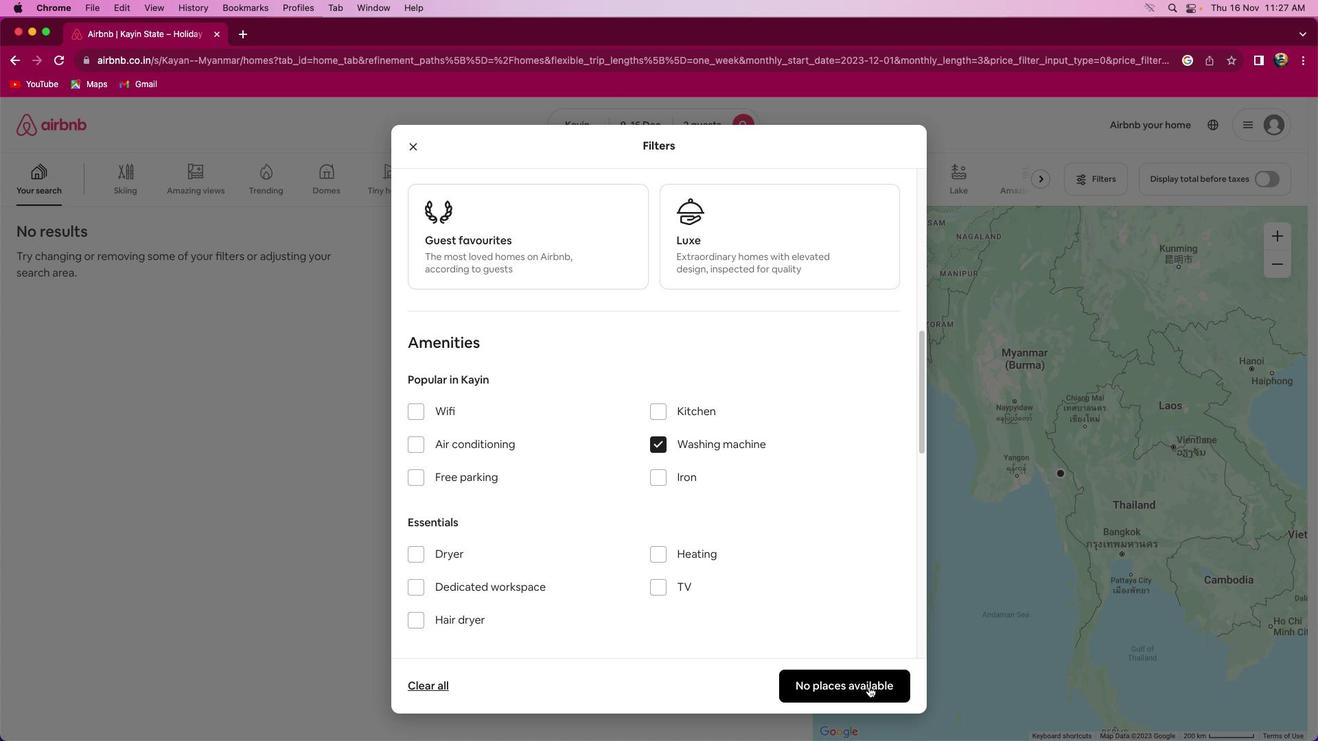 
Action: Mouse pressed left at (868, 686)
Screenshot: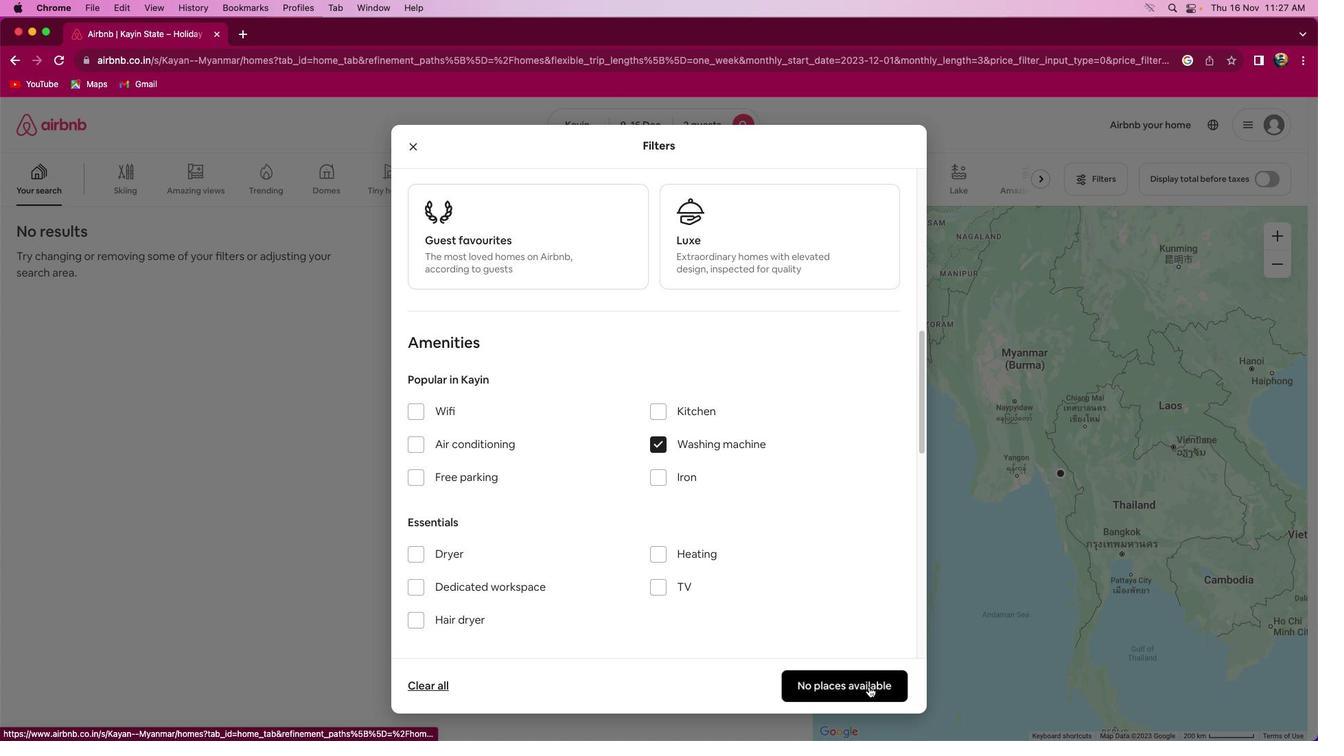 
Action: Mouse moved to (801, 435)
Screenshot: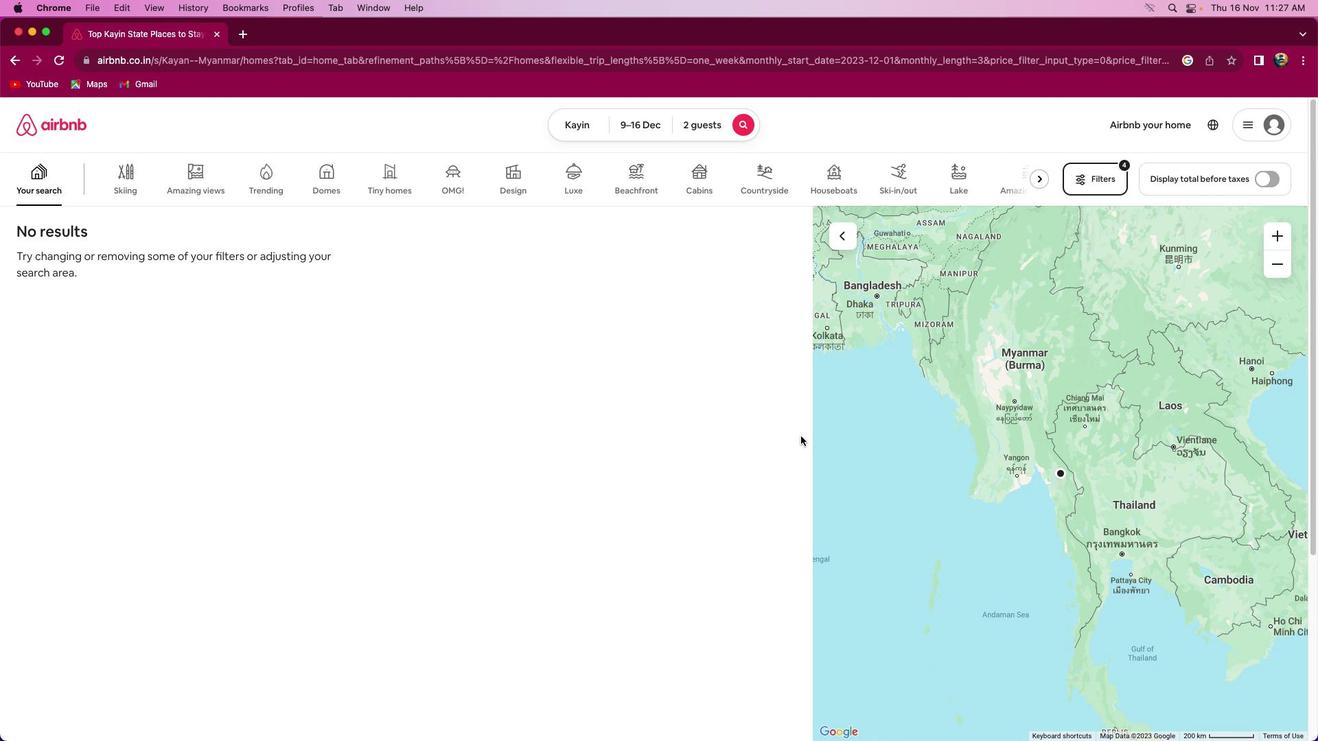 
Action: Mouse pressed left at (801, 435)
Screenshot: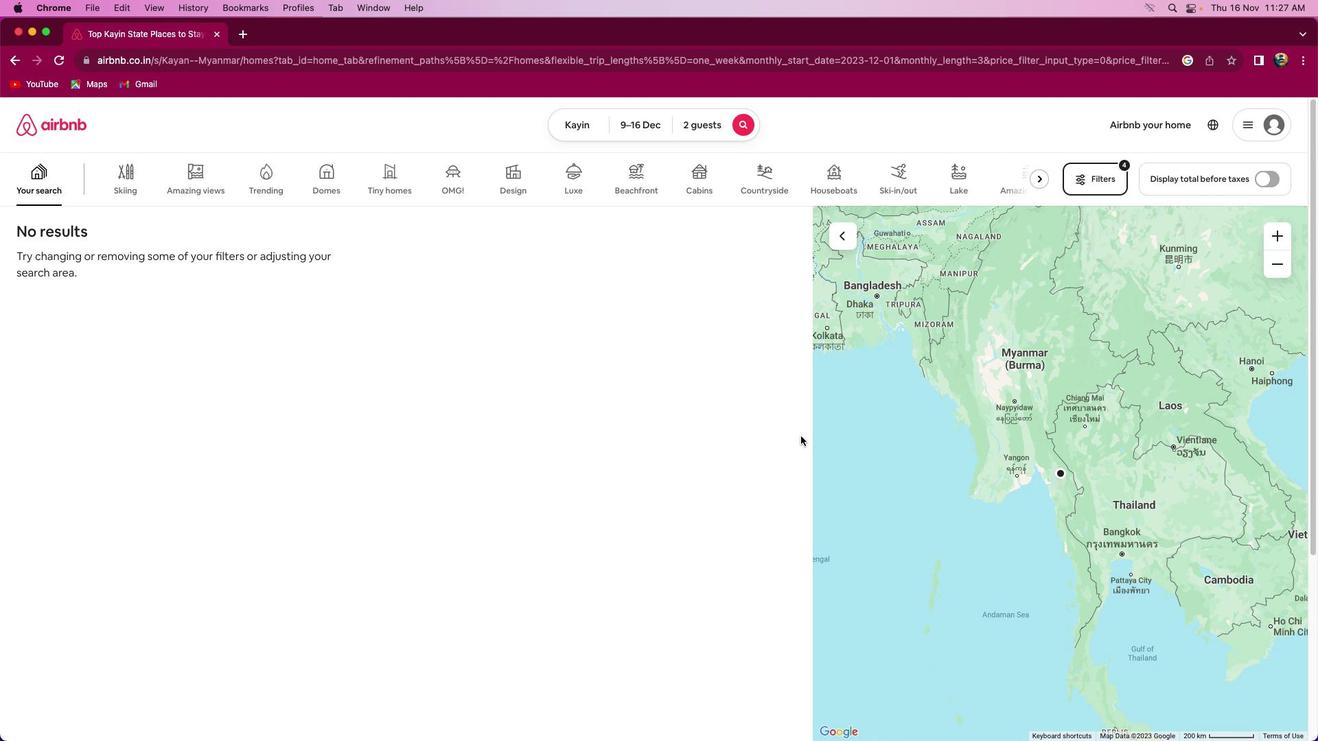 
Action: Mouse moved to (801, 437)
Screenshot: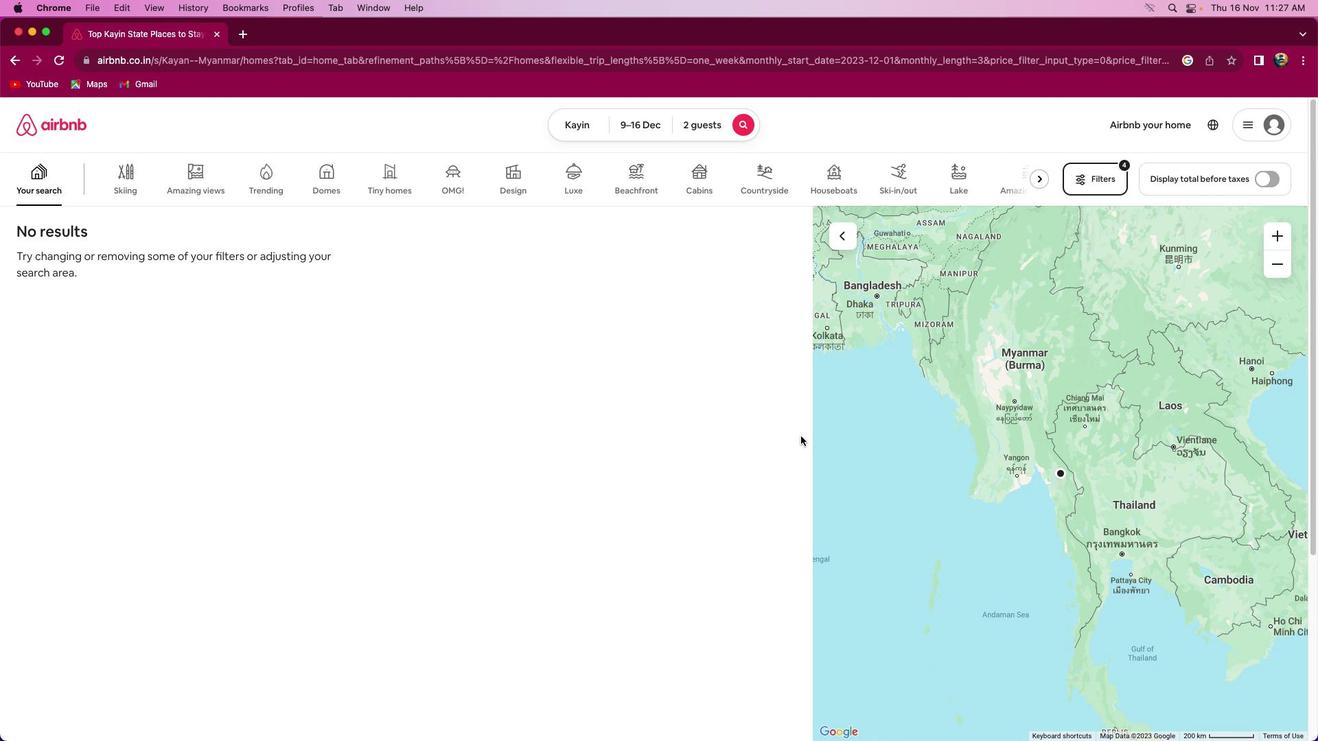 
